 Task: Add an event  with title  Sales Call with Potential Client, date '2023/10/11' to 2023/10/13 & Select Event type as  Collective. Add location for the event as  321 Koukounaries Beach, Skiathos, Greece and add a description: Encourage participants to share their concerns or fears related to the exercise. Discuss the importance of trust, reliability, and effective communication within the team.Create an event link  http-salescallwithpotentialclientcom & Select the event color as  Light Pink. , logged in from the account softage.10@softage.netand send the event invitation to softage.3@softage.net and softage.4@softage.net
Action: Mouse moved to (1057, 207)
Screenshot: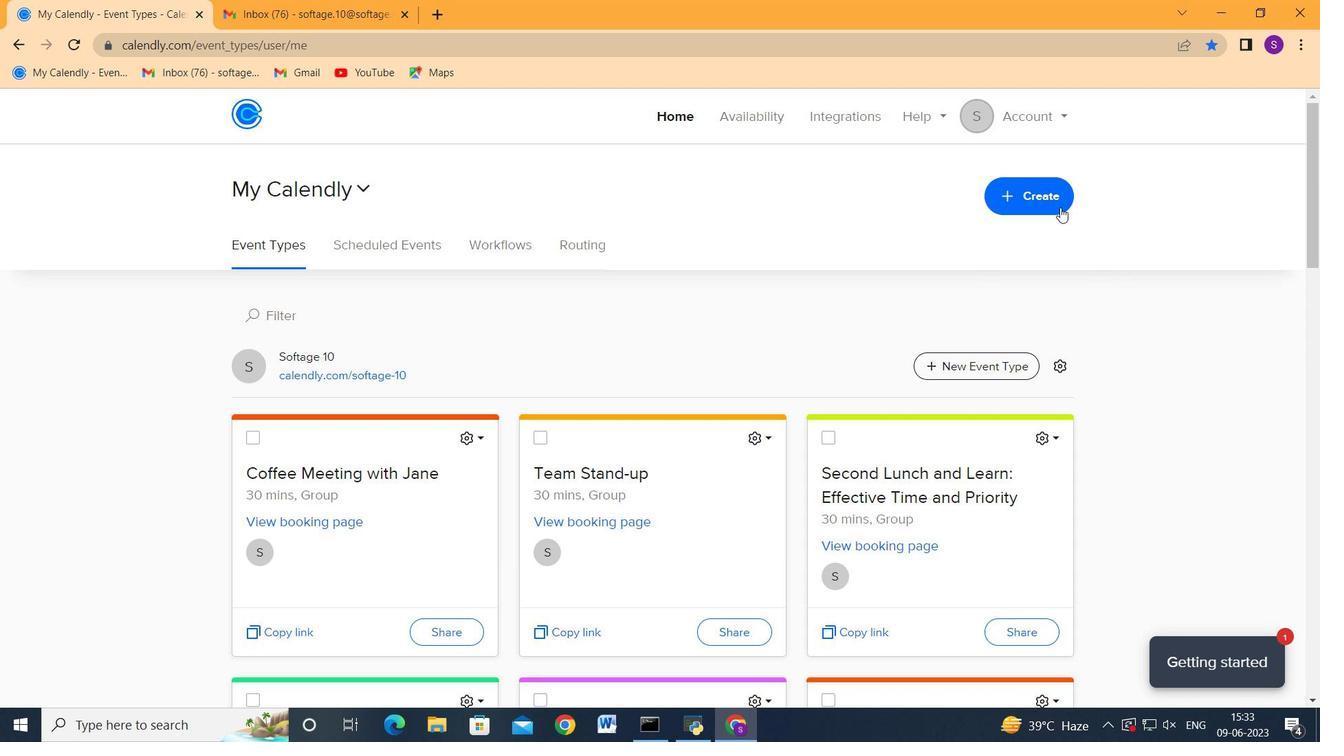 
Action: Mouse pressed left at (1057, 207)
Screenshot: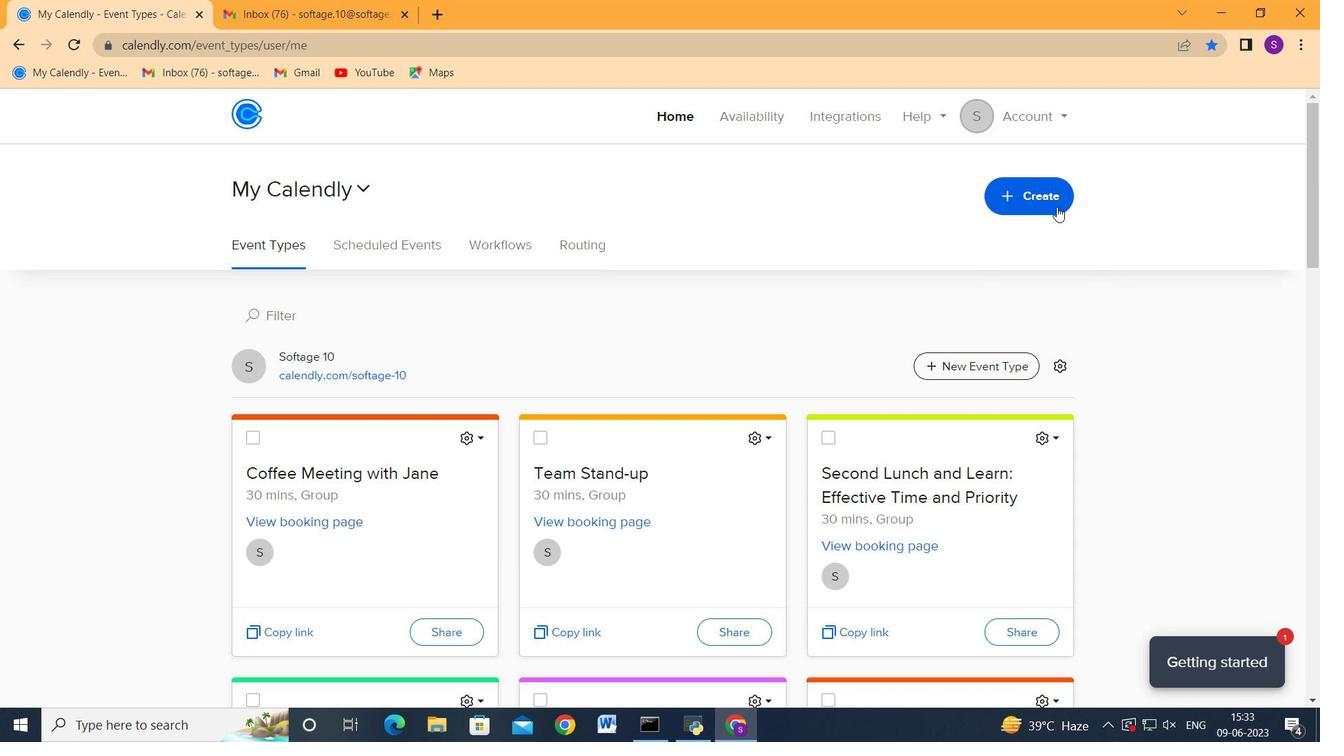 
Action: Mouse moved to (952, 263)
Screenshot: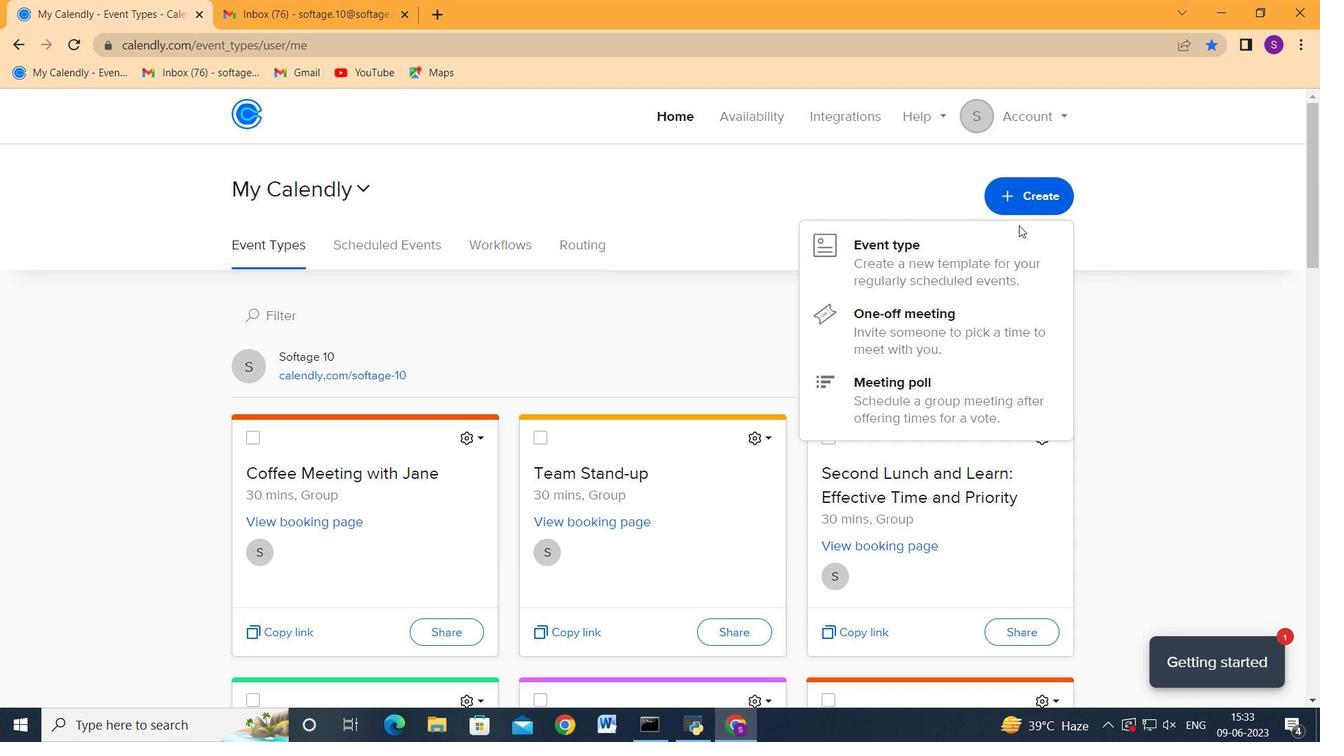 
Action: Mouse pressed left at (952, 263)
Screenshot: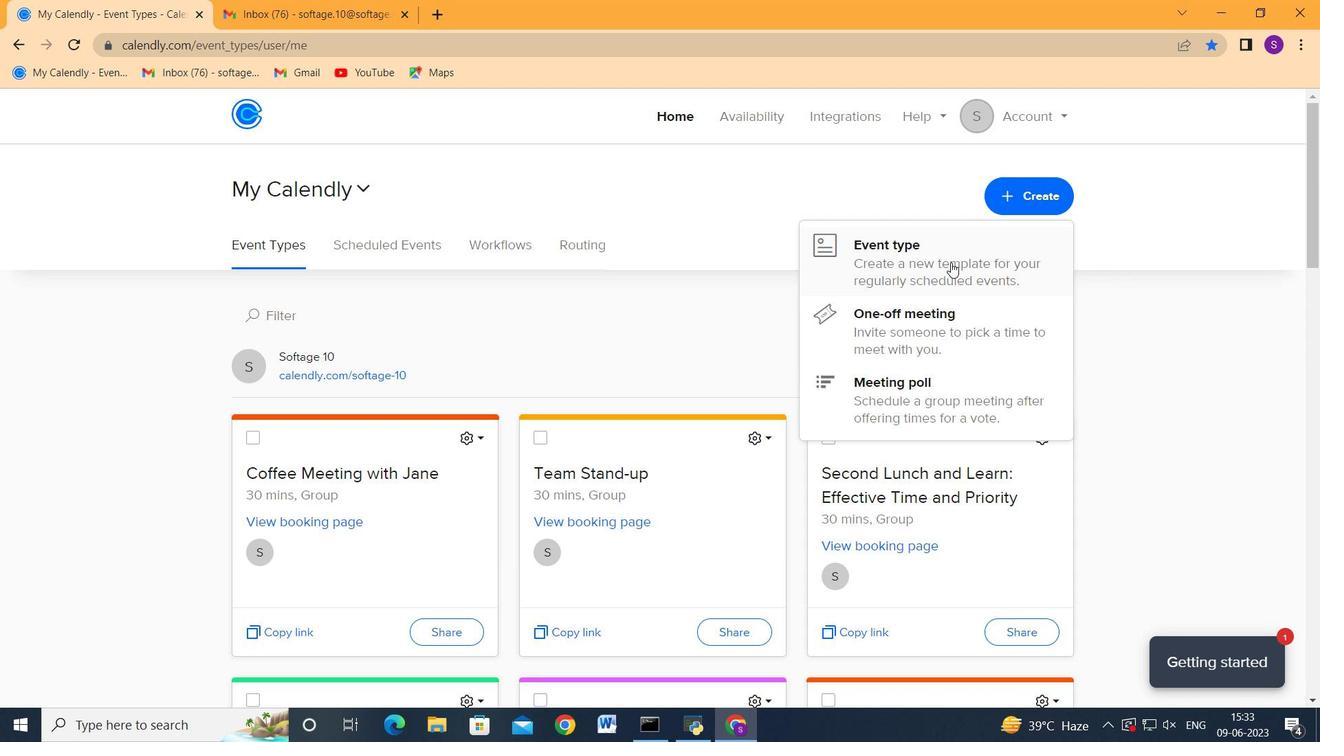 
Action: Mouse moved to (589, 425)
Screenshot: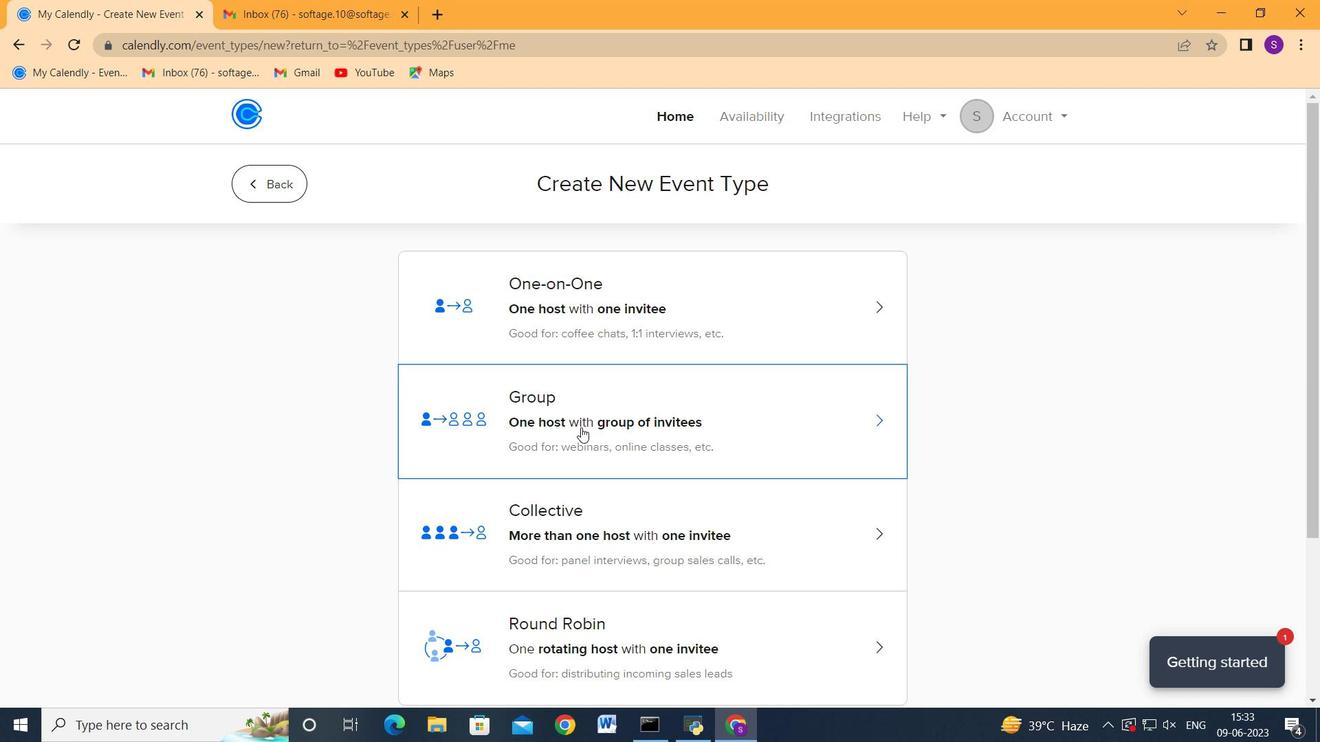 
Action: Mouse scrolled (589, 424) with delta (0, 0)
Screenshot: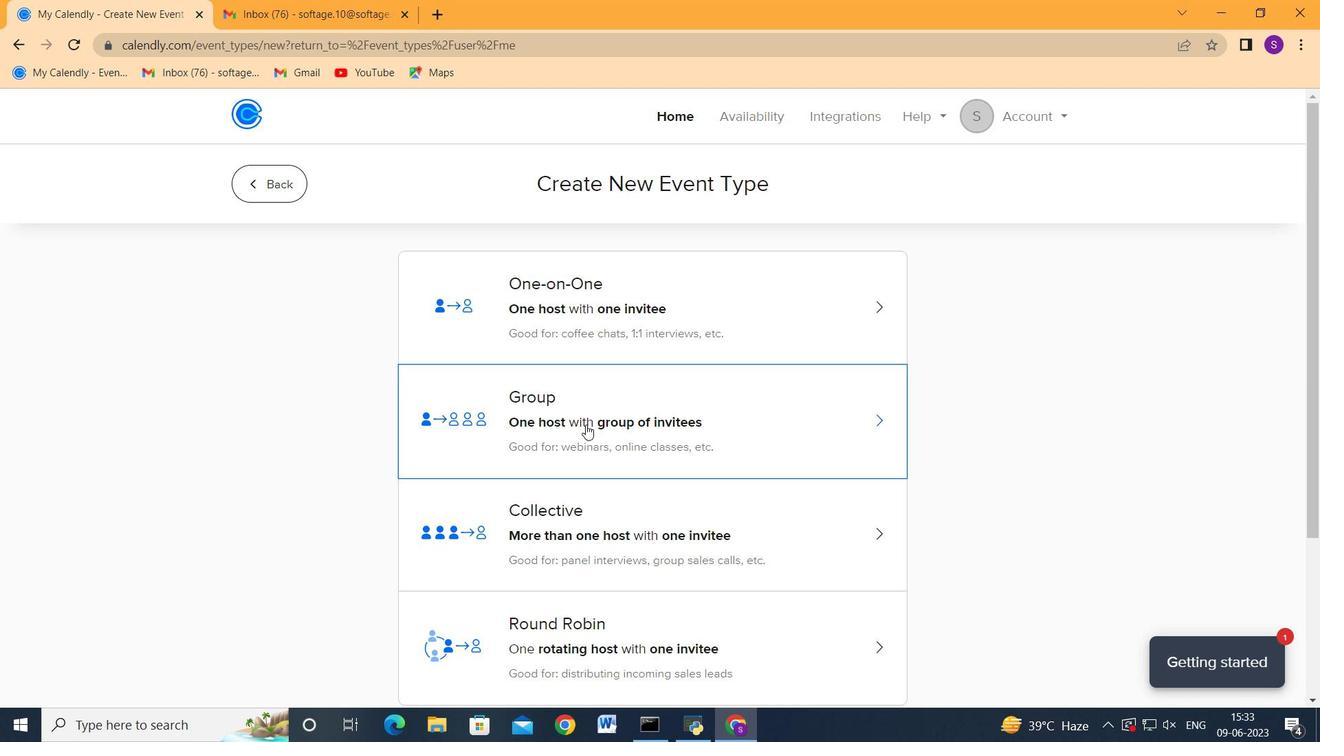 
Action: Mouse moved to (591, 424)
Screenshot: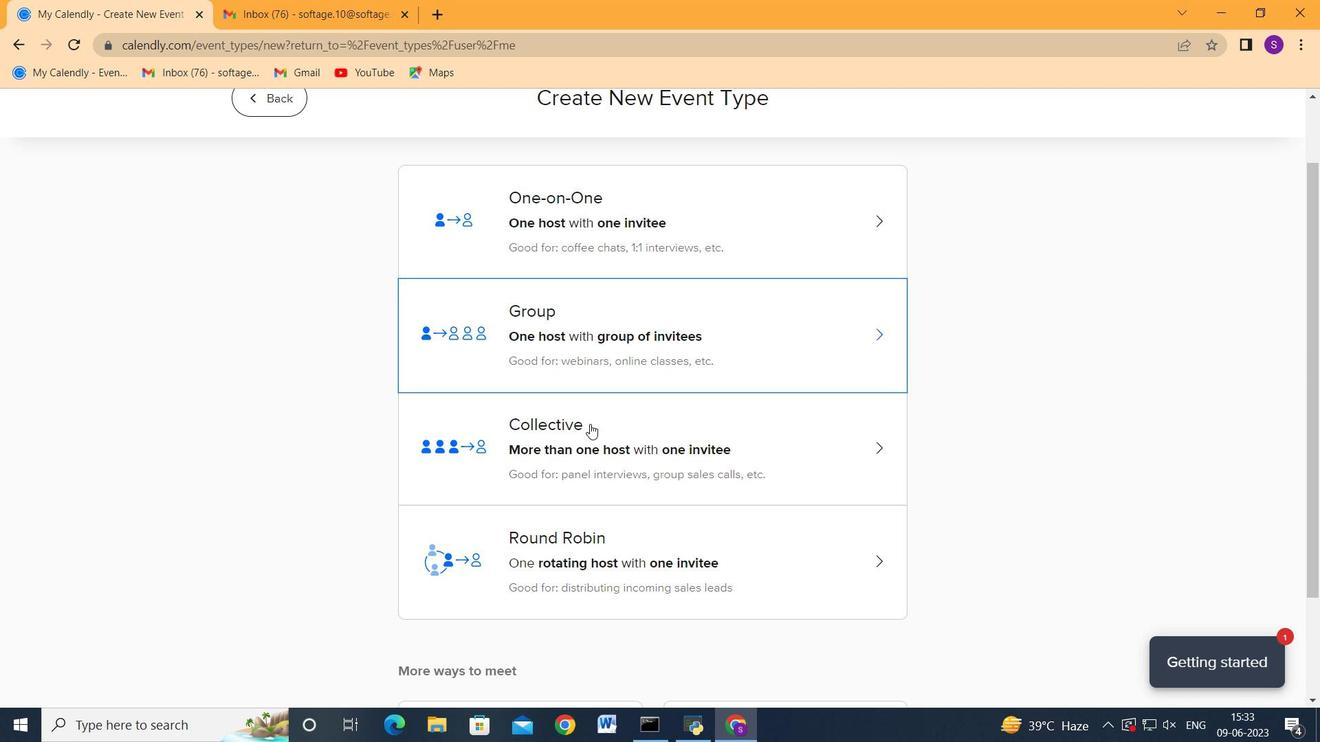 
Action: Mouse scrolled (591, 423) with delta (0, 0)
Screenshot: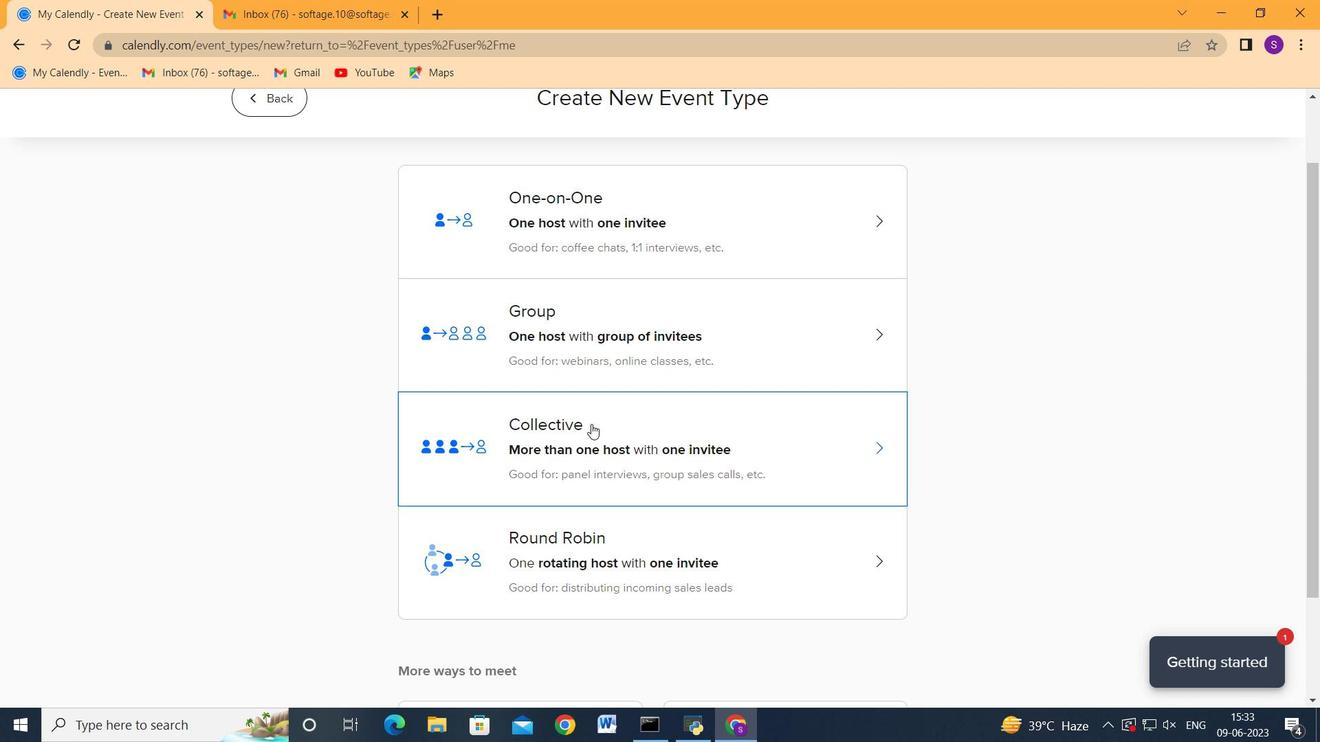 
Action: Mouse moved to (752, 365)
Screenshot: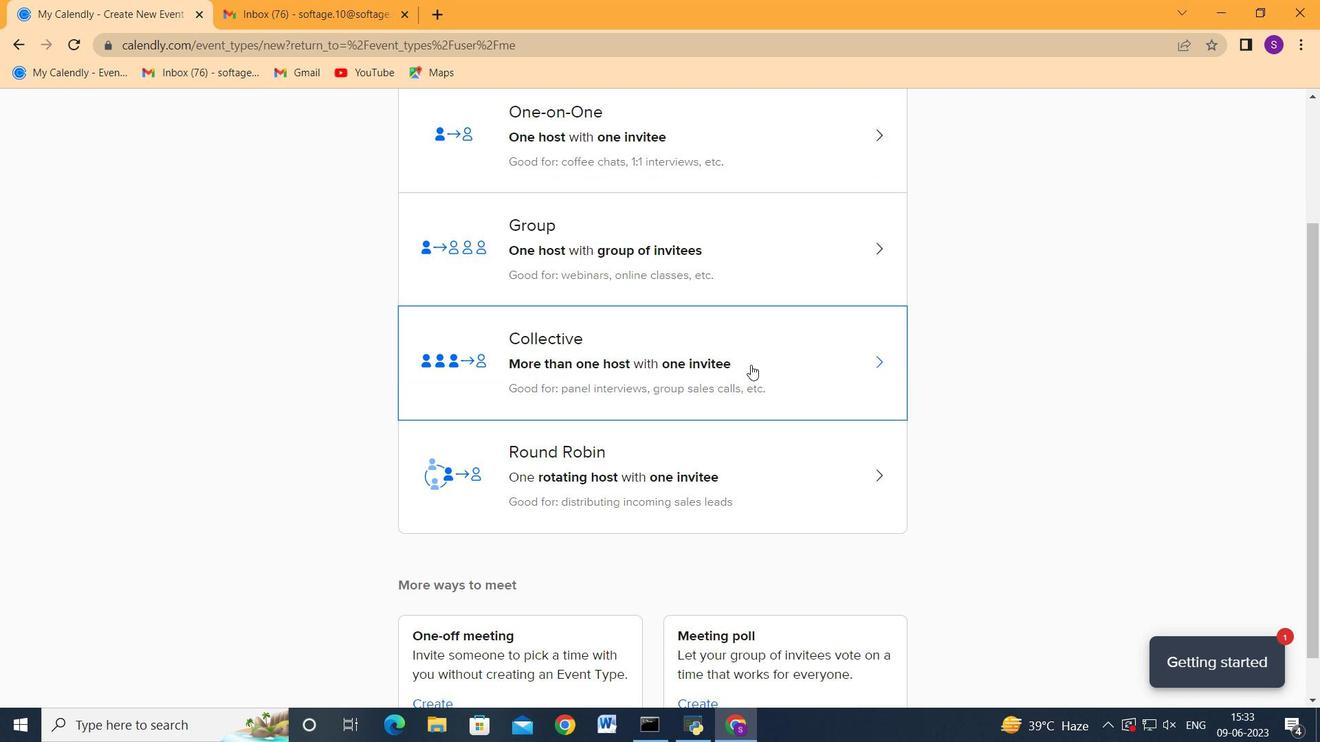 
Action: Mouse scrolled (752, 365) with delta (0, 0)
Screenshot: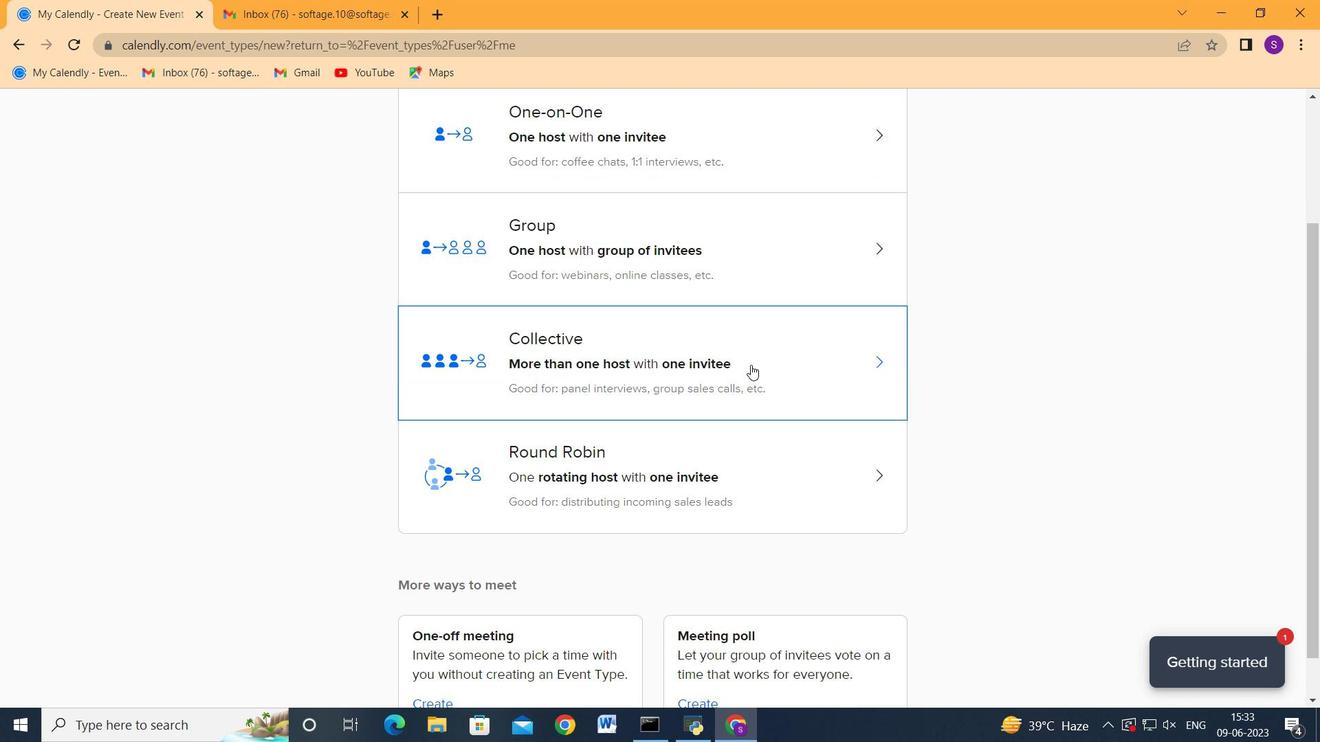 
Action: Mouse moved to (718, 383)
Screenshot: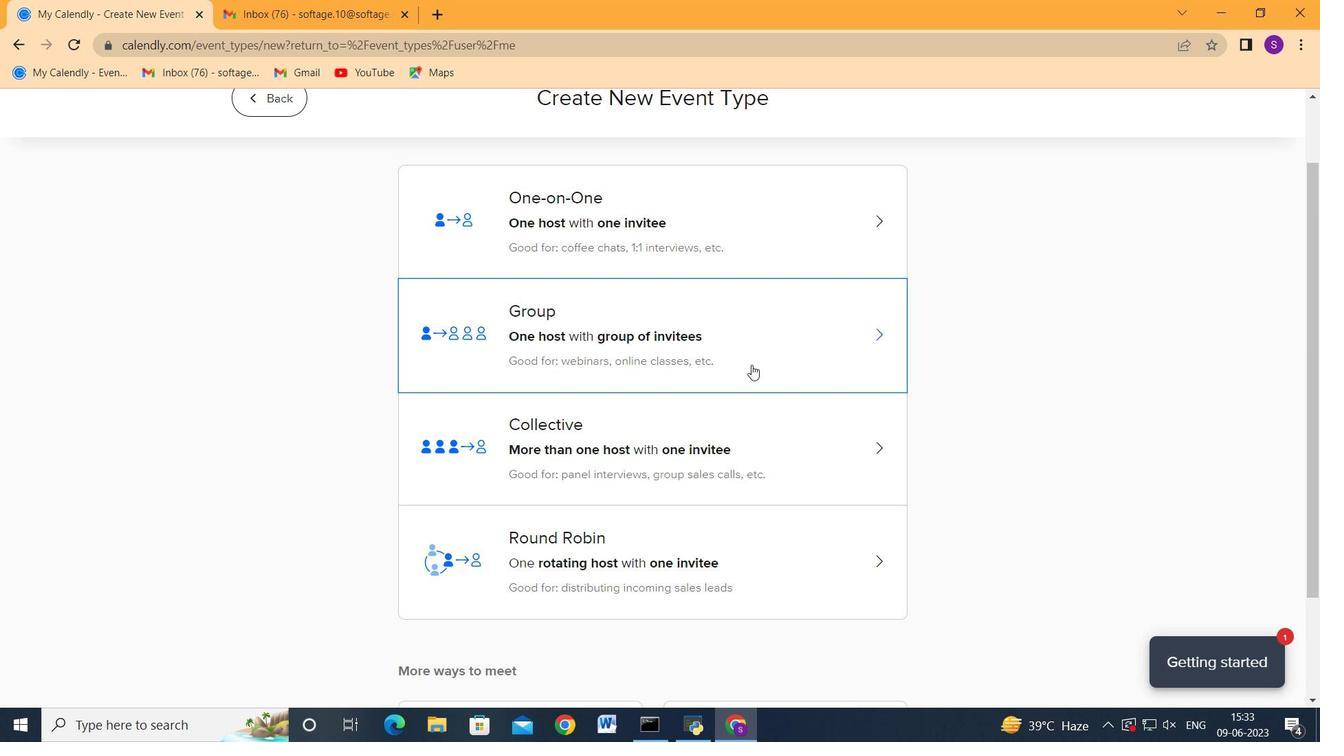 
Action: Mouse scrolled (718, 382) with delta (0, 0)
Screenshot: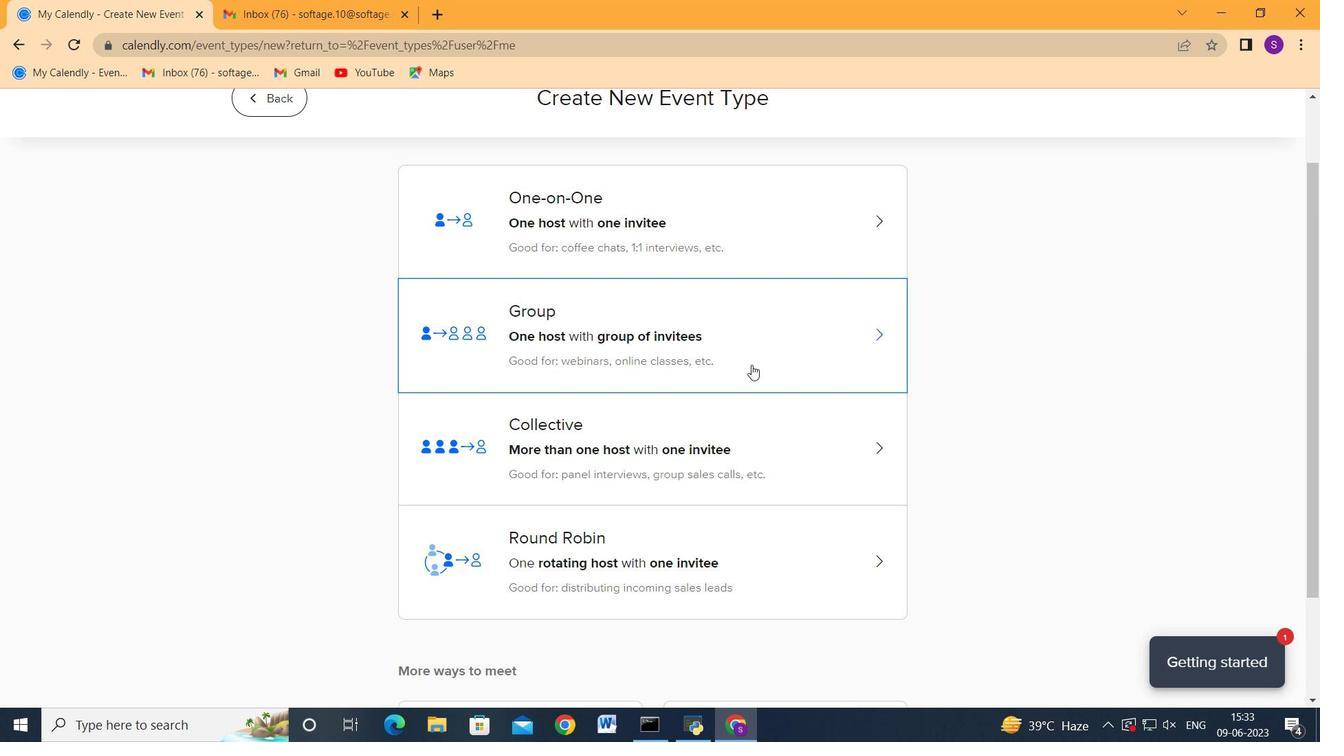 
Action: Mouse moved to (715, 382)
Screenshot: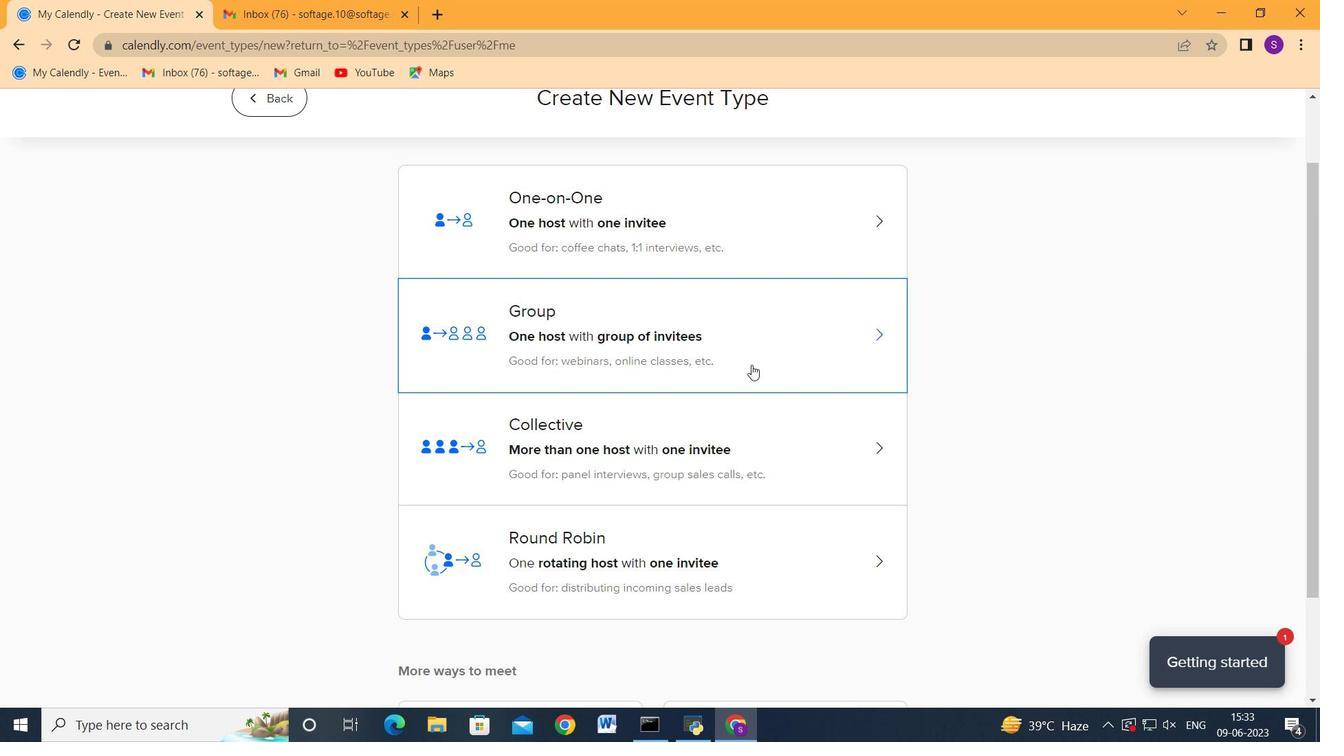 
Action: Mouse scrolled (715, 381) with delta (0, 0)
Screenshot: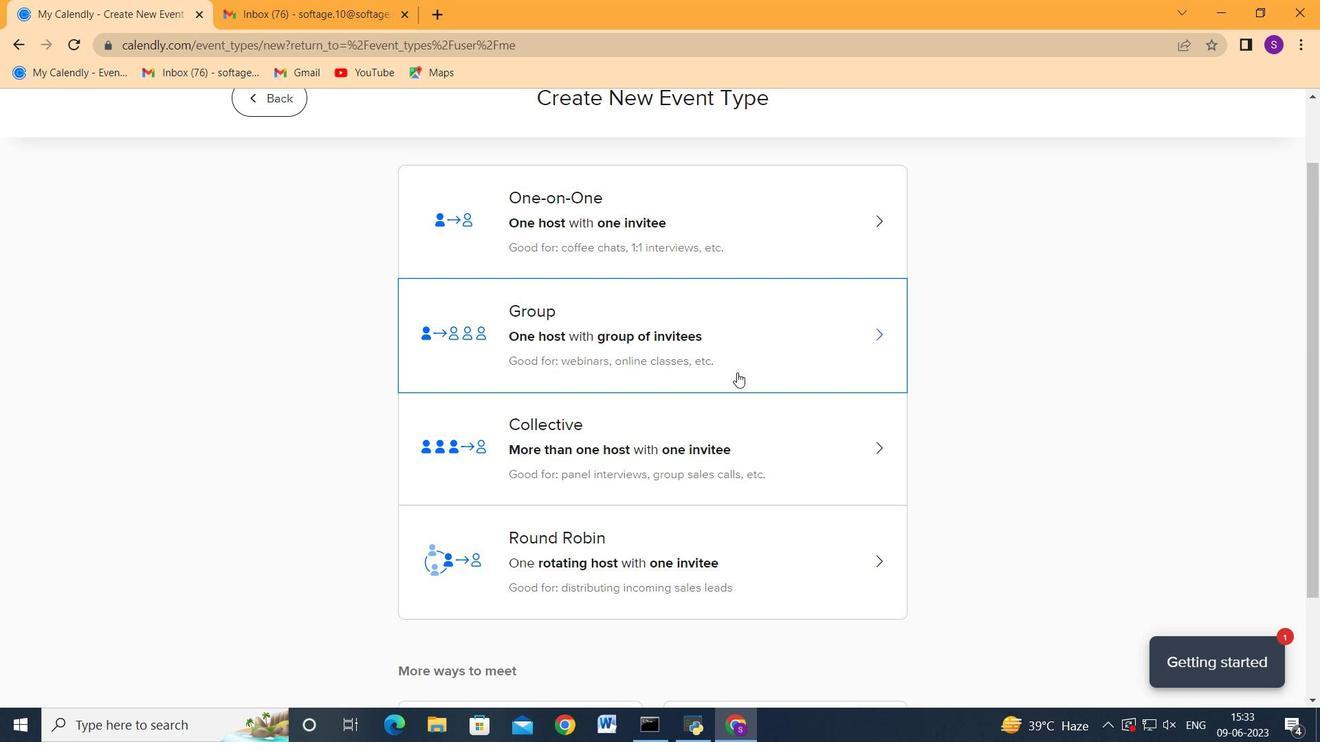 
Action: Mouse moved to (676, 301)
Screenshot: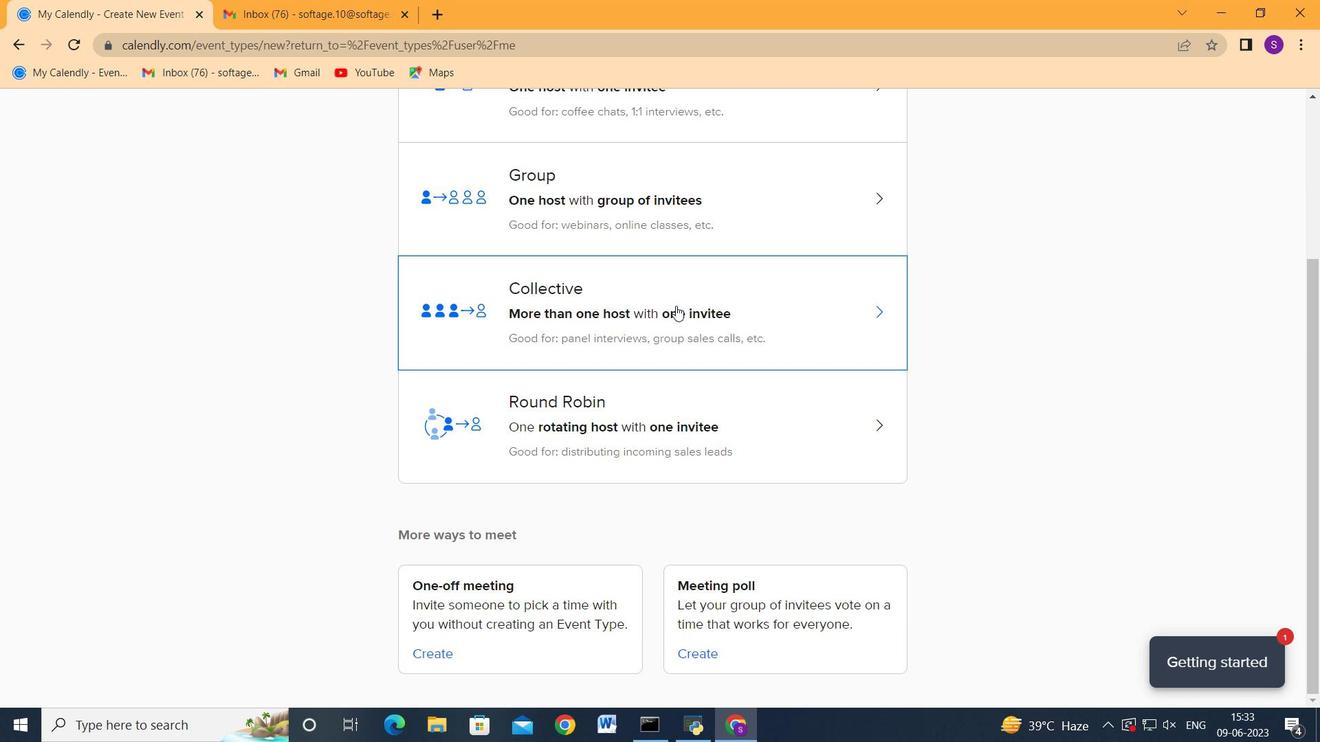 
Action: Mouse pressed left at (676, 301)
Screenshot: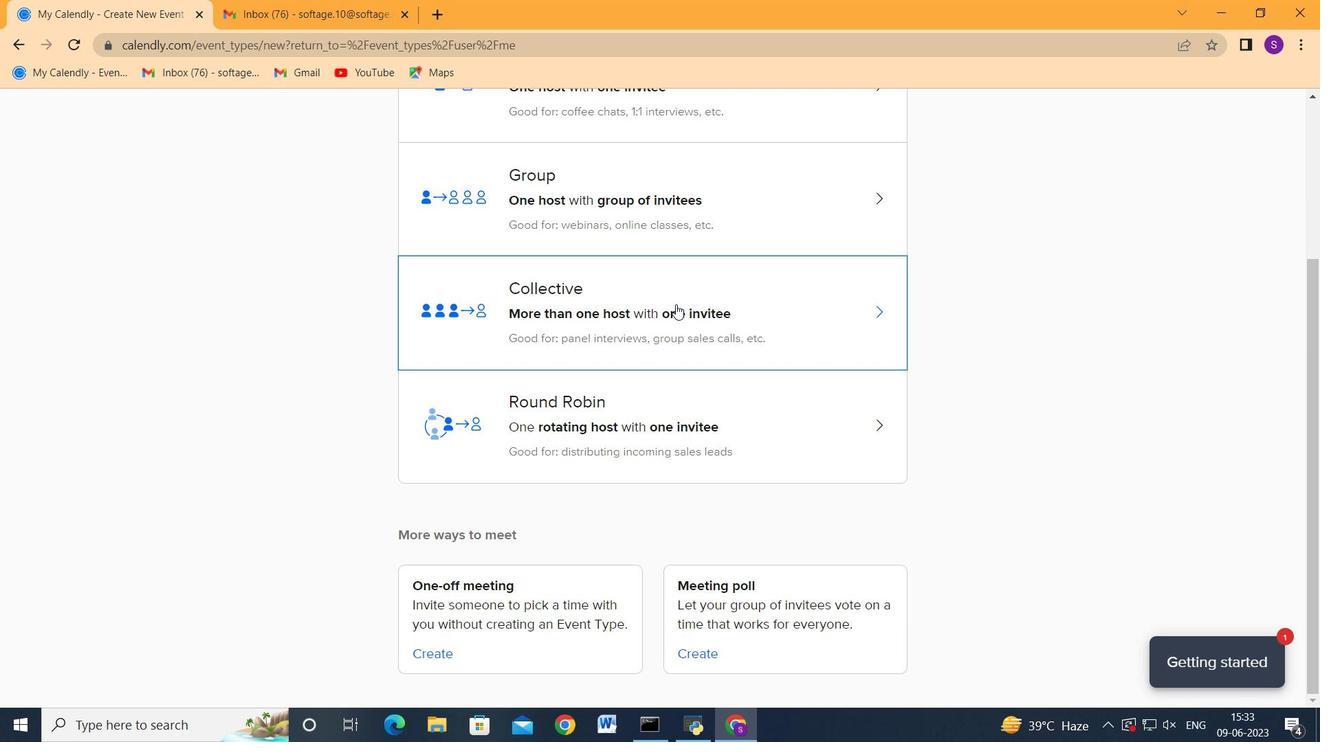
Action: Mouse moved to (848, 405)
Screenshot: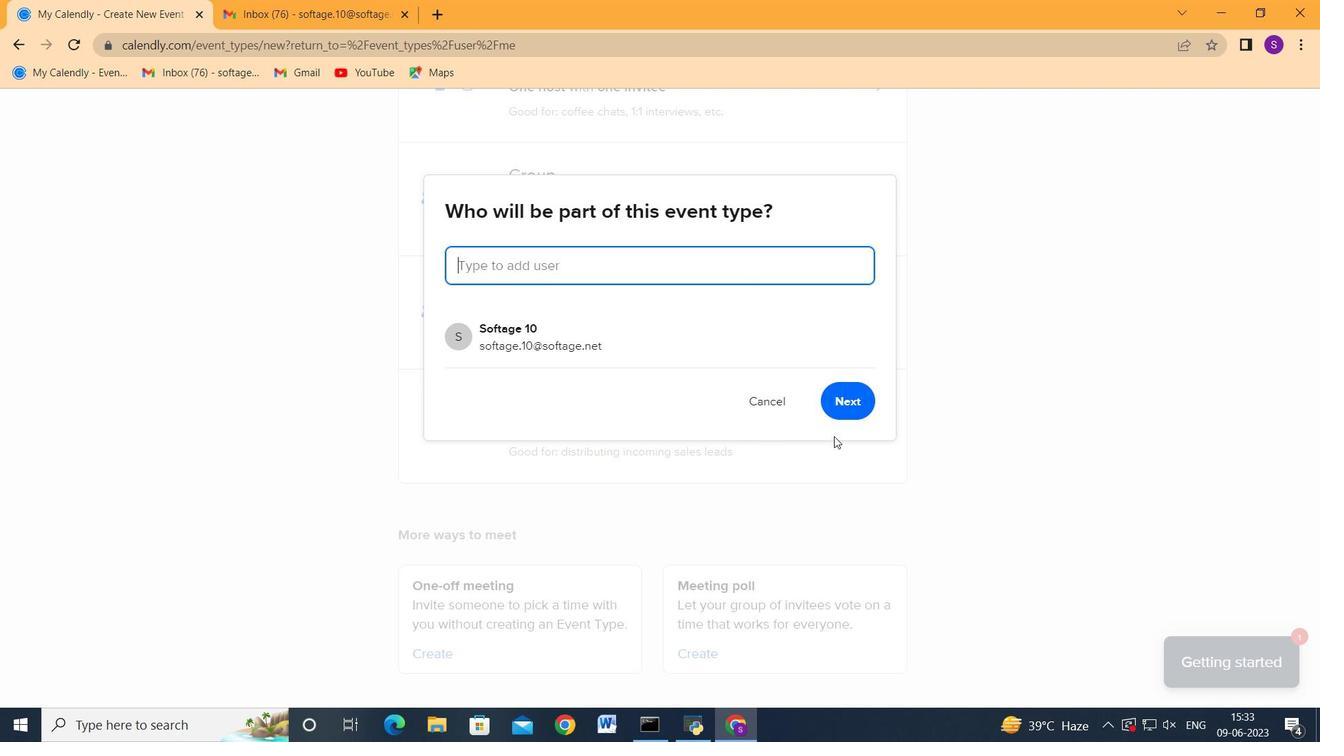 
Action: Mouse pressed left at (848, 405)
Screenshot: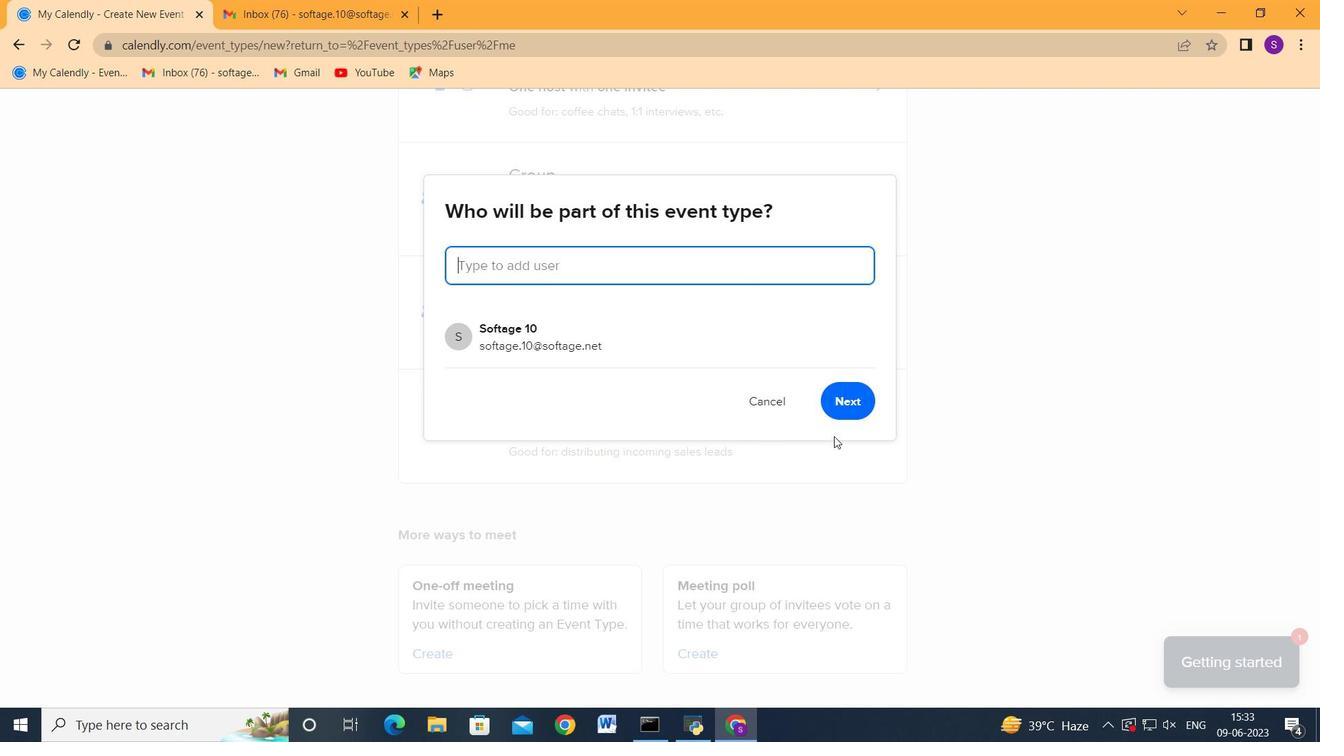 
Action: Mouse moved to (442, 414)
Screenshot: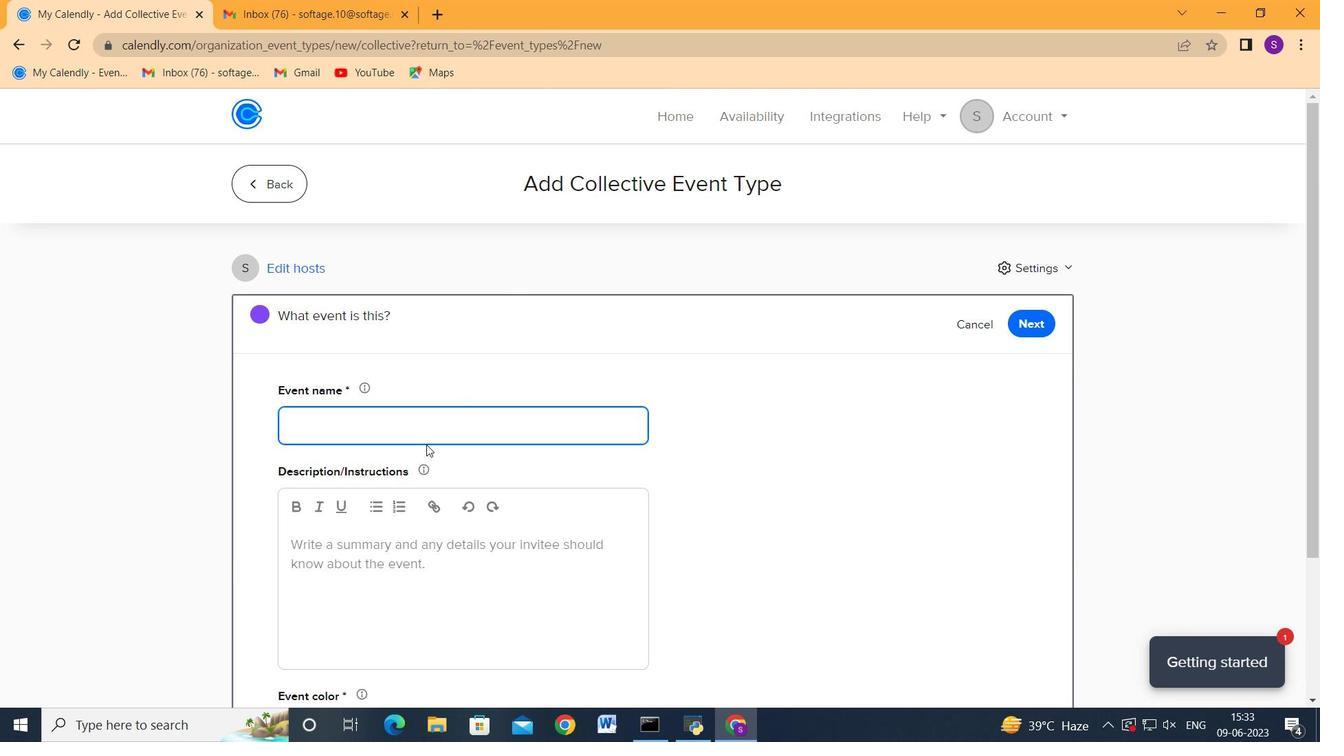 
Action: Key pressed <Key.shift><Key.shift><Key.shift>Co<Key.backspace><Key.backspace><Key.shift>Sales<Key.space><Key.shift>Call<Key.space>with<Key.space><Key.shift>Potential<Key.space><Key.shift>Client<Key.tab><Key.tab><Key.tab><Key.shift><Key.shift>Encourage<Key.space>participants<Key.space>to<Key.space>share<Key.space>their<Key.space>concerns<Key.space>or<Key.space>fears<Key.space>related<Key.space>to<Key.space>the<Key.space>exercise<Key.space><Key.backspace>.<Key.space><Key.shift_r>Discuss<Key.space>the<Key.space>importance<Key.space>of<Key.space>trust,<Key.space>reliabi<Key.backspace>ility,<Key.space>and<Key.space>effective<Key.space>communication<Key.space>within<Key.space>team.<Key.backspace><Key.backspace><Key.backspace><Key.backspace><Key.backspace>the<Key.space>team.<Key.space><Key.shift>Cr<Key.backspace><Key.backspace><Key.backspace><Key.tab><Key.tab>
Screenshot: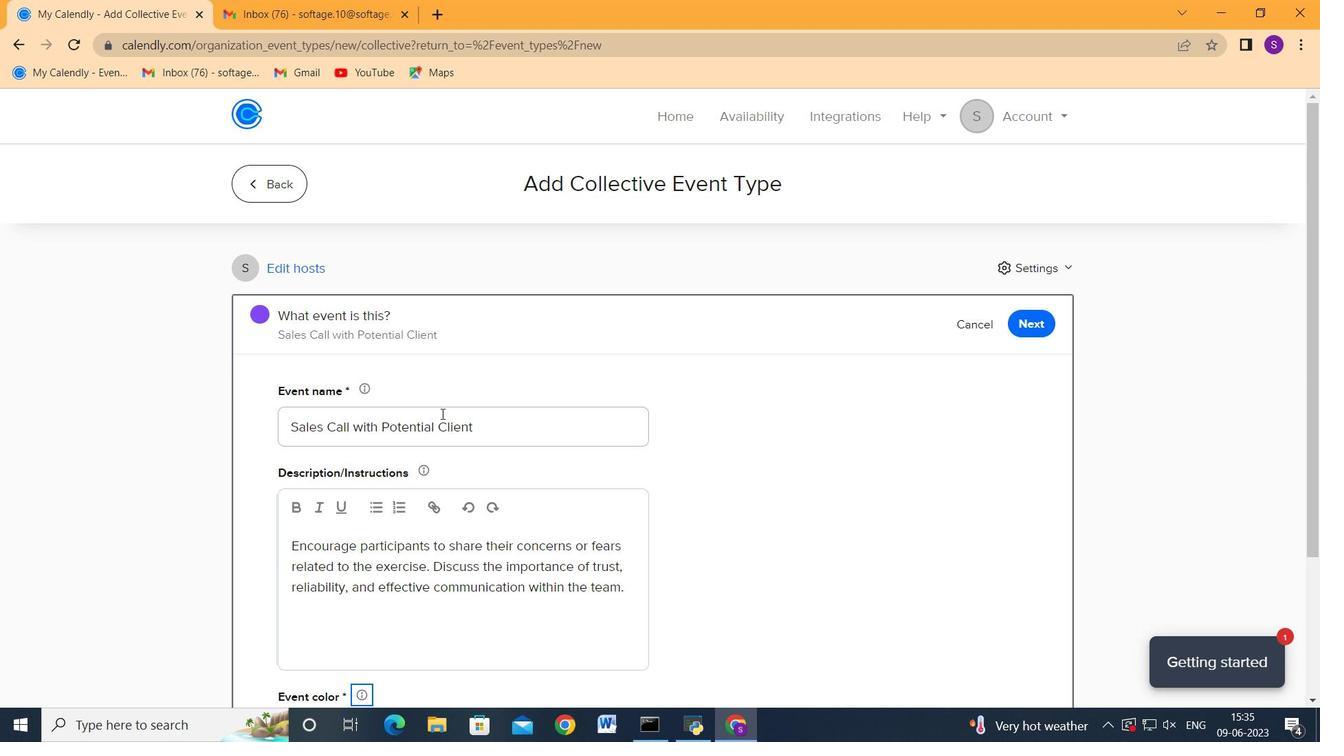 
Action: Mouse moved to (337, 537)
Screenshot: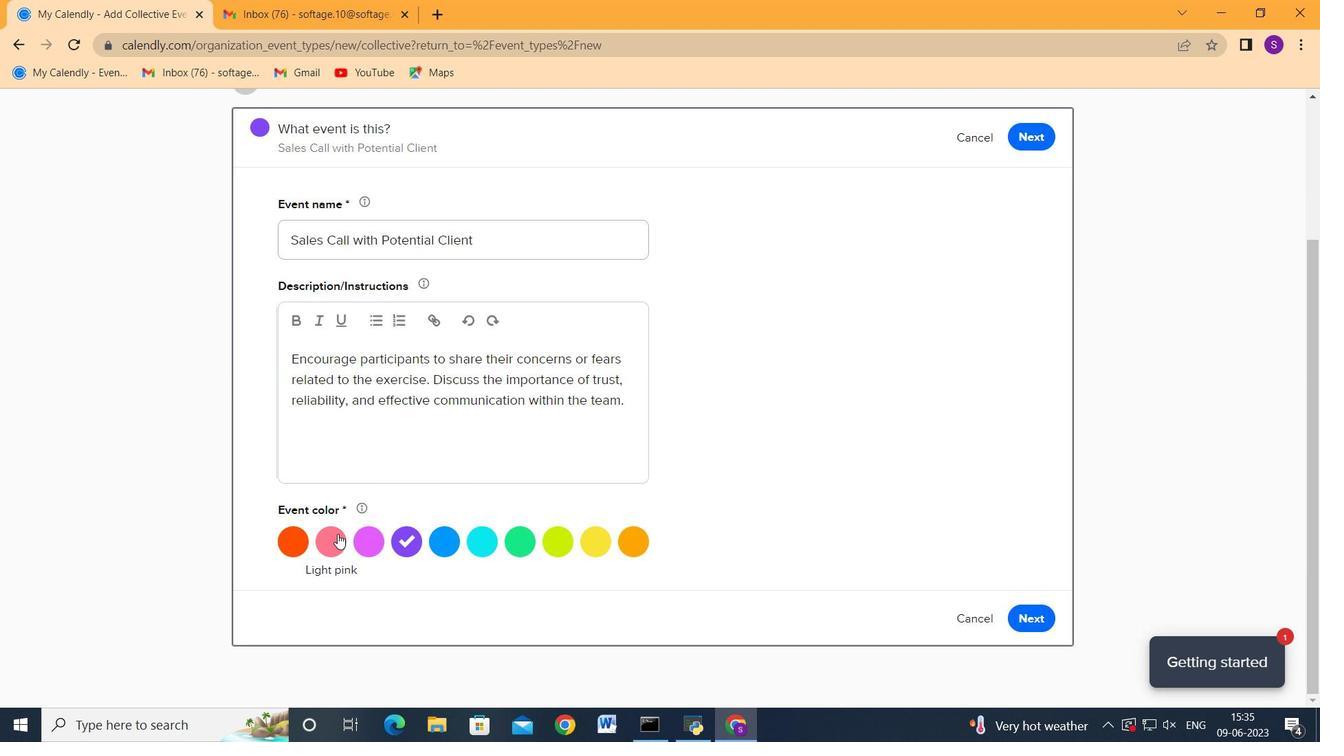 
Action: Mouse pressed left at (337, 537)
Screenshot: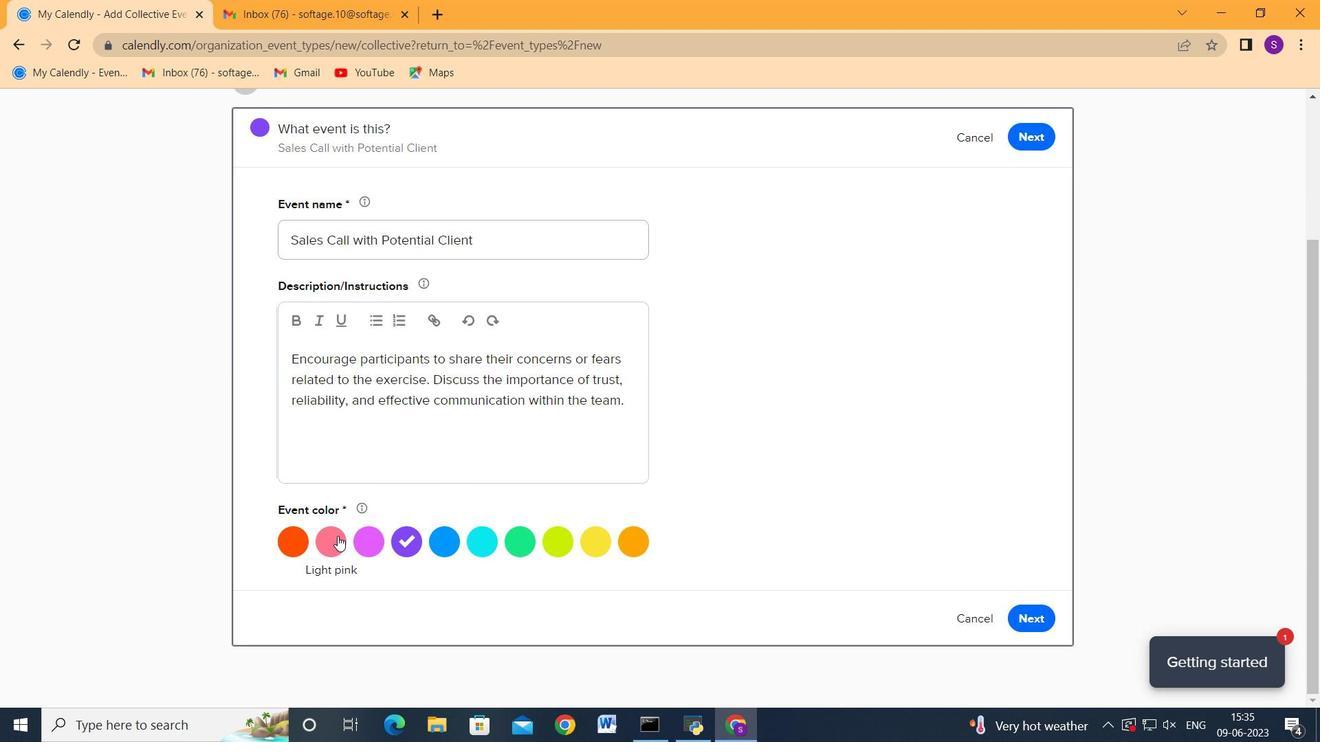 
Action: Mouse moved to (1024, 621)
Screenshot: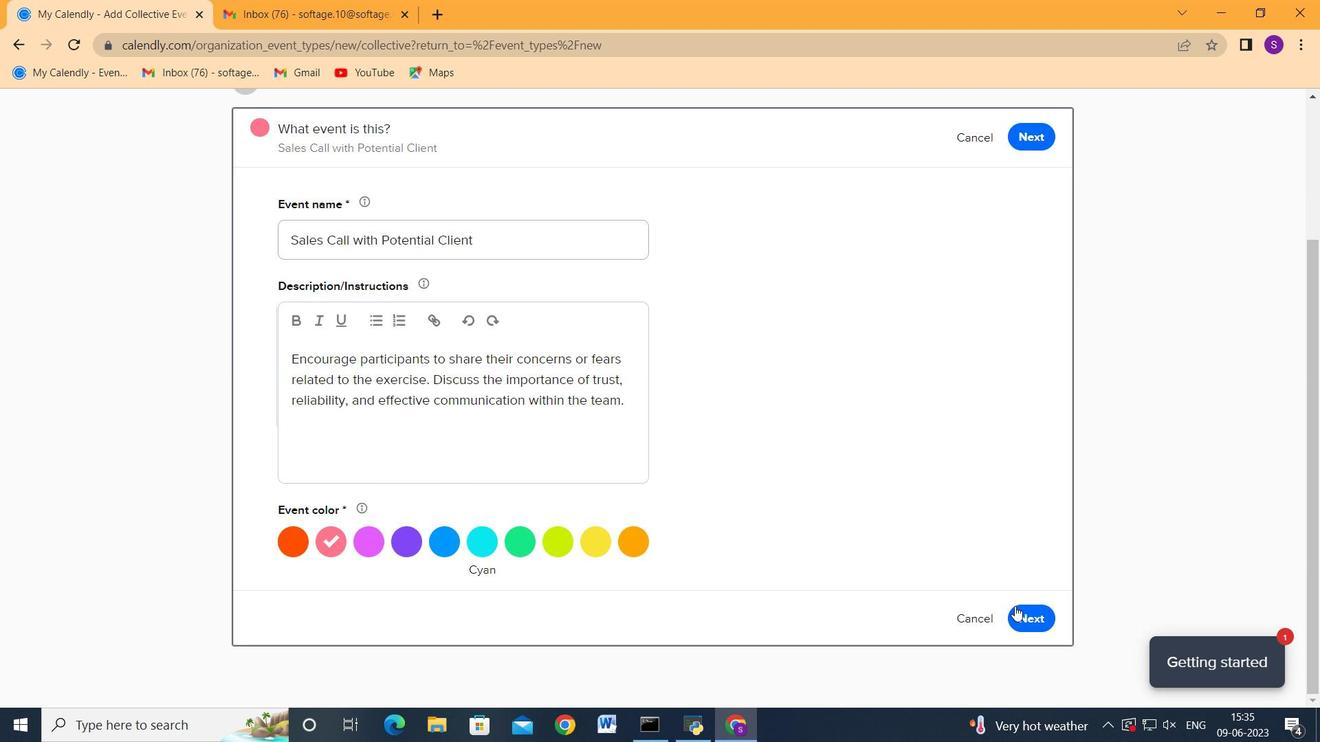 
Action: Mouse pressed left at (1024, 621)
Screenshot: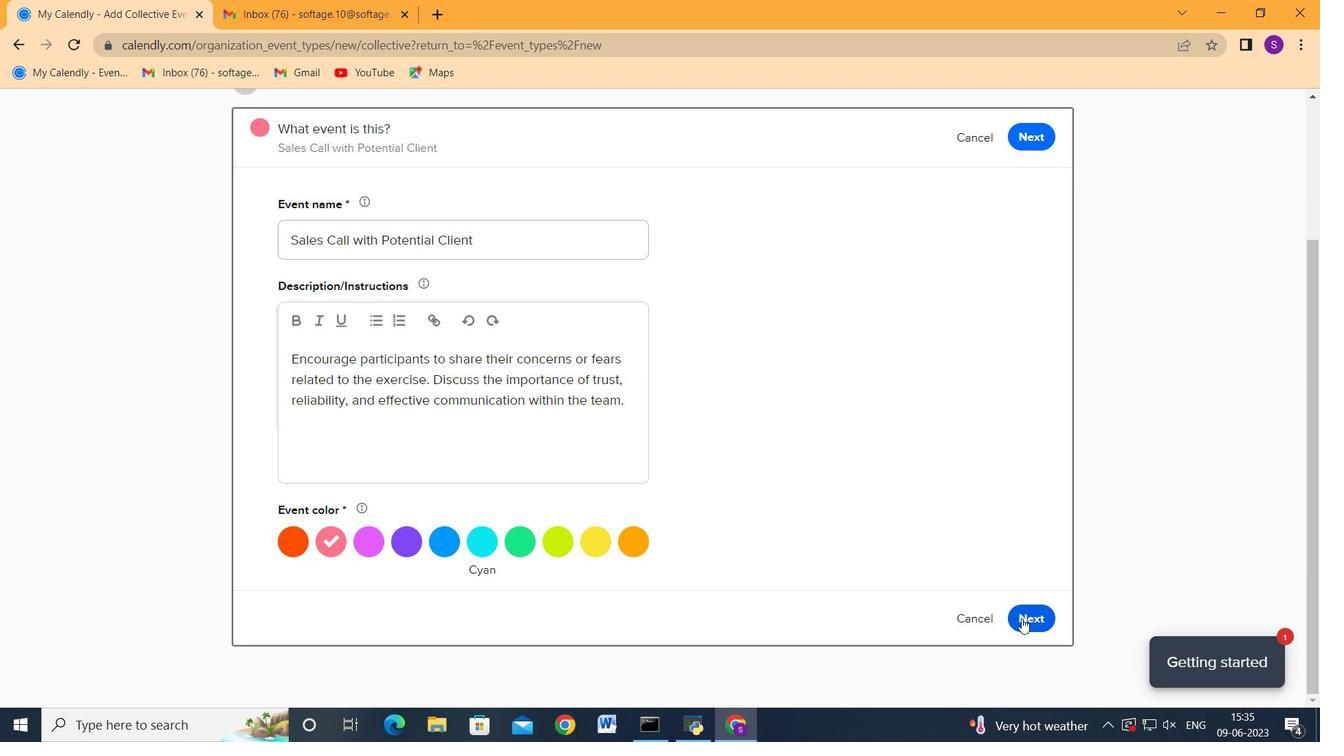 
Action: Mouse moved to (517, 423)
Screenshot: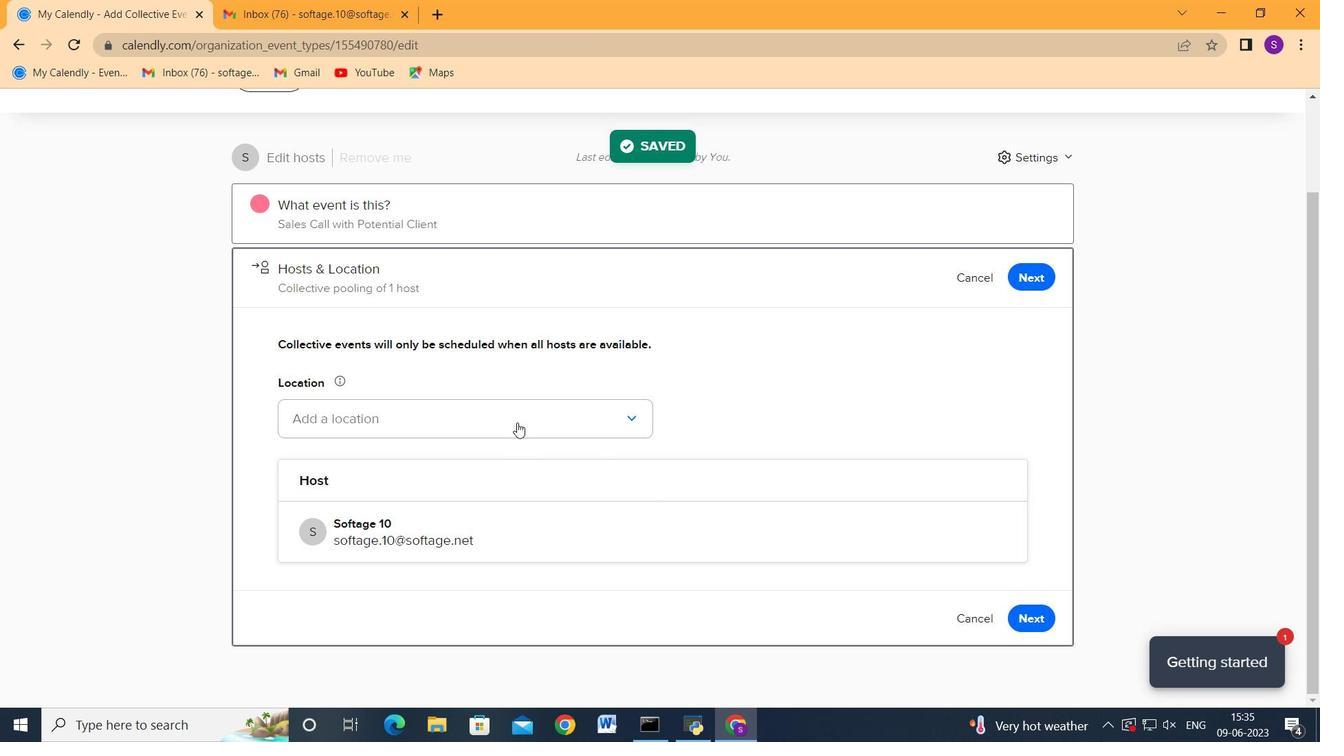 
Action: Mouse pressed left at (517, 423)
Screenshot: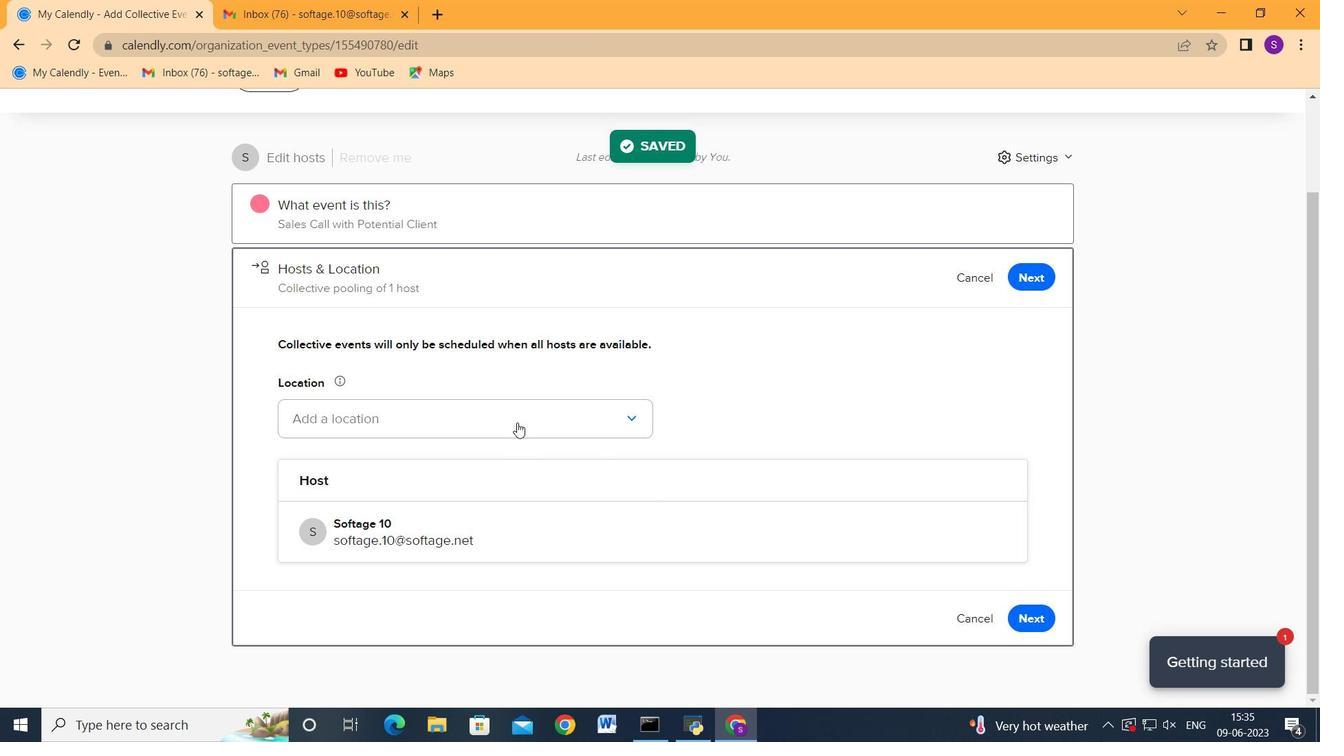 
Action: Mouse moved to (414, 449)
Screenshot: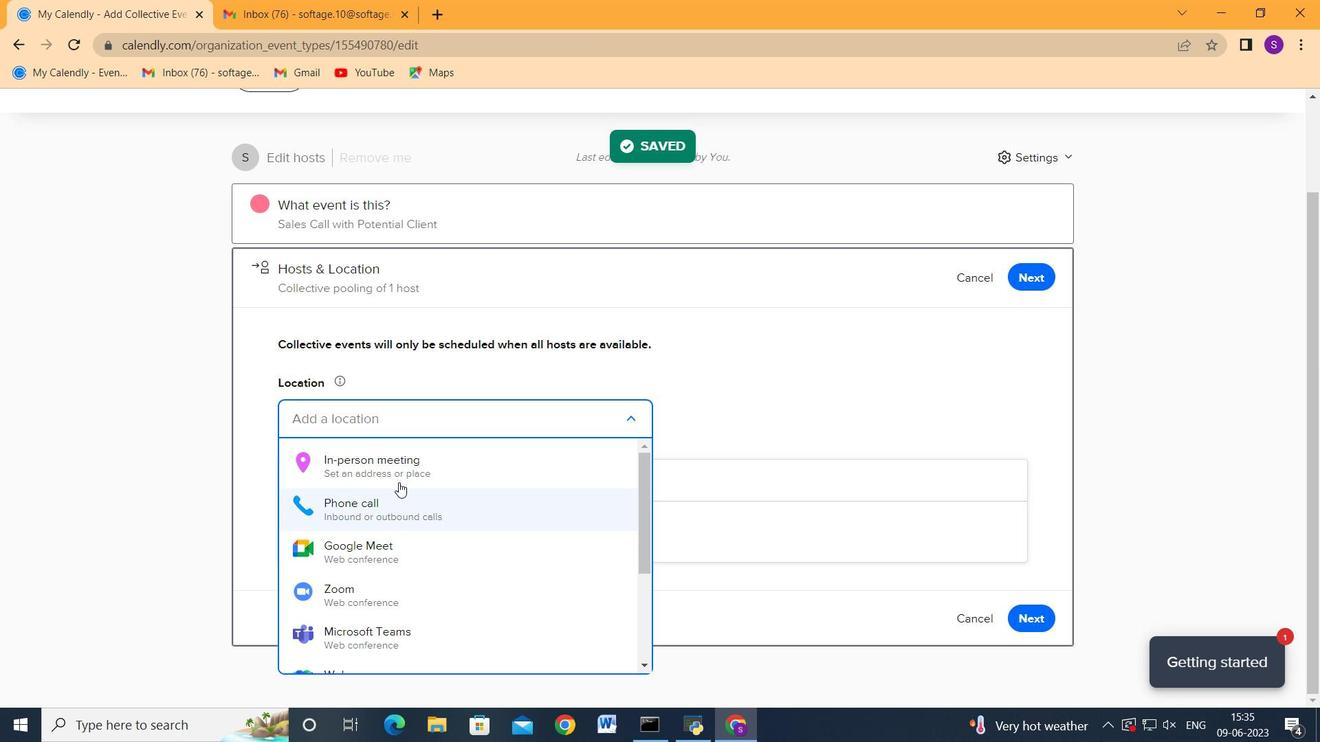 
Action: Mouse pressed left at (414, 449)
Screenshot: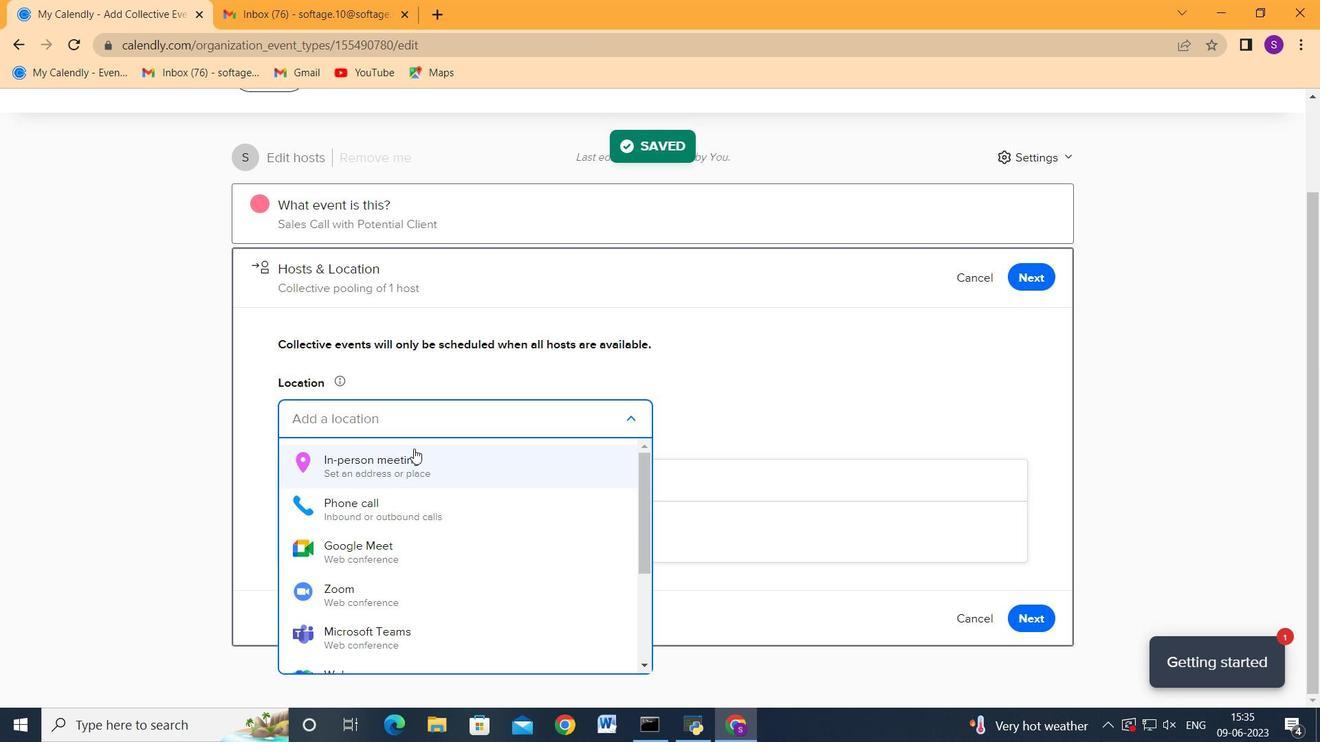 
Action: Mouse moved to (645, 289)
Screenshot: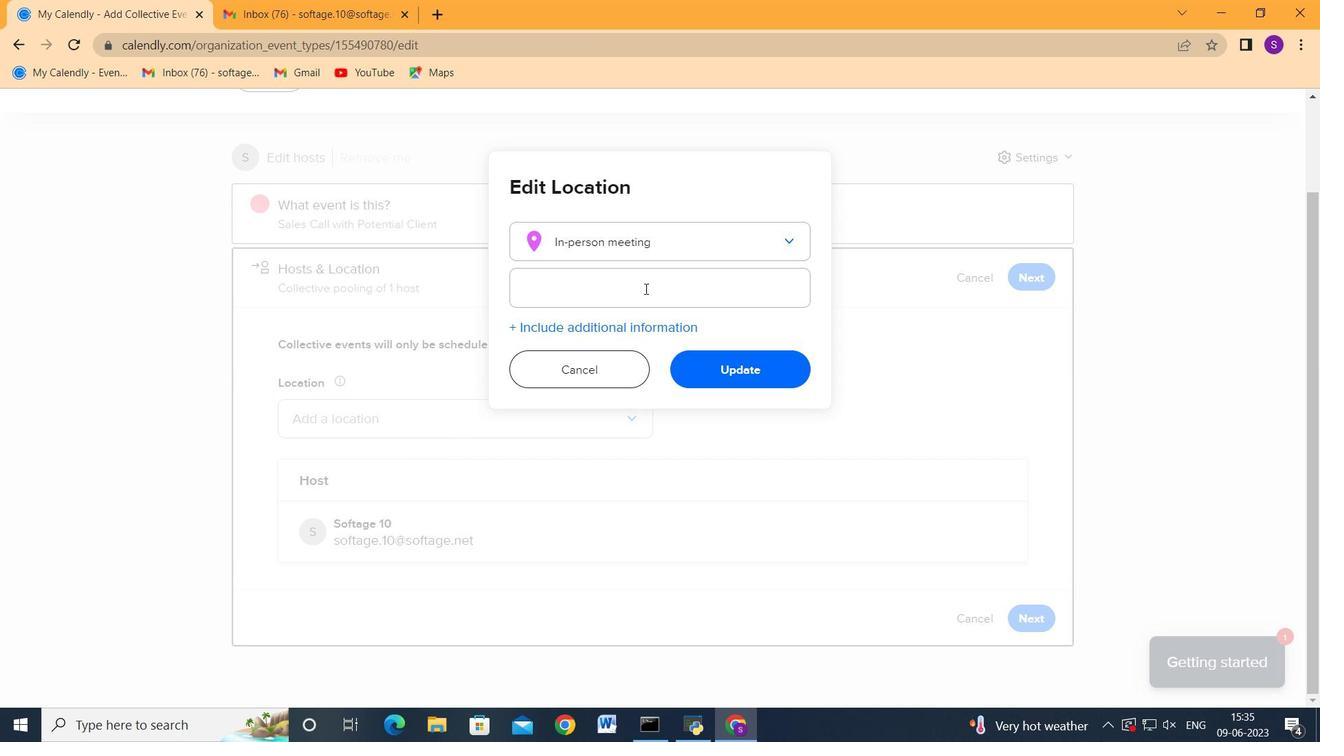 
Action: Mouse pressed left at (645, 289)
Screenshot: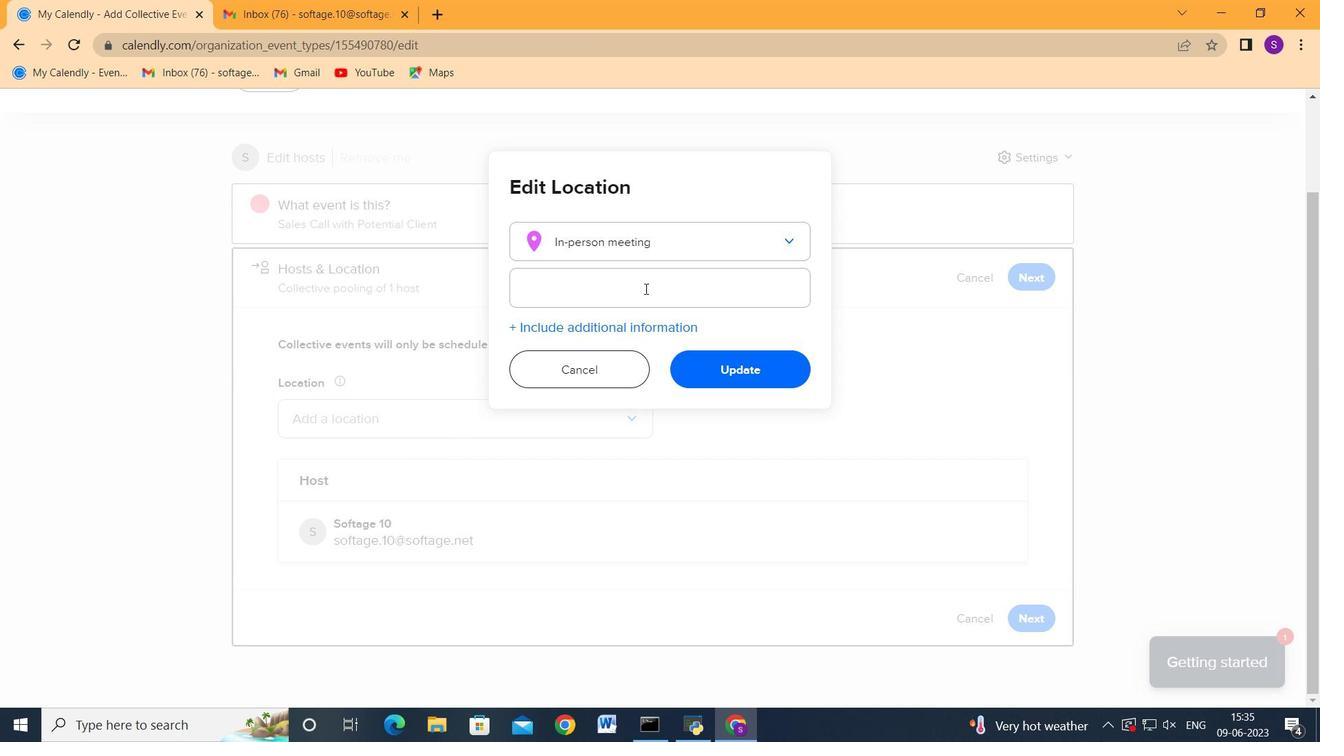 
Action: Key pressed si<Key.backspace><Key.backspace><Key.backspace>321<Key.space><Key.shift>Kouo<Key.backspace>kounaries,<Key.backspace><Key.space><Key.shift>Beach,<Key.space><Key.shift_r>Skiathos,<Key.space><Key.shift_r>Greece
Screenshot: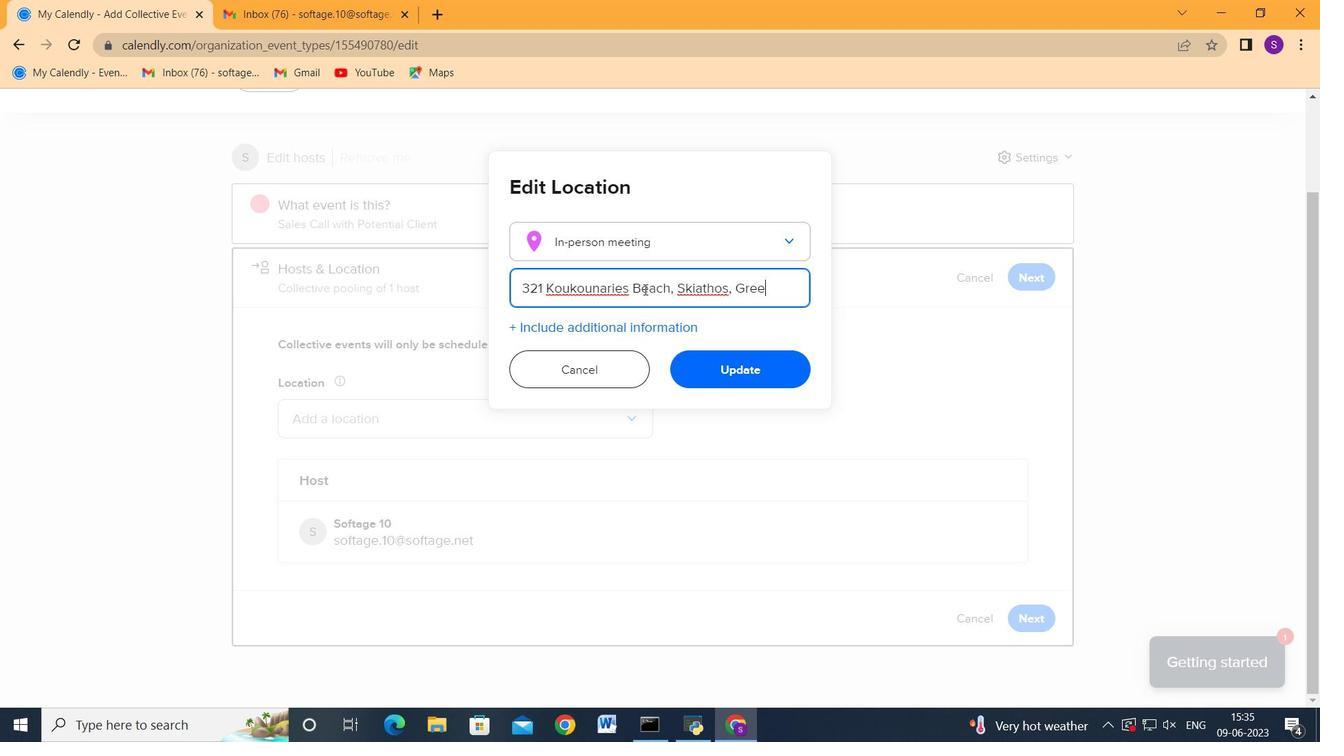 
Action: Mouse moved to (735, 381)
Screenshot: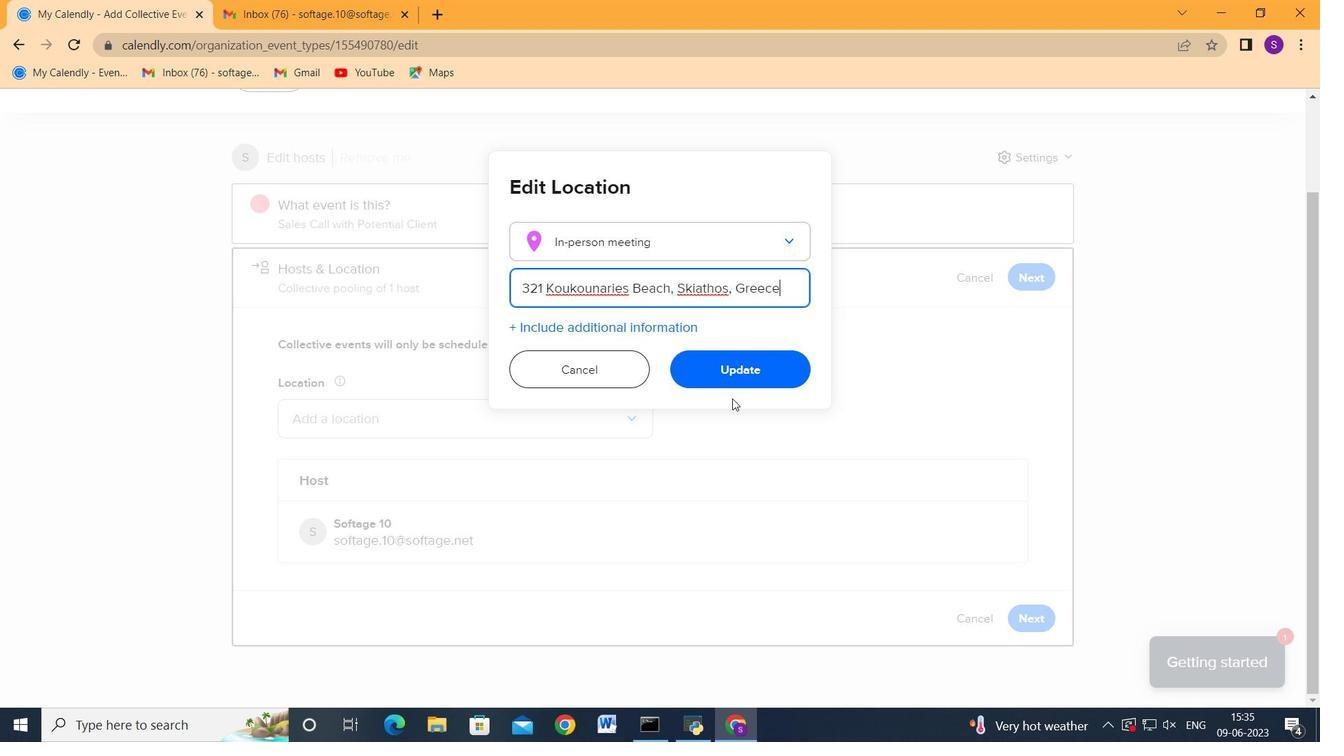 
Action: Mouse pressed left at (735, 381)
Screenshot: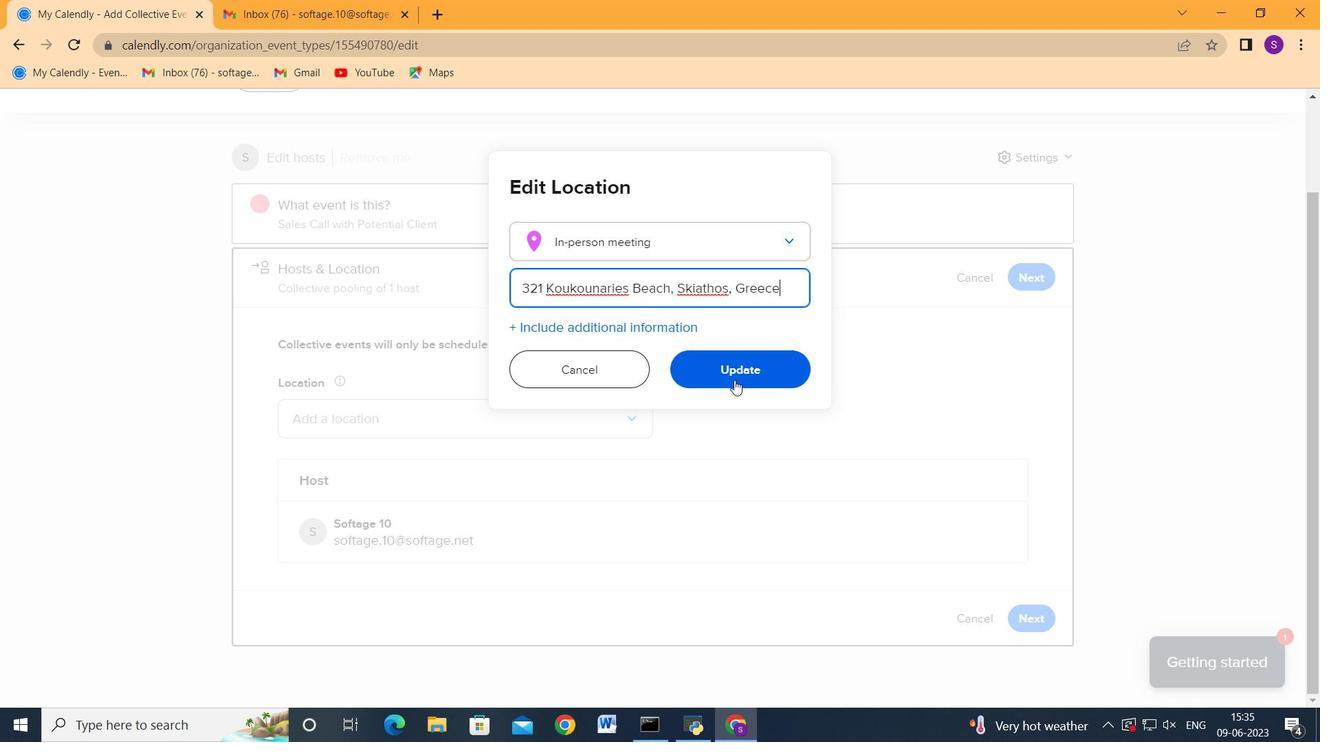 
Action: Mouse moved to (793, 404)
Screenshot: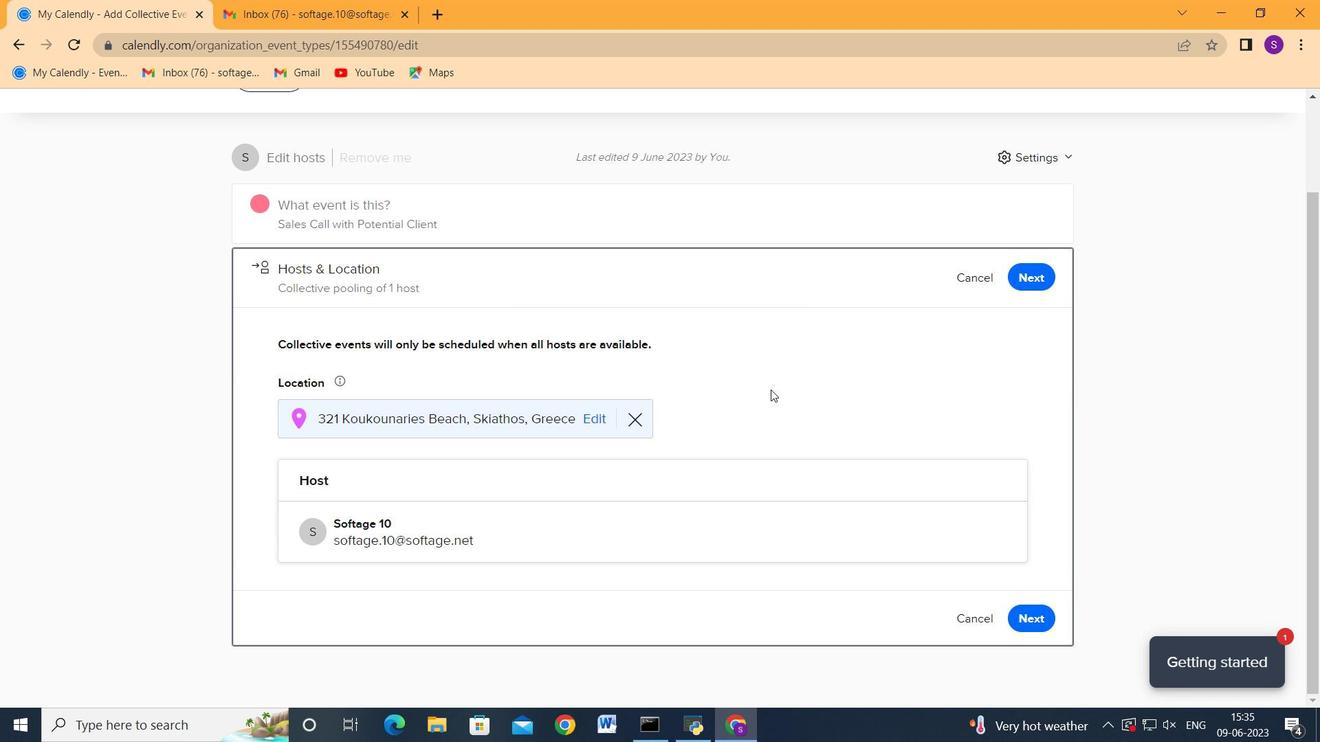 
Action: Mouse scrolled (793, 403) with delta (0, 0)
Screenshot: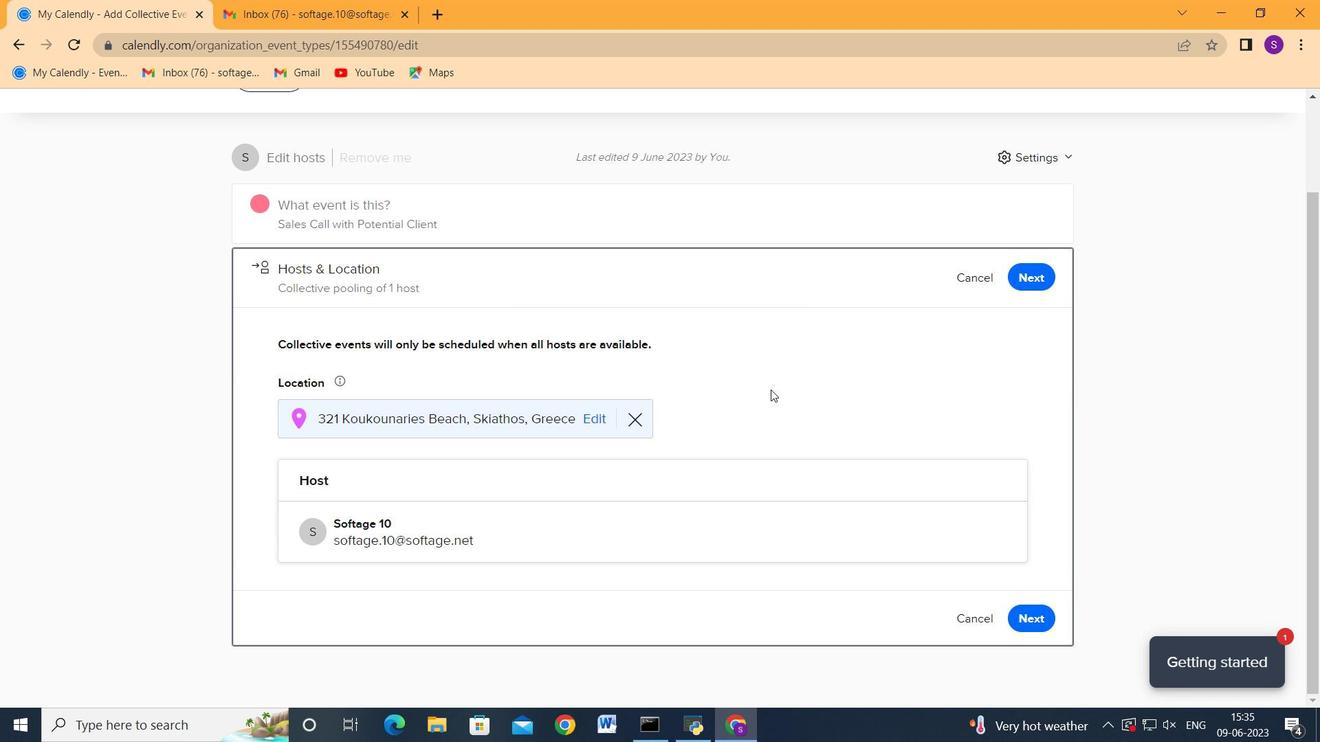 
Action: Mouse moved to (1024, 617)
Screenshot: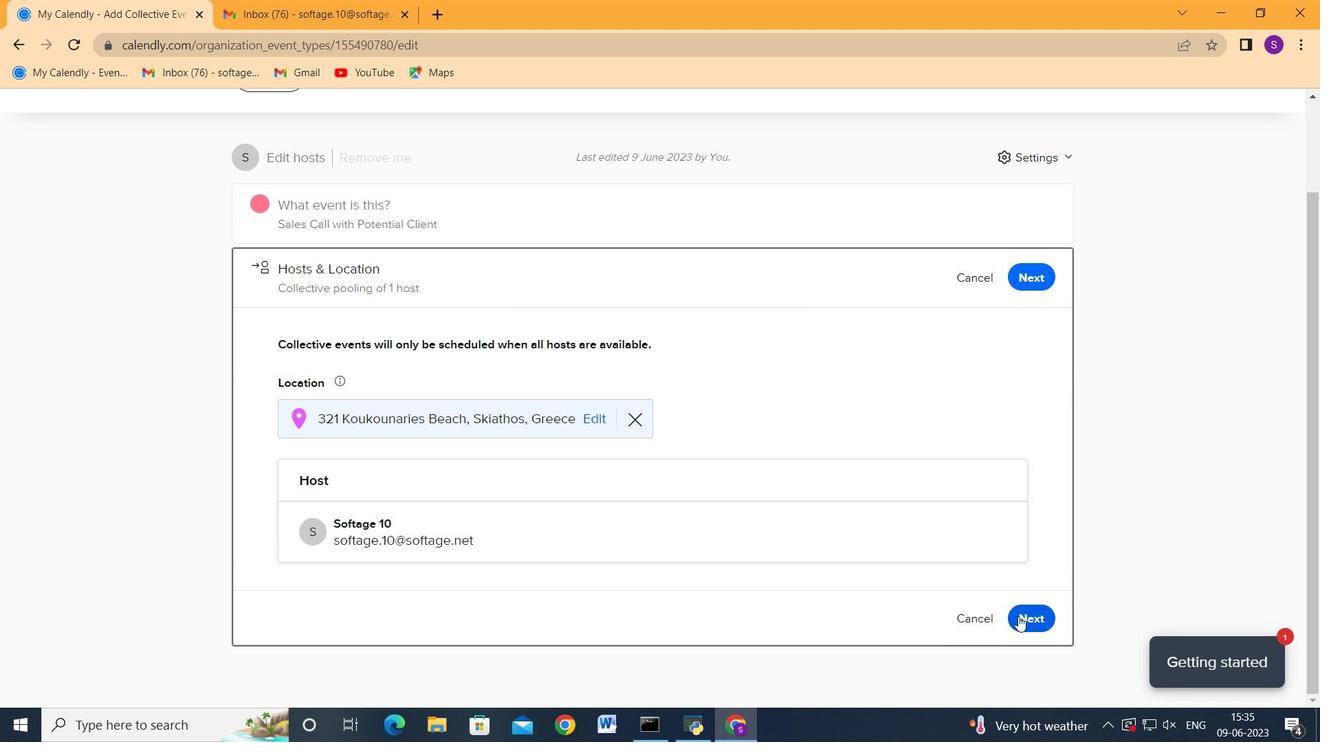 
Action: Mouse pressed left at (1024, 617)
Screenshot: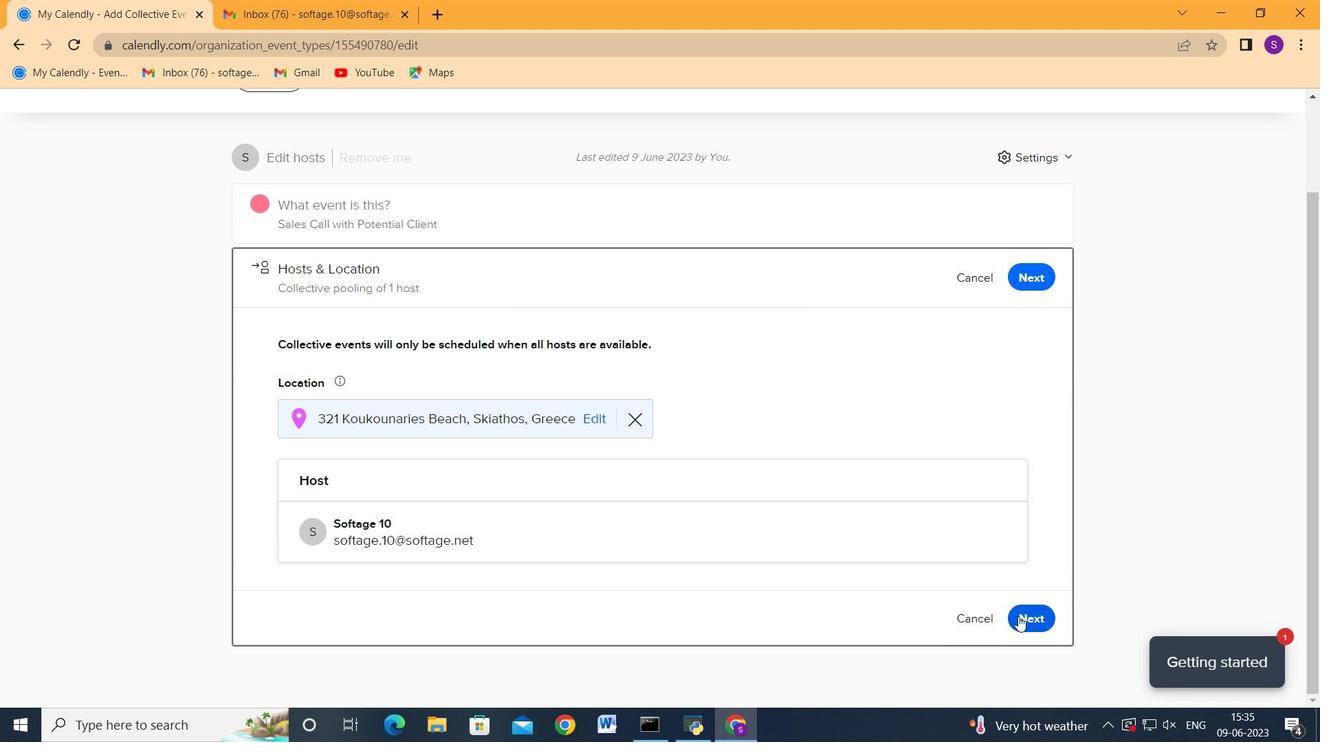 
Action: Mouse moved to (605, 273)
Screenshot: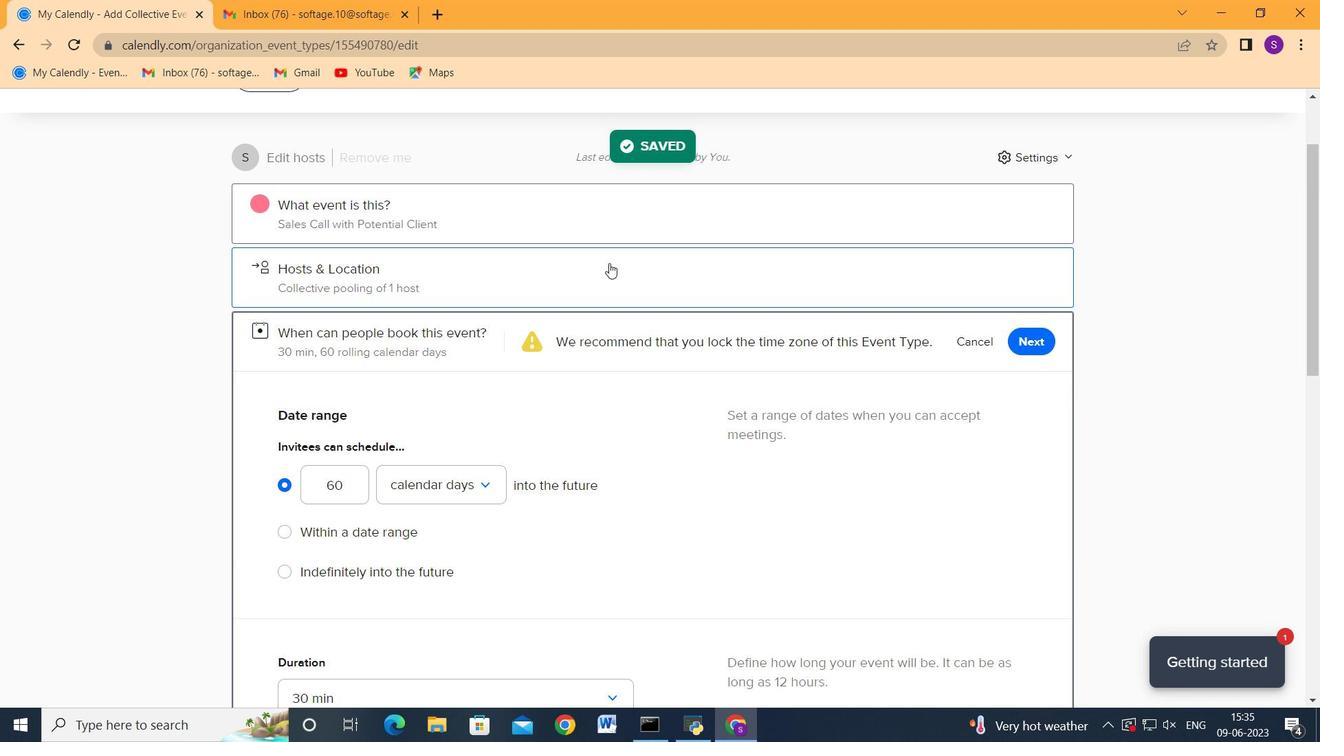 
Action: Mouse scrolled (605, 272) with delta (0, 0)
Screenshot: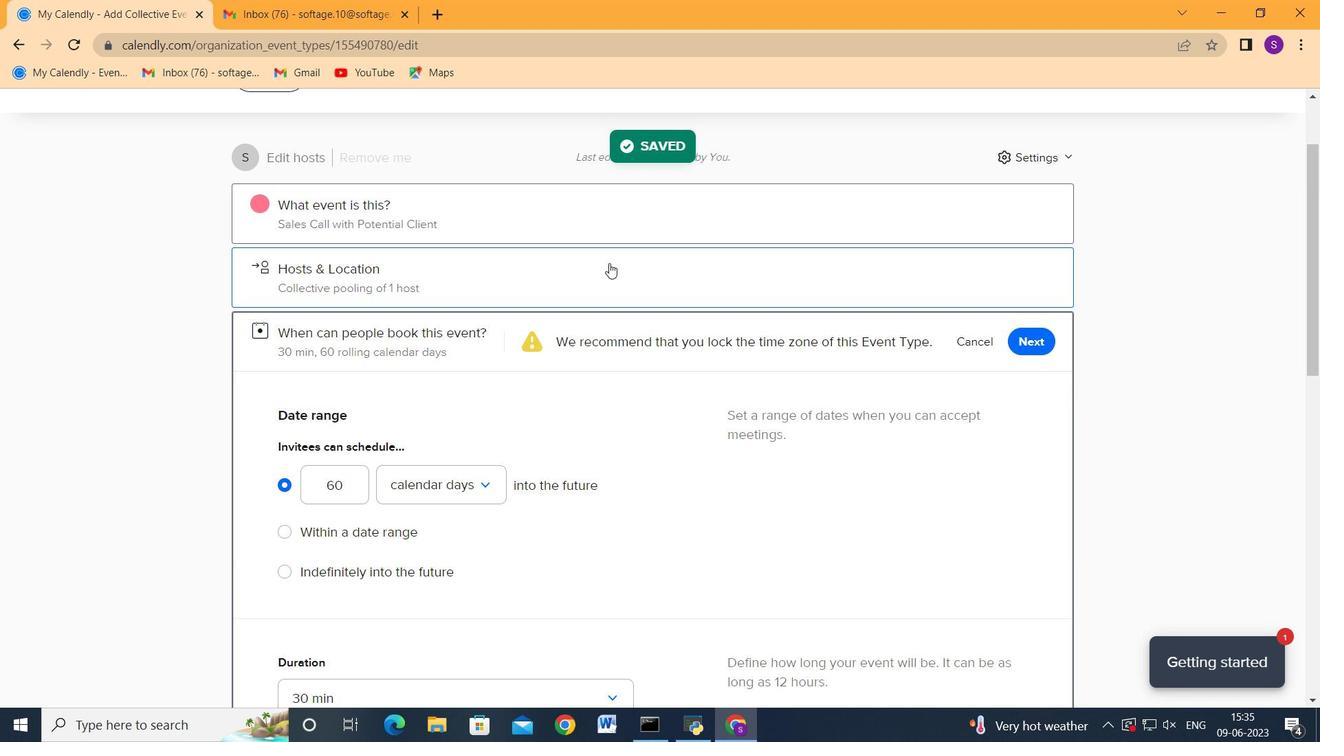 
Action: Mouse moved to (382, 450)
Screenshot: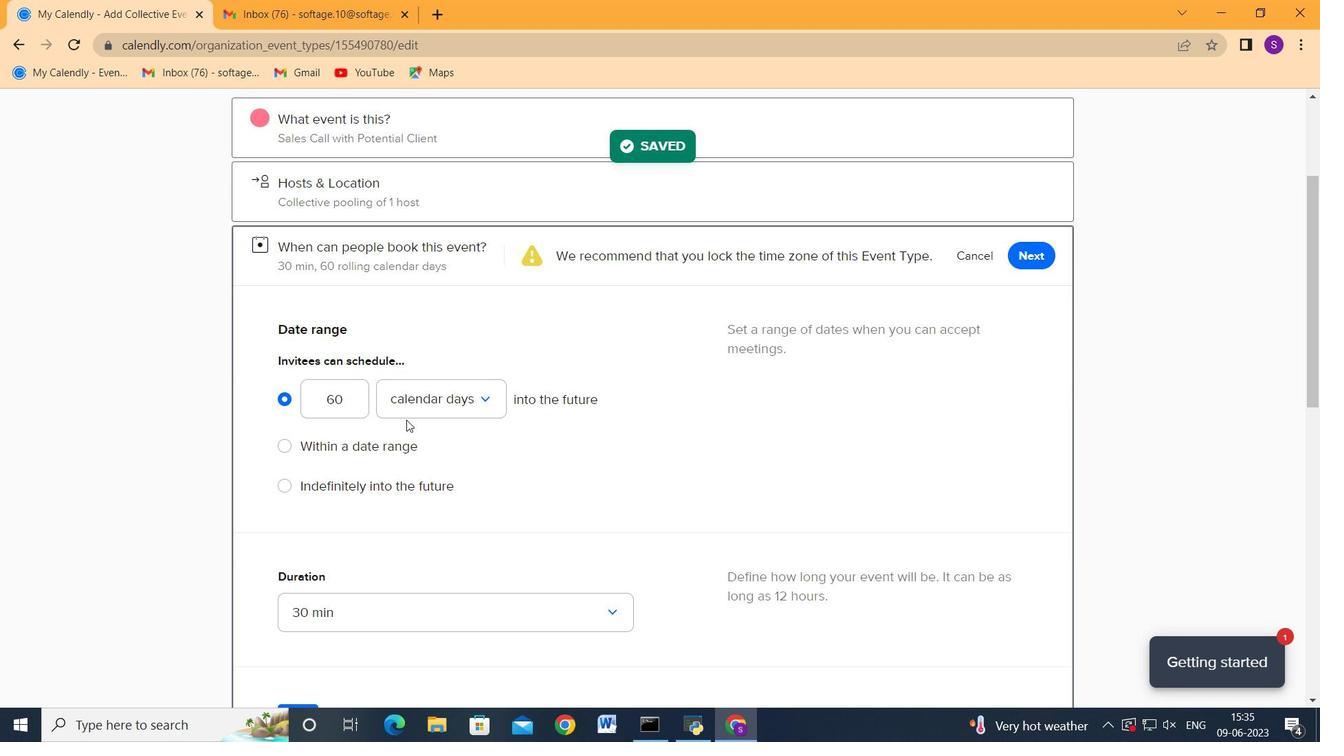 
Action: Mouse pressed left at (382, 450)
Screenshot: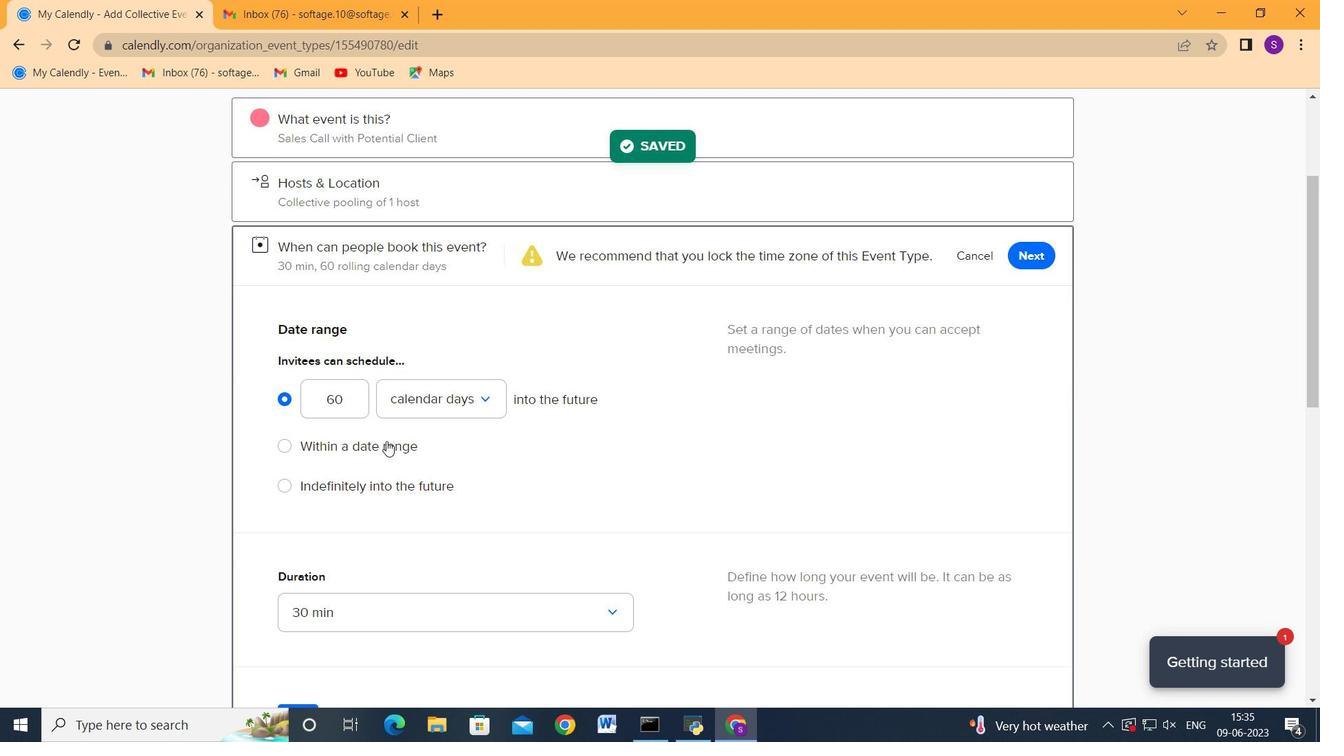 
Action: Mouse moved to (470, 468)
Screenshot: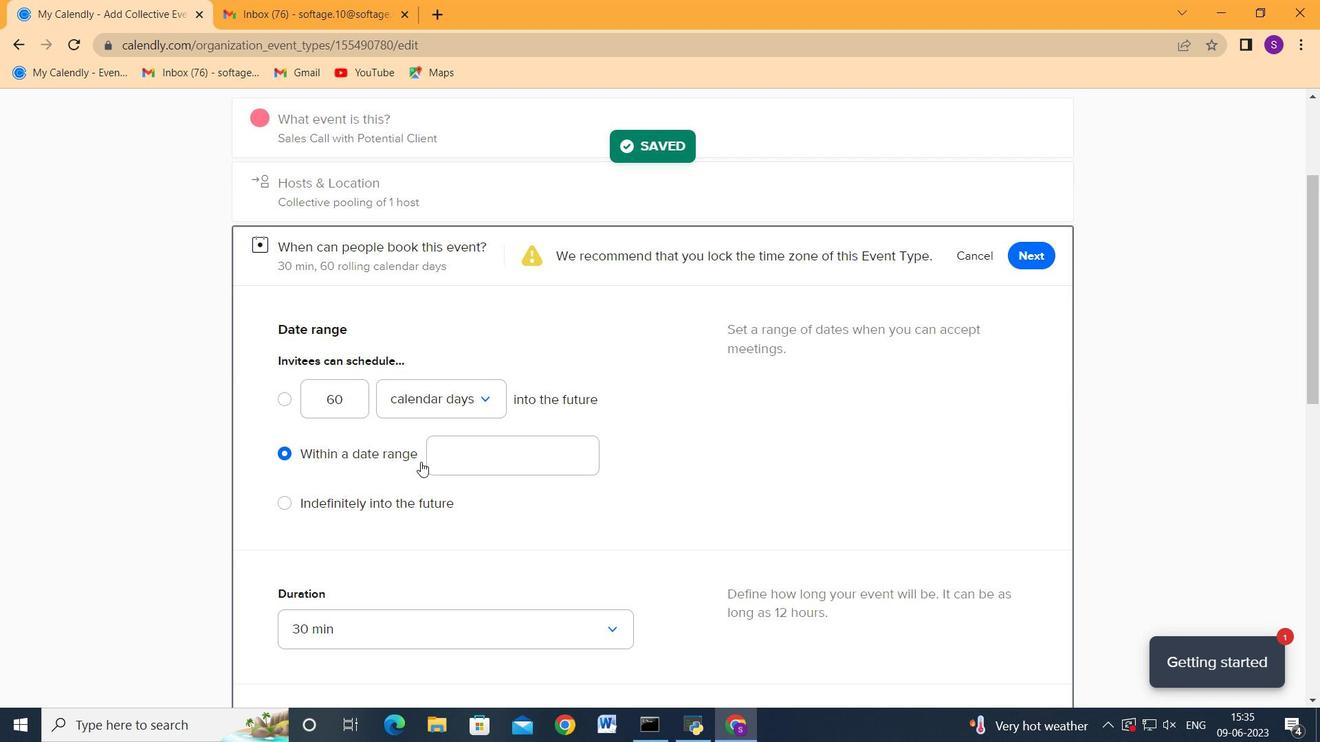
Action: Mouse pressed left at (470, 468)
Screenshot: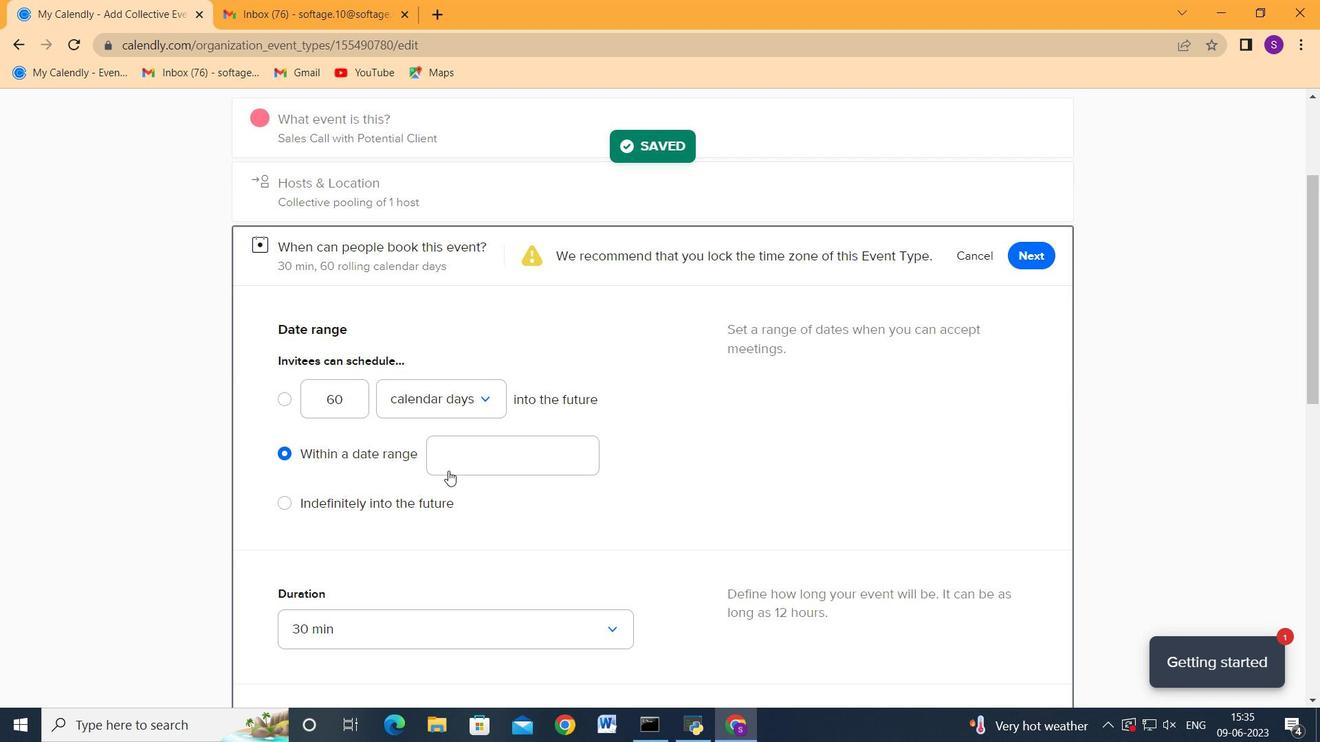 
Action: Mouse moved to (558, 141)
Screenshot: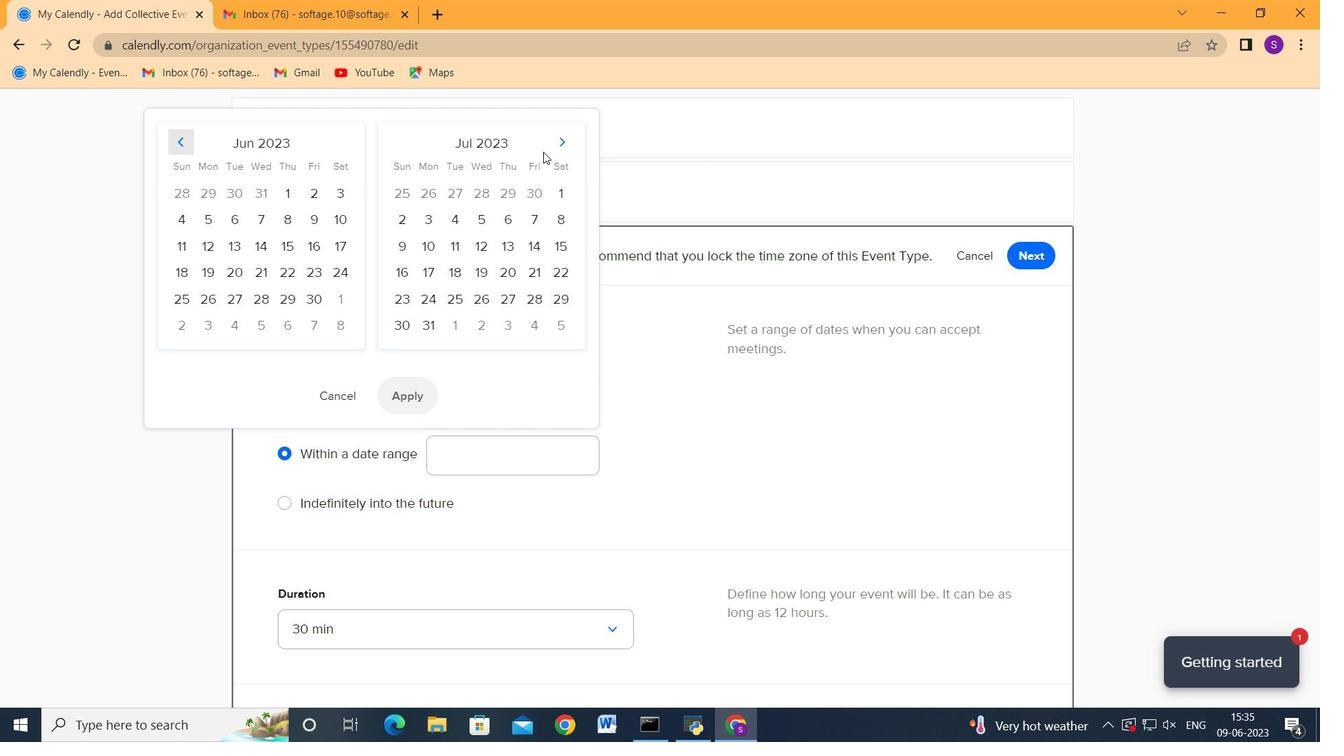 
Action: Mouse pressed left at (558, 141)
Screenshot: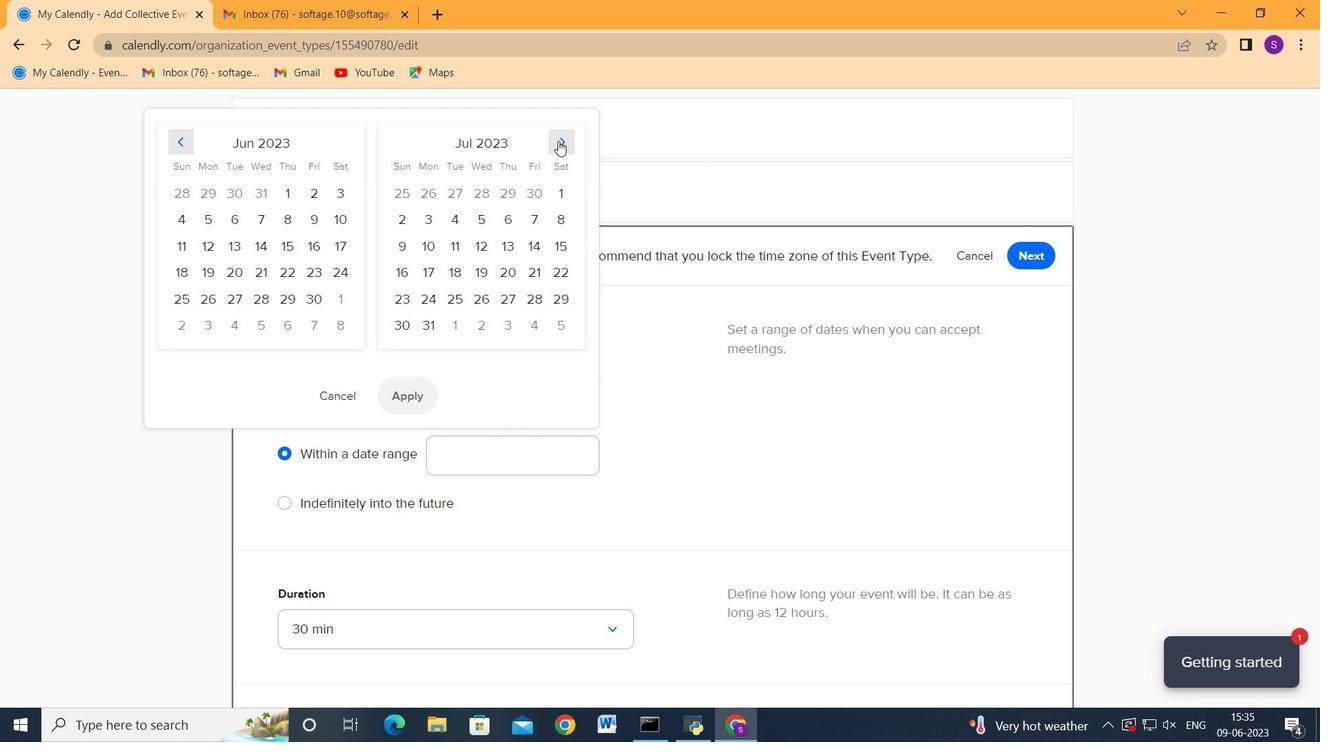 
Action: Mouse pressed left at (558, 141)
Screenshot: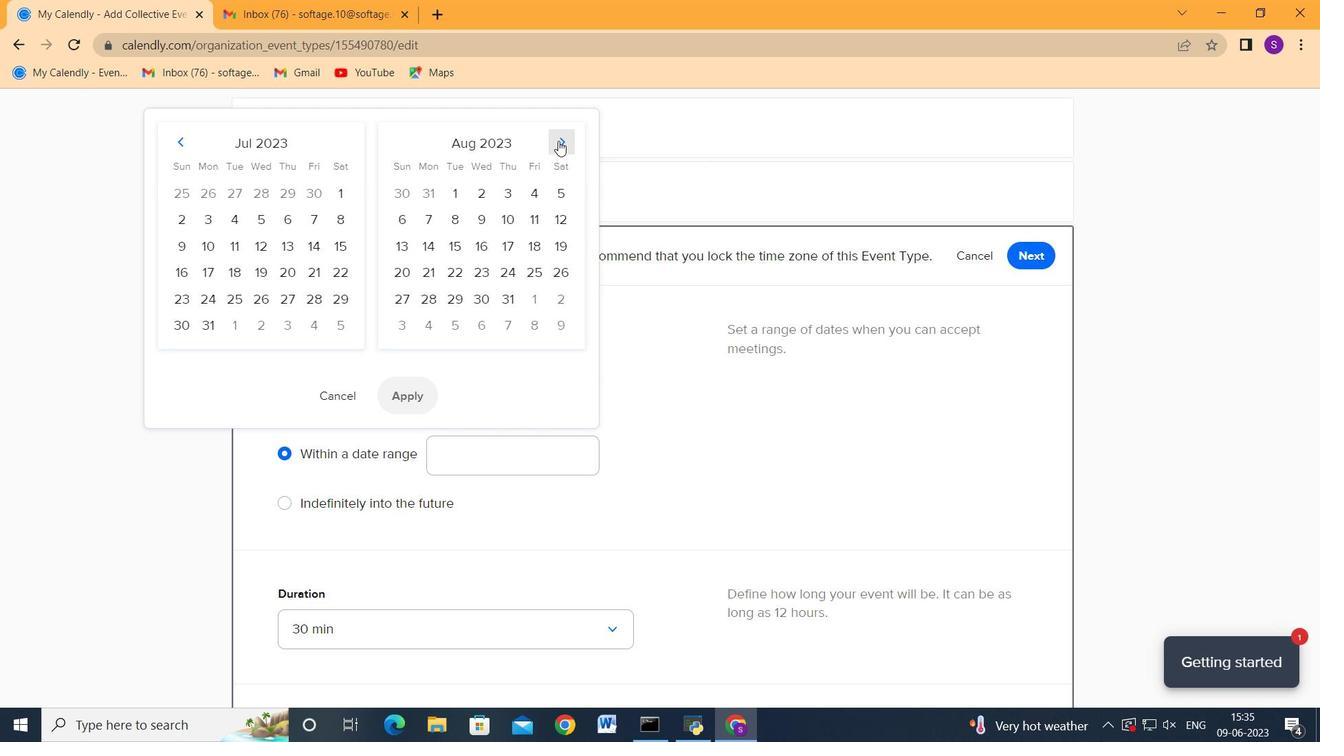
Action: Mouse moved to (557, 142)
Screenshot: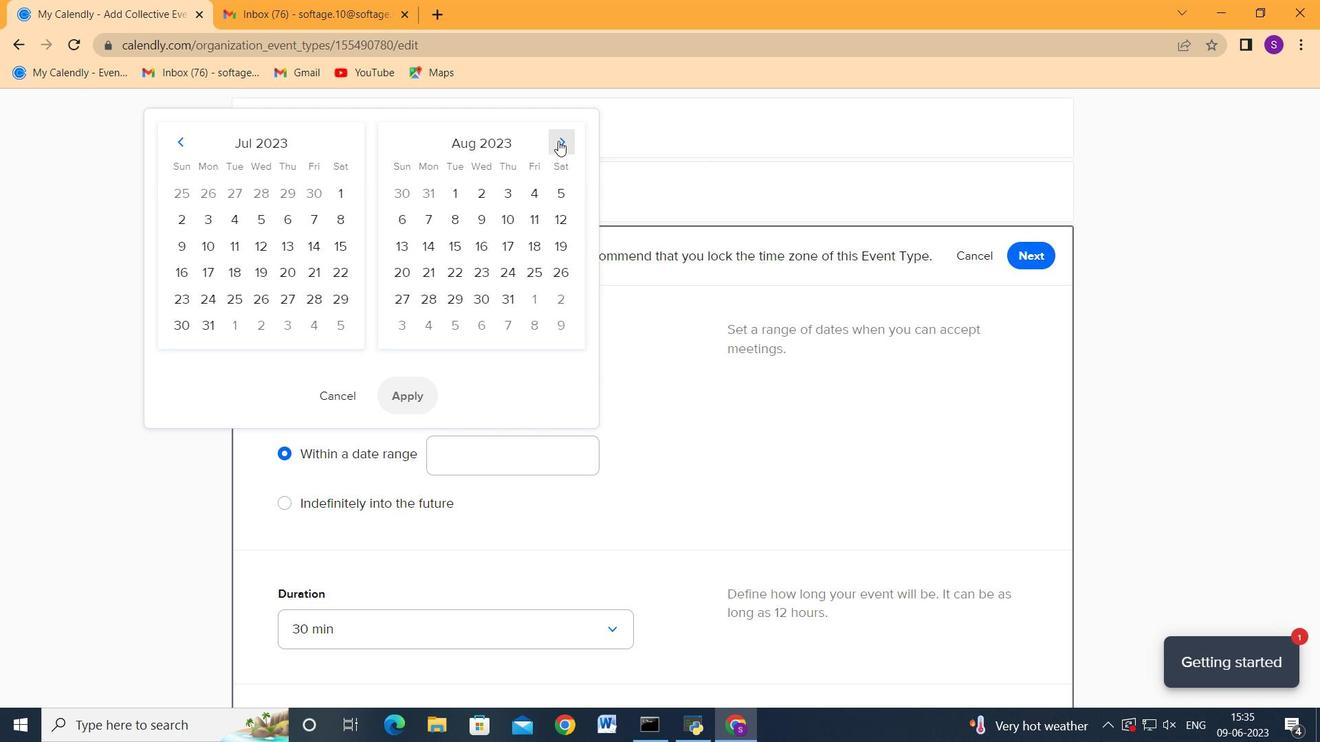 
Action: Mouse pressed left at (557, 142)
Screenshot: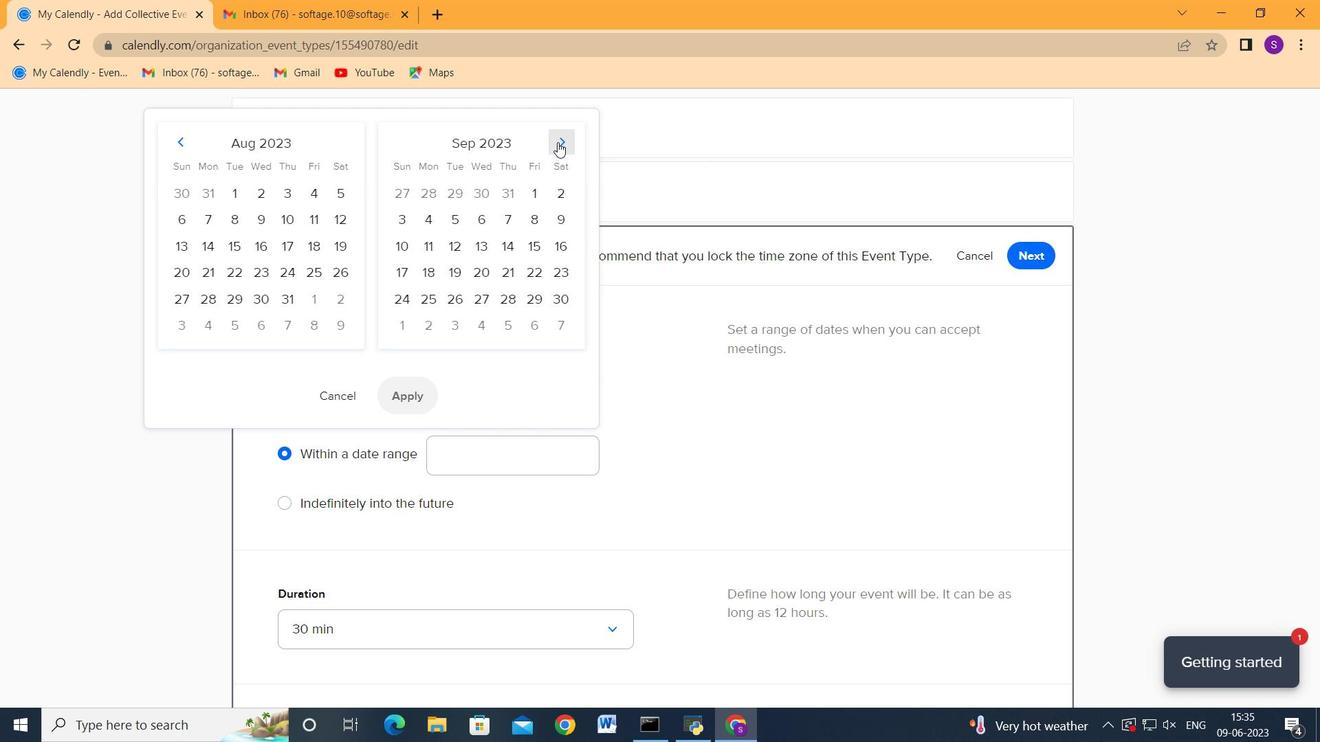 
Action: Mouse moved to (479, 218)
Screenshot: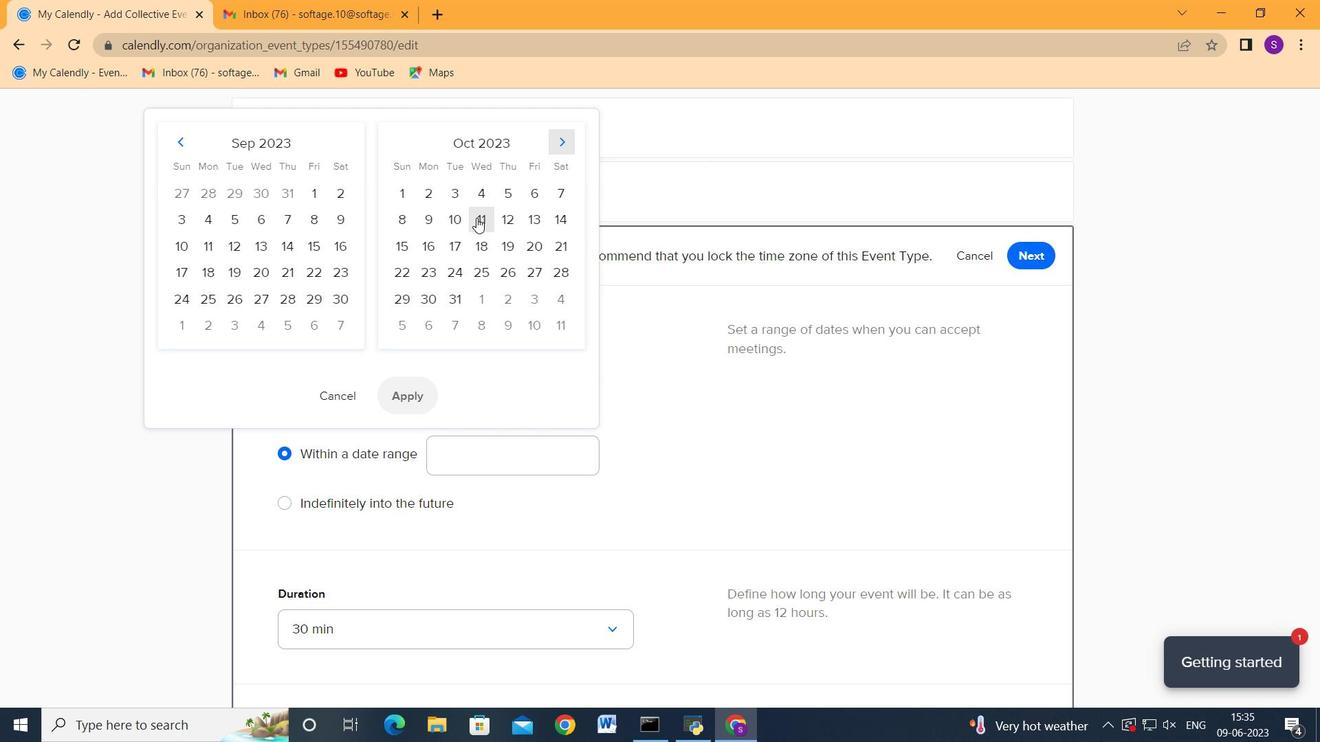 
Action: Mouse pressed left at (479, 218)
Screenshot: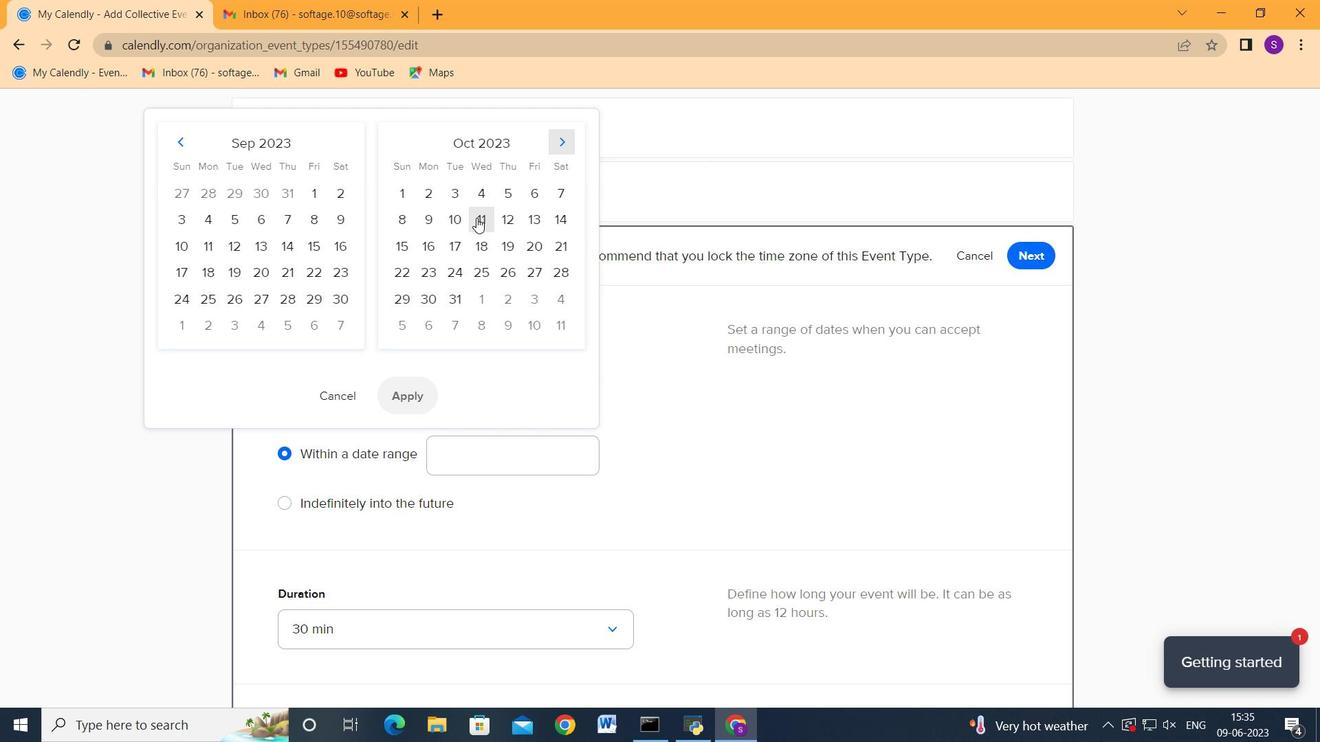
Action: Mouse moved to (537, 218)
Screenshot: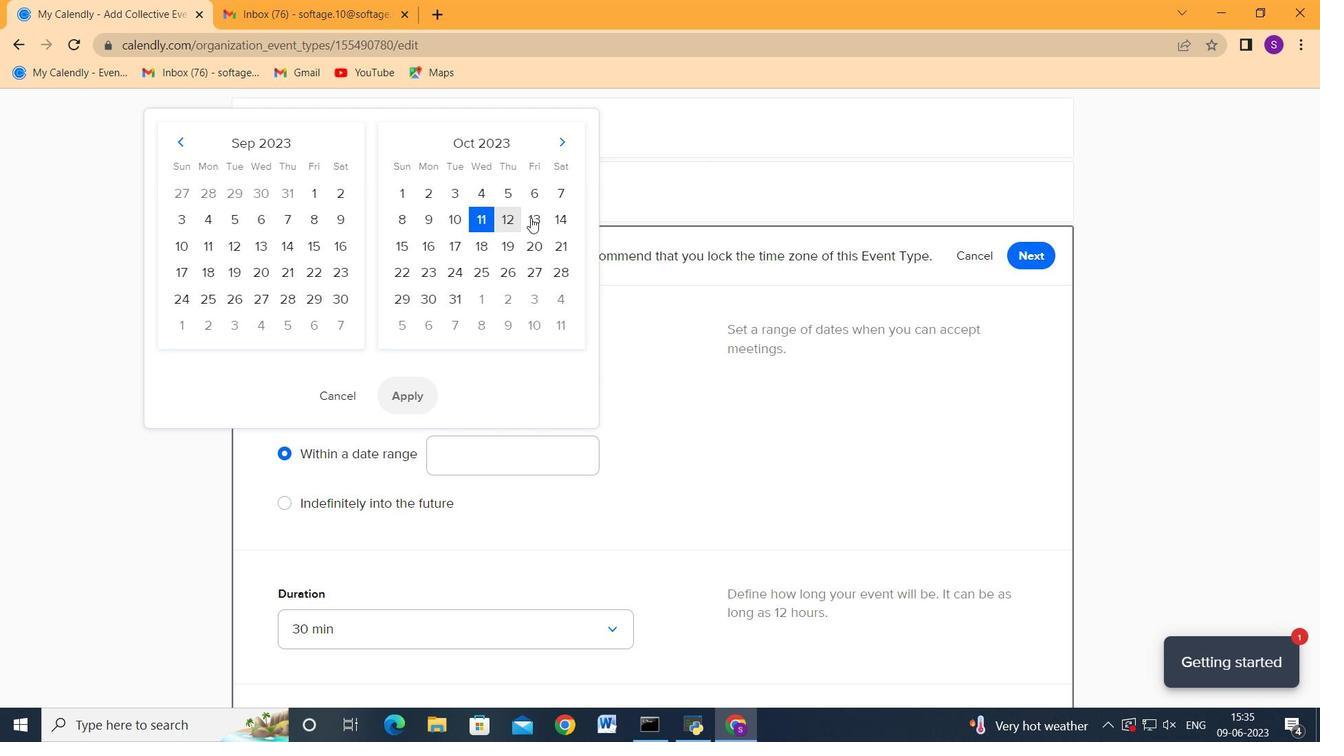 
Action: Mouse pressed left at (537, 218)
Screenshot: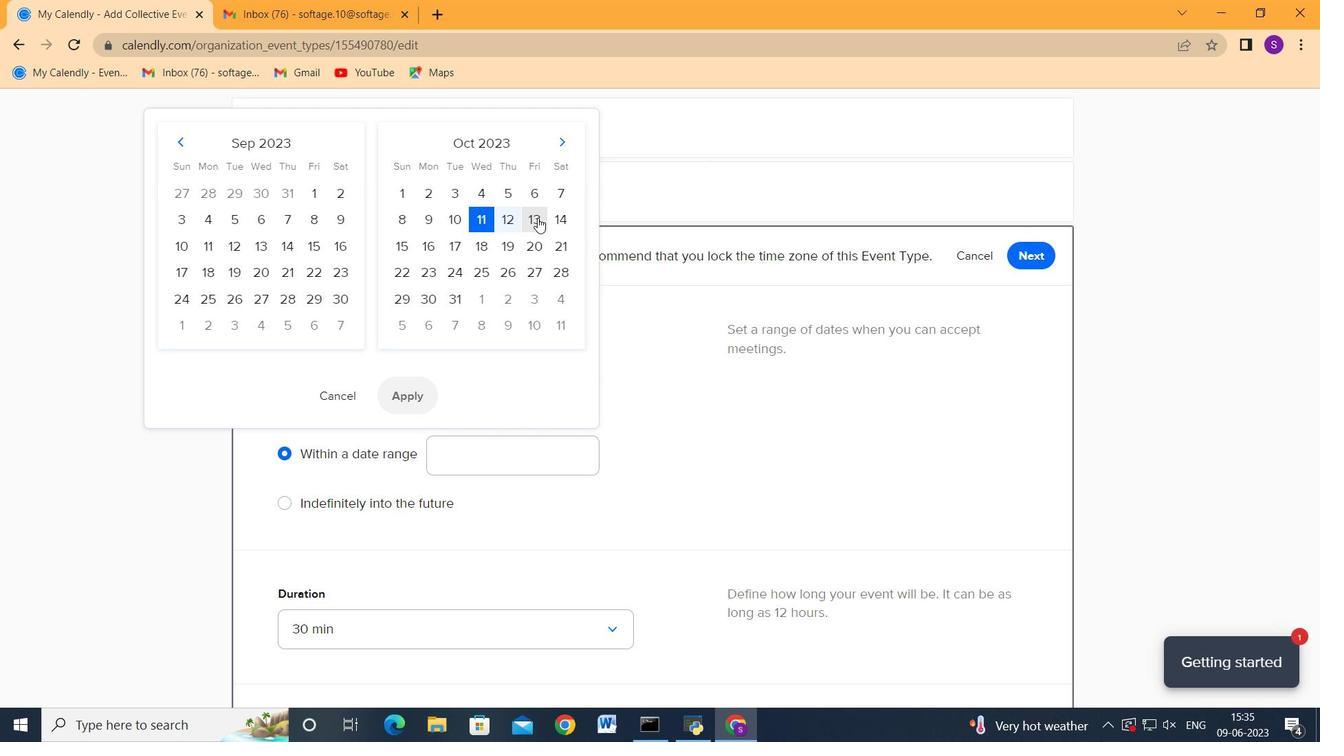 
Action: Mouse moved to (424, 388)
Screenshot: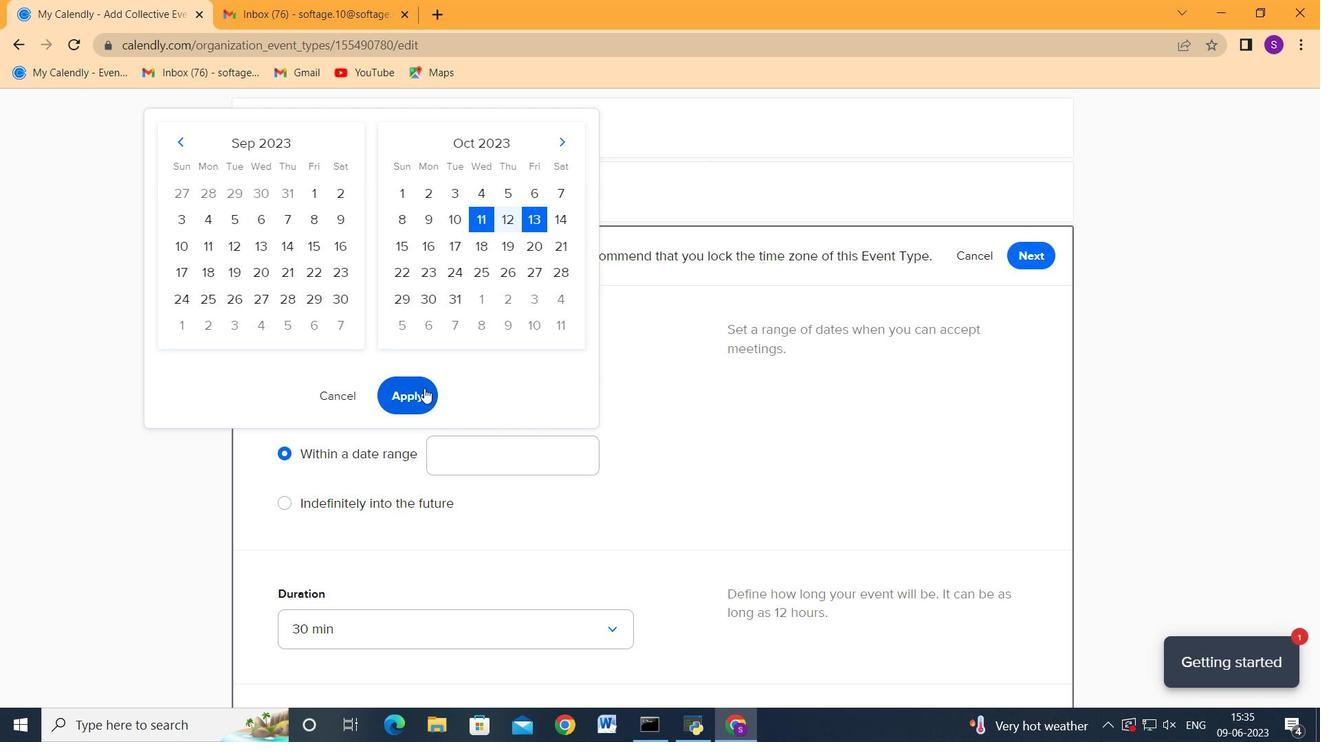 
Action: Mouse pressed left at (424, 388)
Screenshot: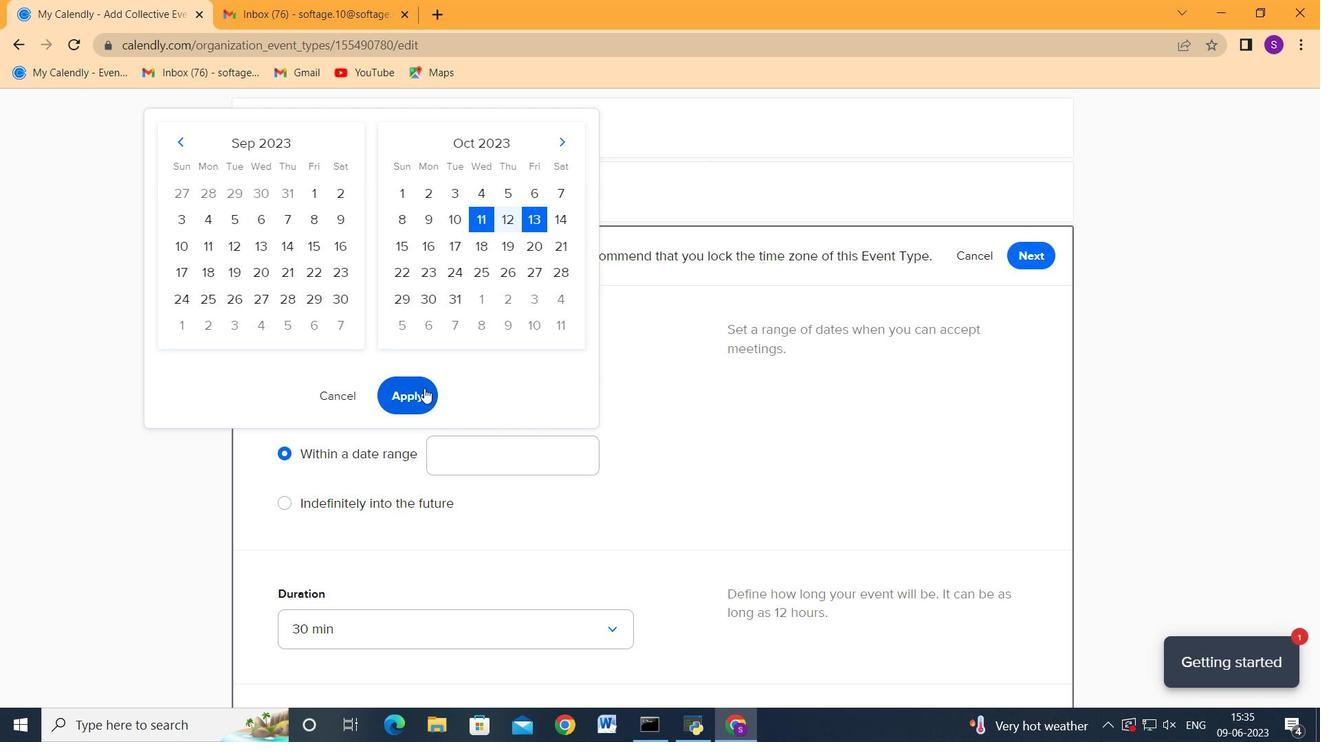 
Action: Mouse moved to (628, 368)
Screenshot: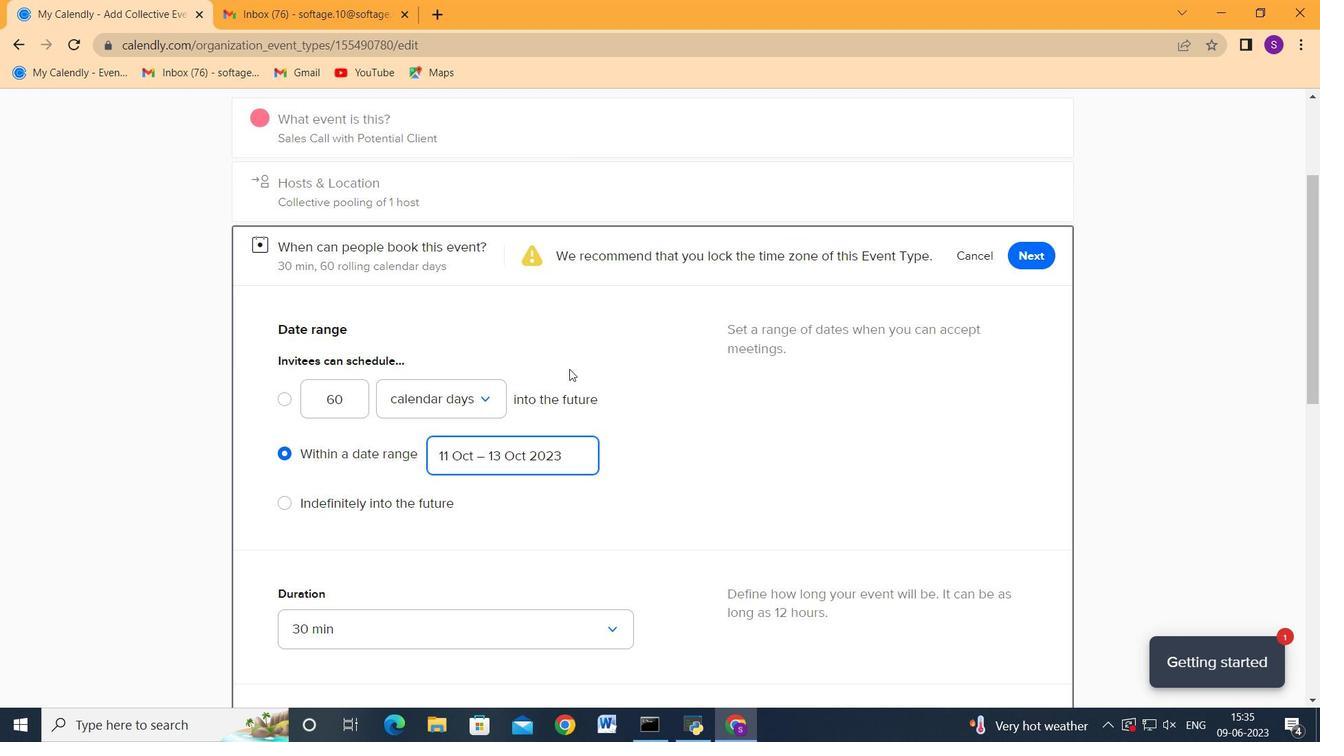 
Action: Mouse scrolled (628, 367) with delta (0, 0)
Screenshot: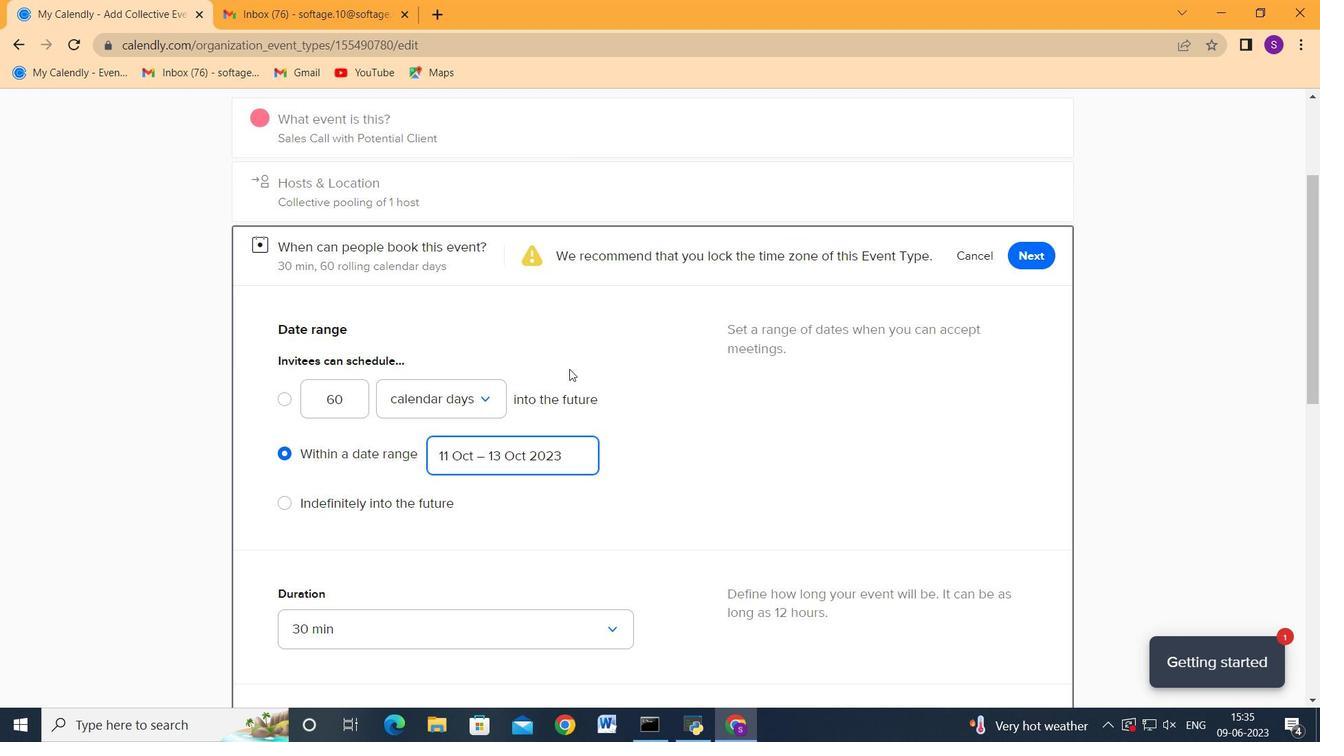 
Action: Mouse scrolled (628, 367) with delta (0, 0)
Screenshot: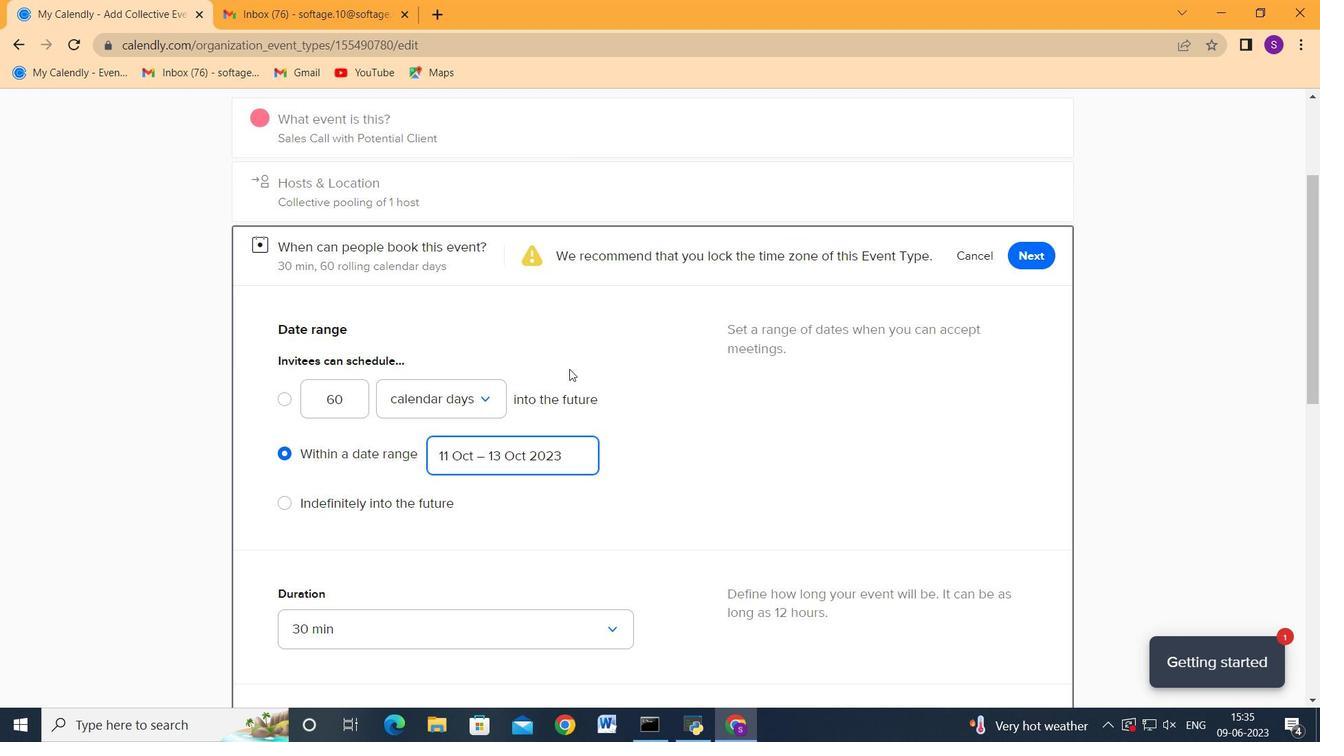 
Action: Mouse scrolled (628, 367) with delta (0, 0)
Screenshot: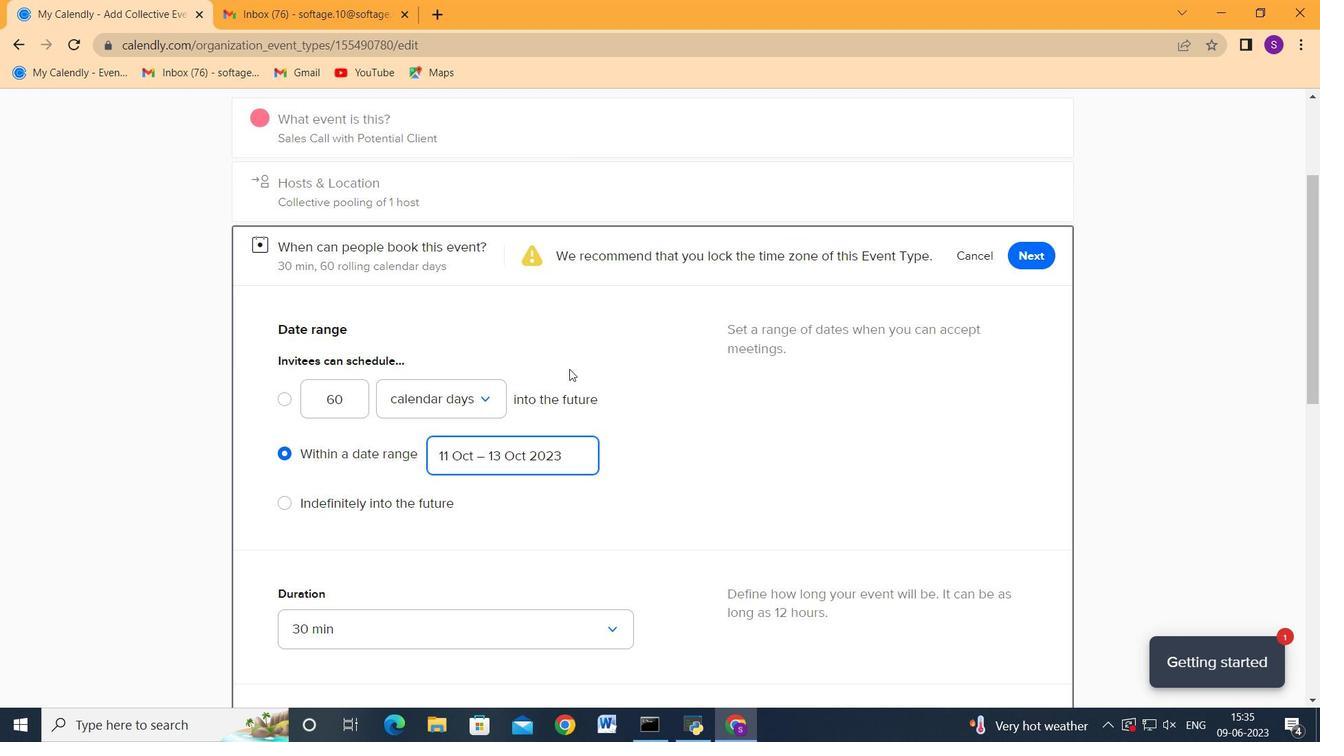 
Action: Mouse scrolled (628, 367) with delta (0, 0)
Screenshot: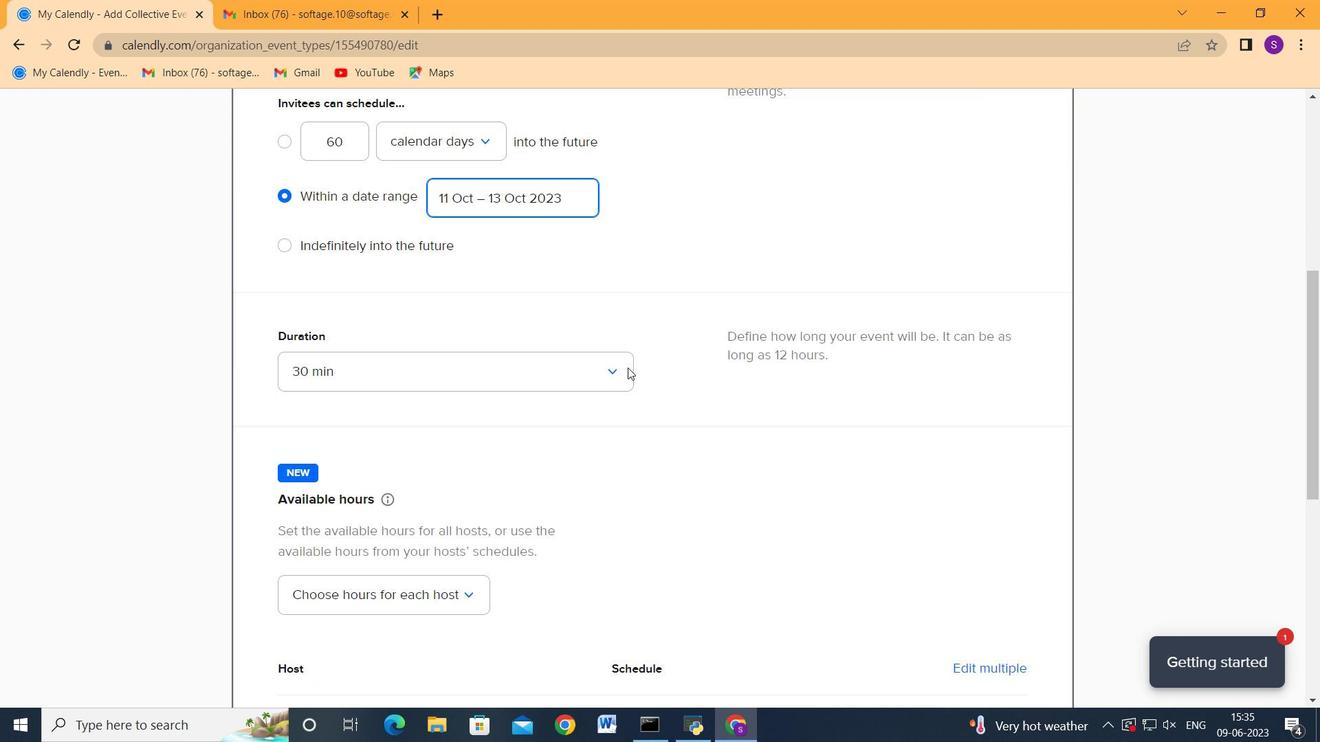 
Action: Mouse scrolled (628, 367) with delta (0, 0)
Screenshot: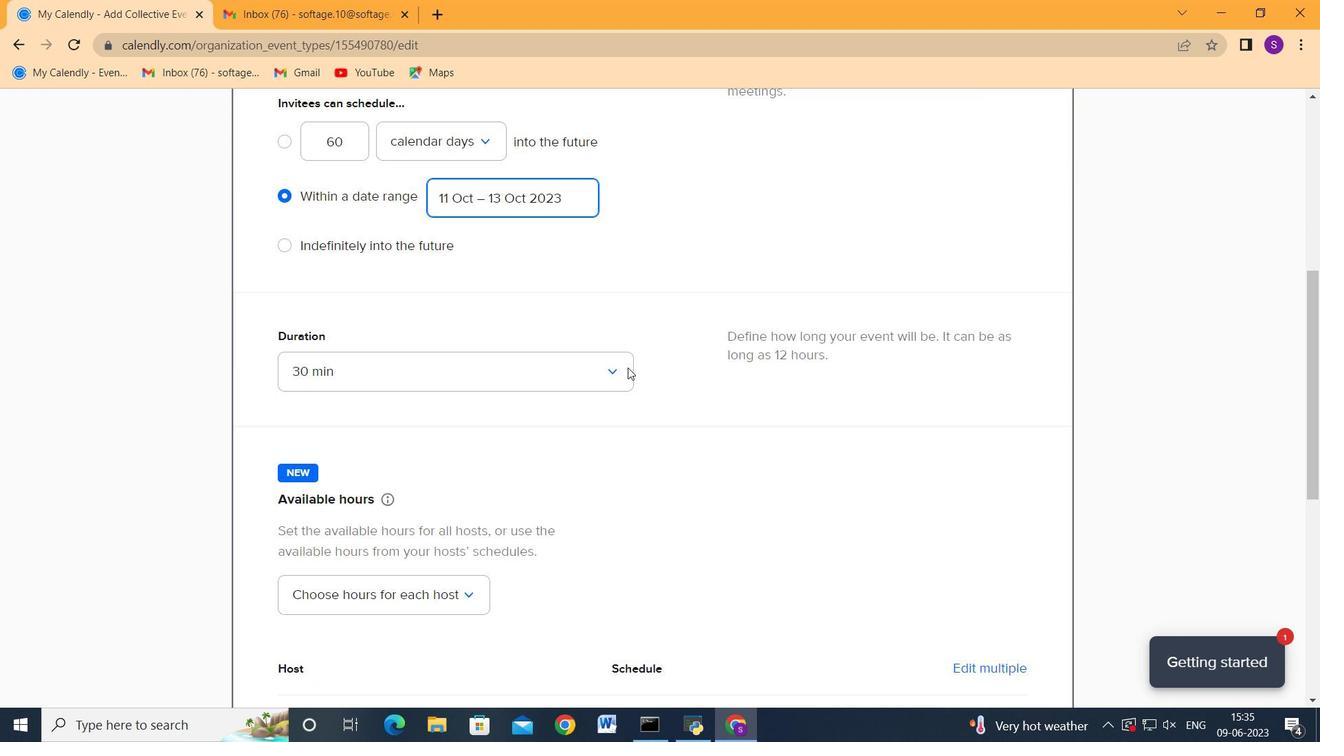 
Action: Mouse scrolled (628, 367) with delta (0, 0)
Screenshot: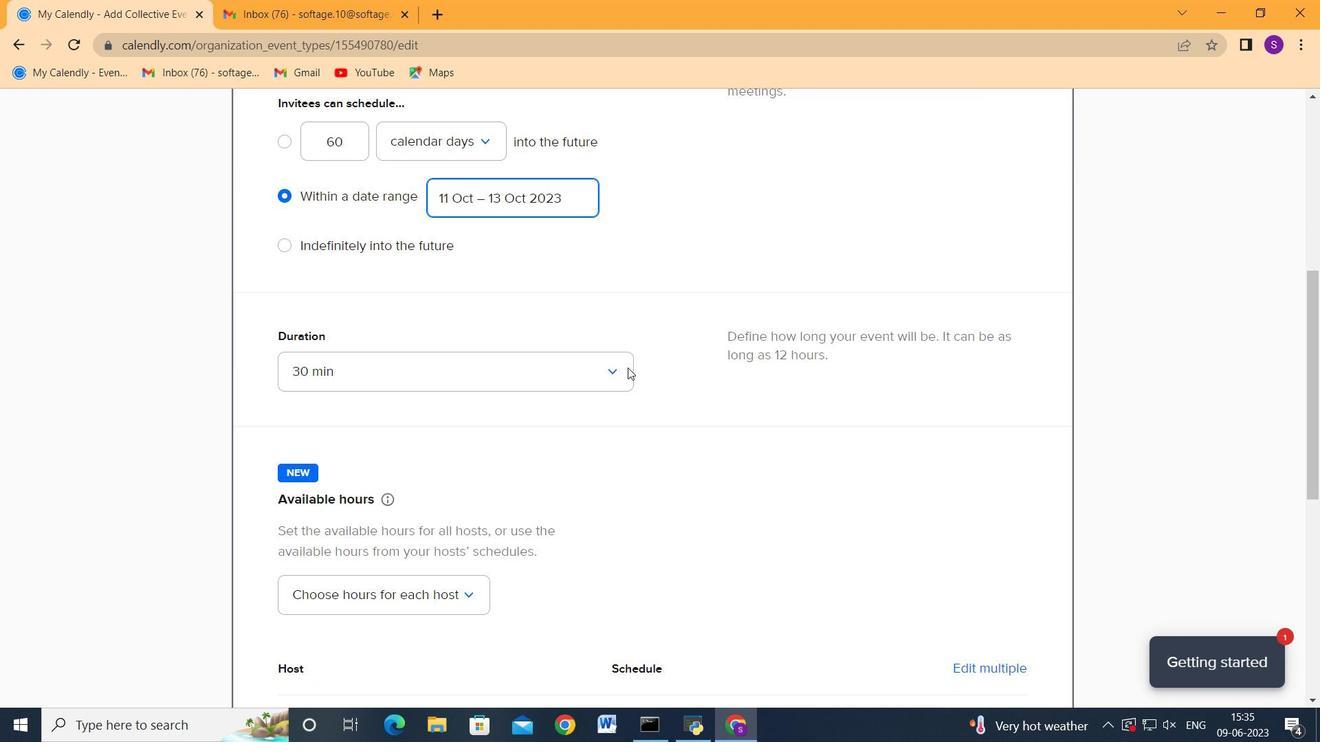 
Action: Mouse moved to (634, 367)
Screenshot: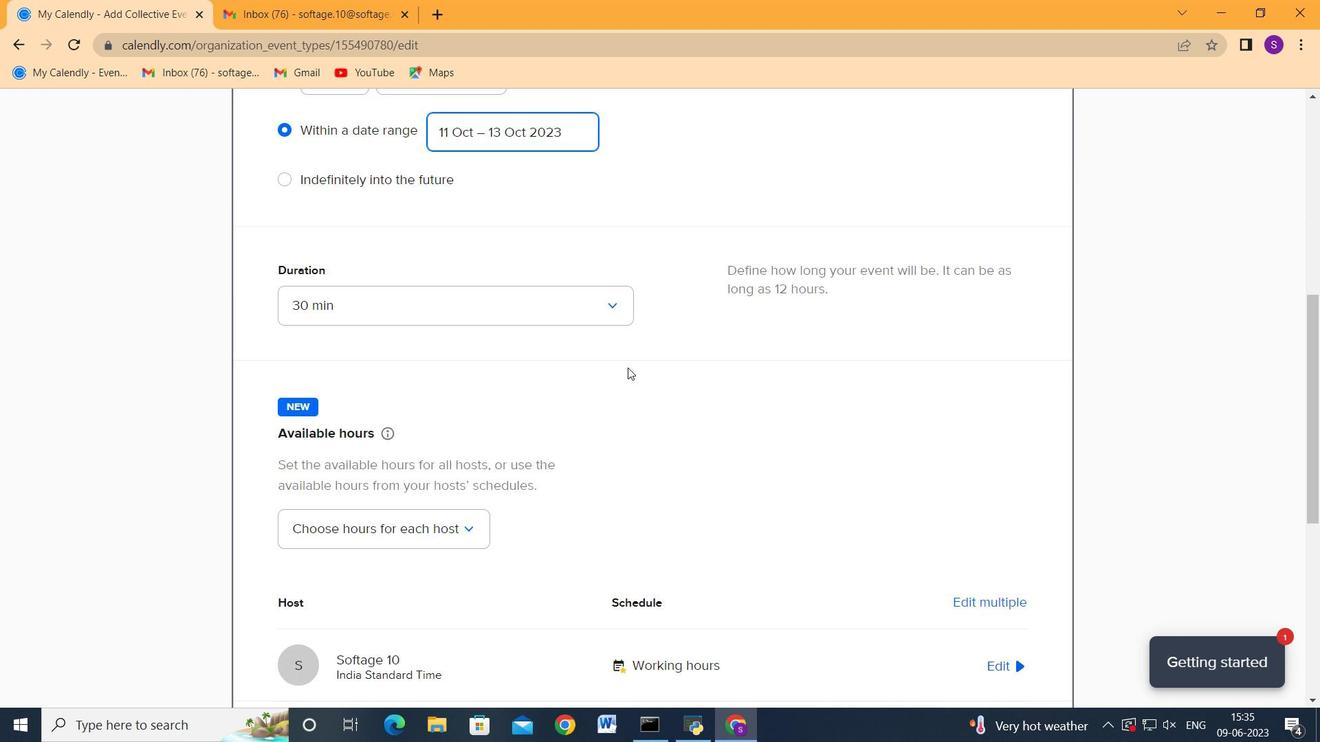 
Action: Mouse scrolled (634, 368) with delta (0, 0)
Screenshot: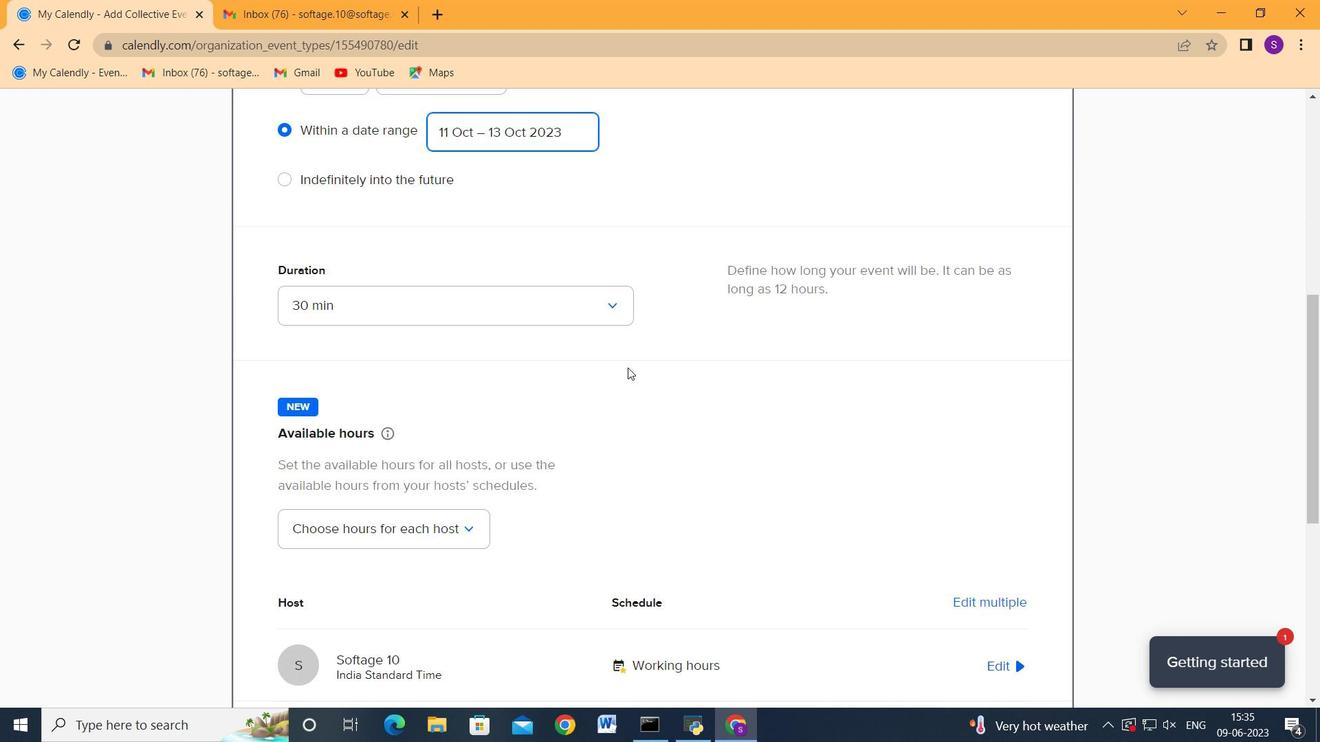 
Action: Mouse moved to (635, 367)
Screenshot: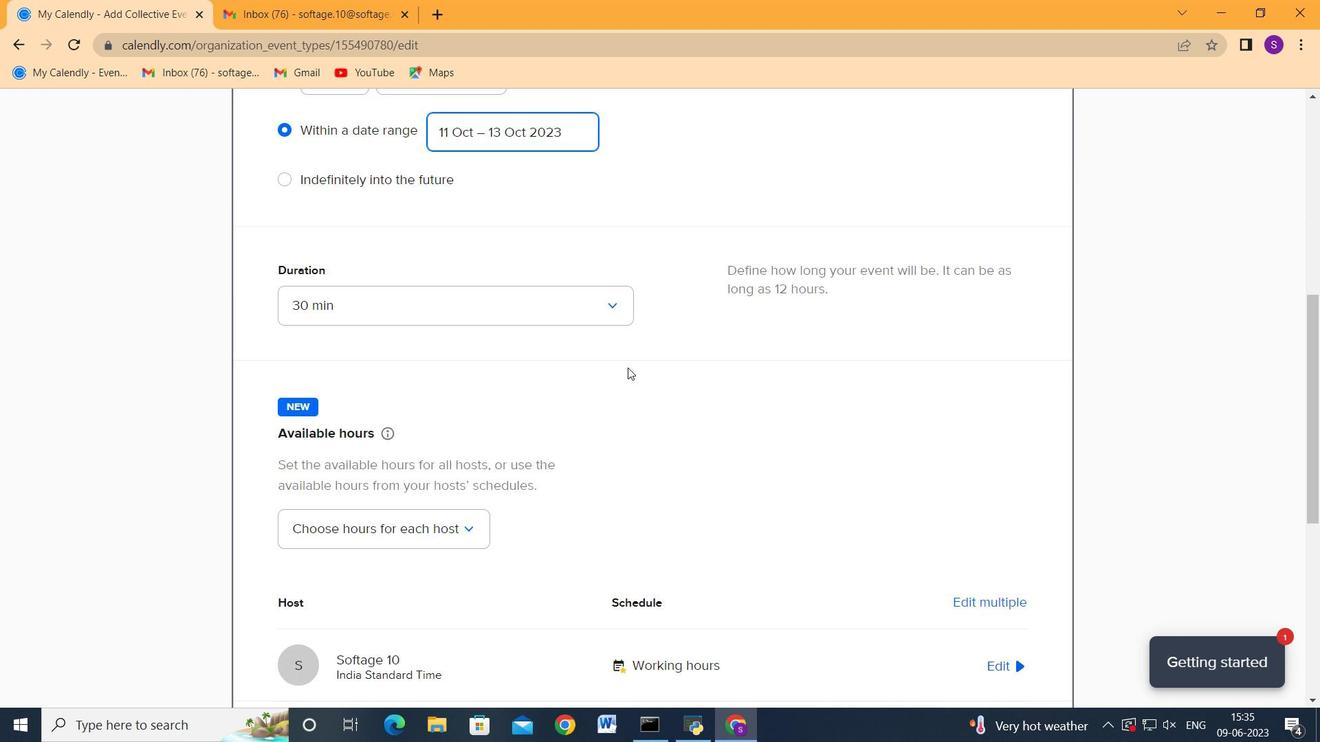 
Action: Mouse scrolled (635, 368) with delta (0, 0)
Screenshot: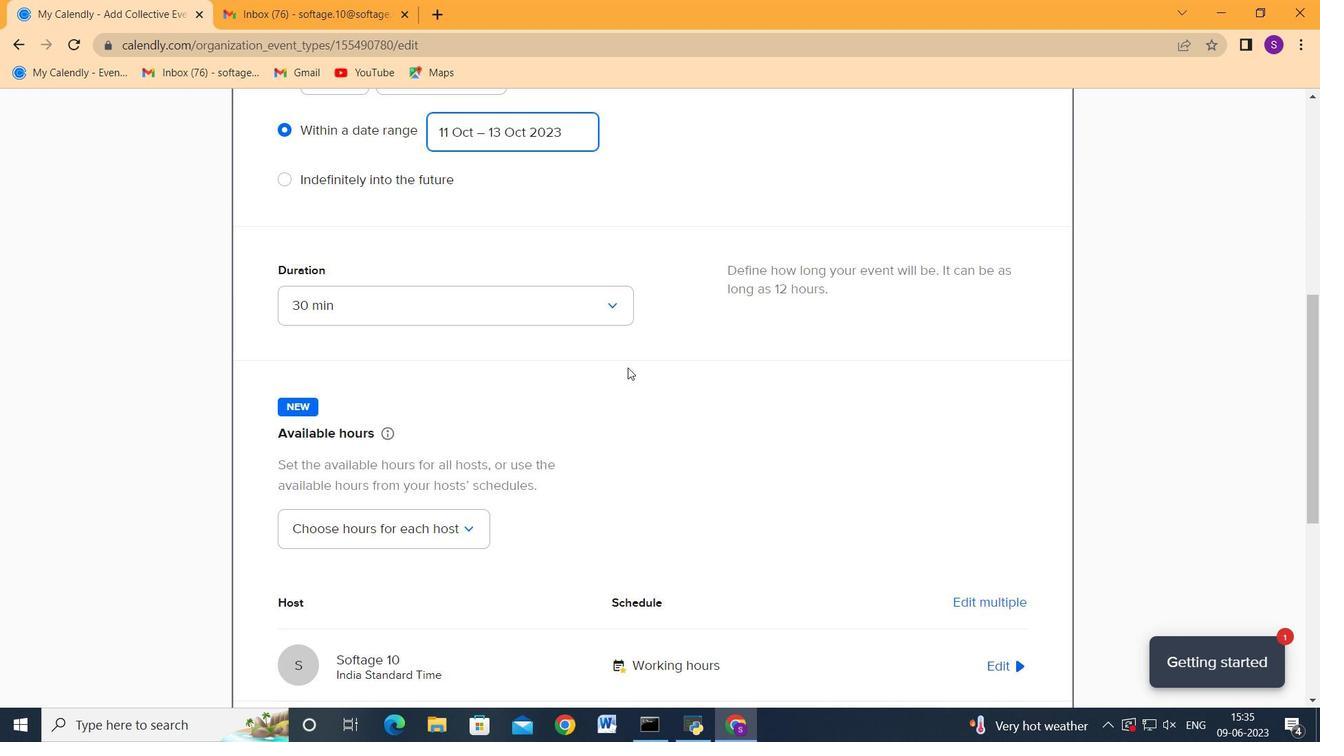 
Action: Mouse moved to (635, 366)
Screenshot: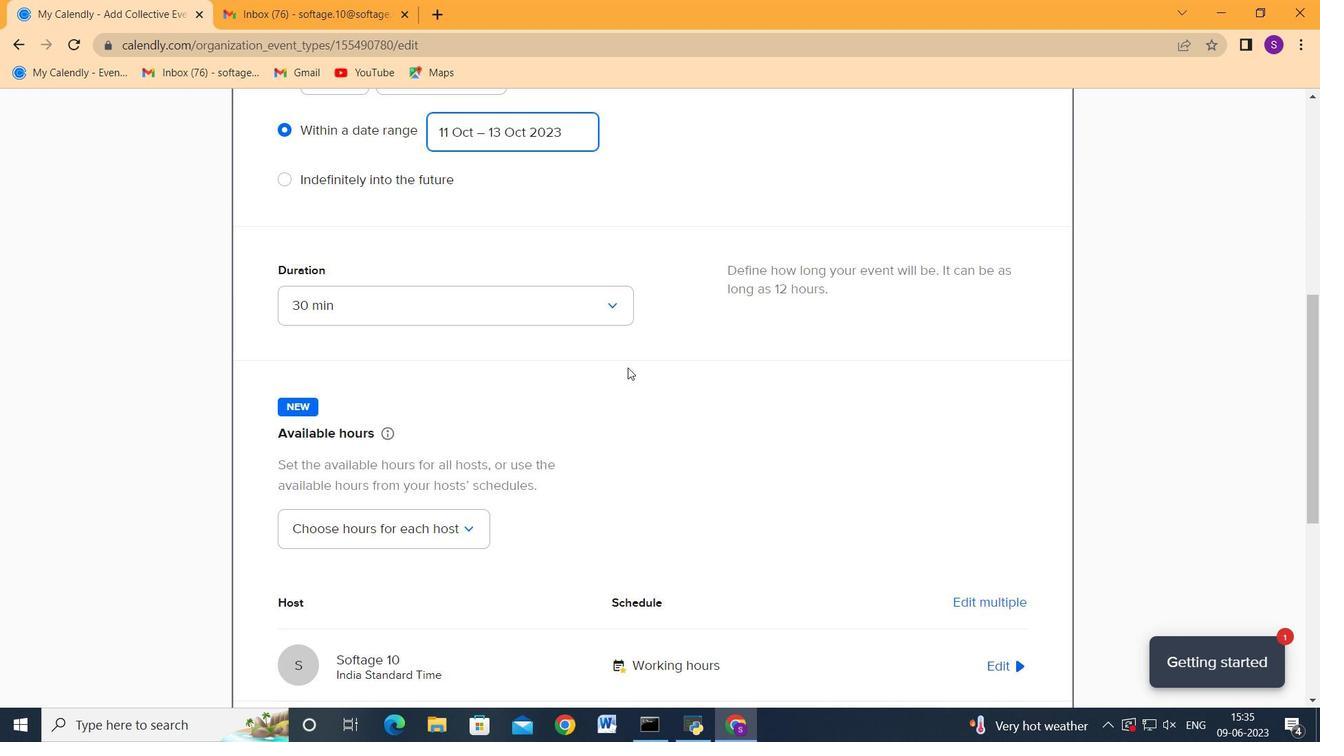 
Action: Mouse scrolled (635, 367) with delta (0, 0)
Screenshot: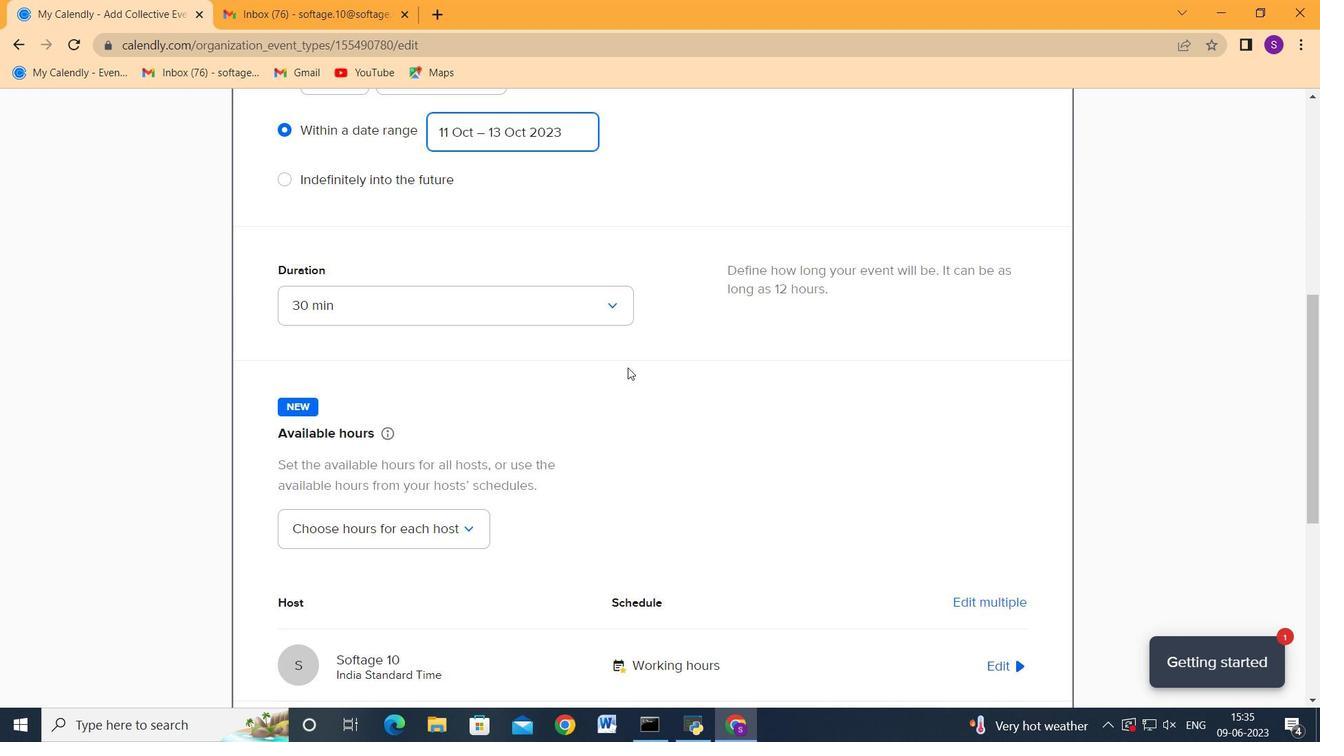 
Action: Mouse moved to (636, 366)
Screenshot: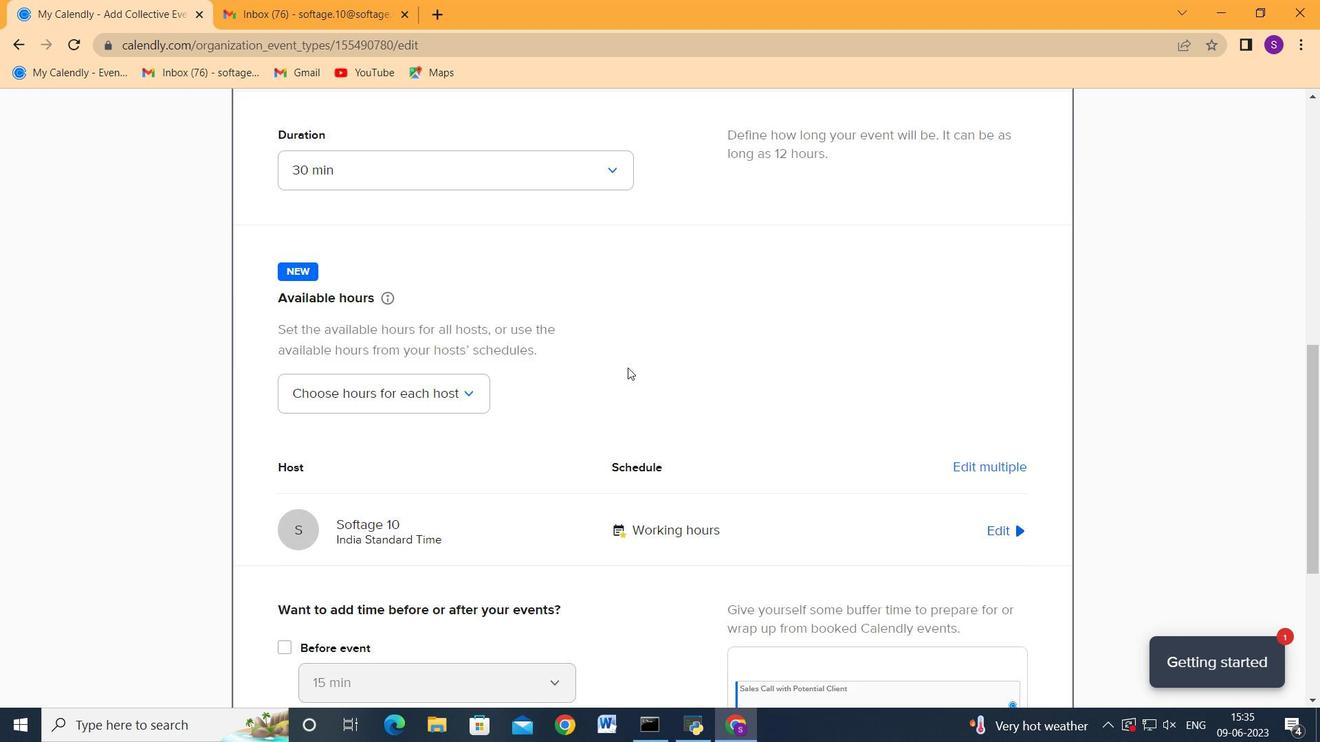 
Action: Mouse scrolled (635, 367) with delta (0, 0)
Screenshot: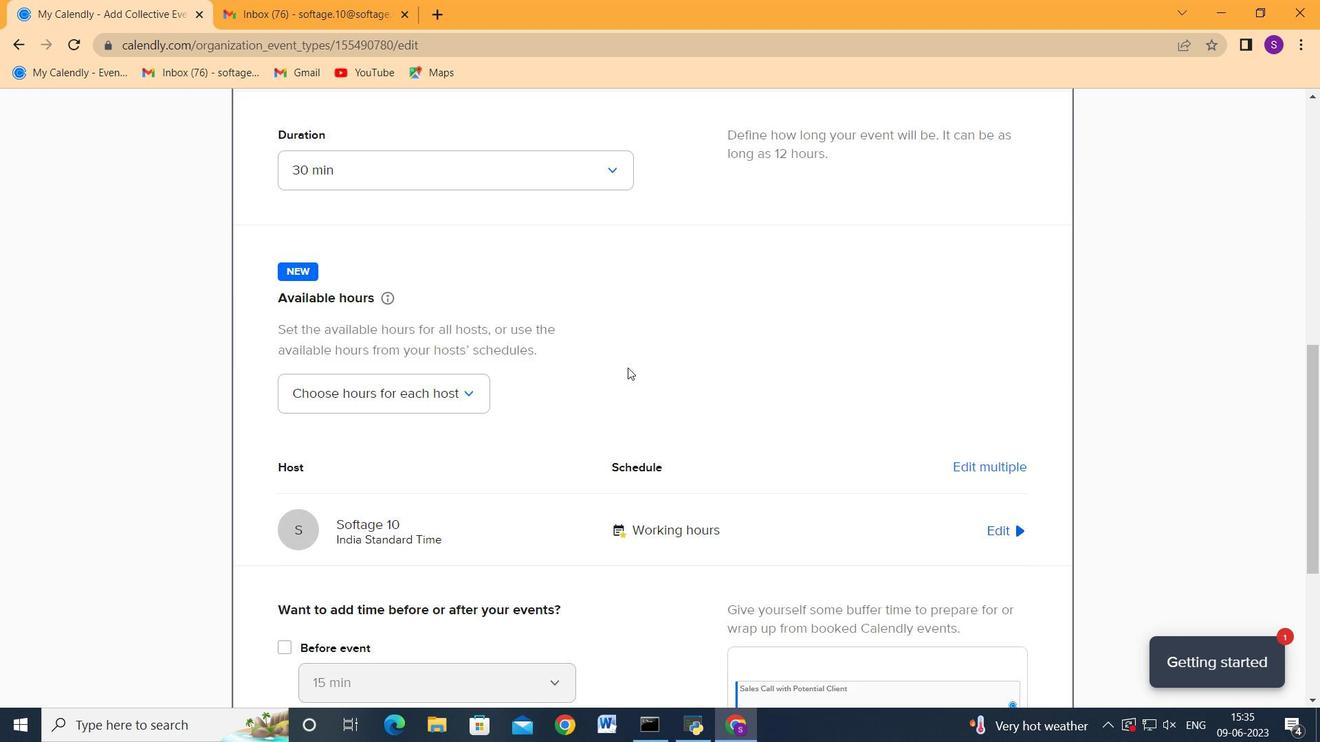 
Action: Mouse moved to (636, 365)
Screenshot: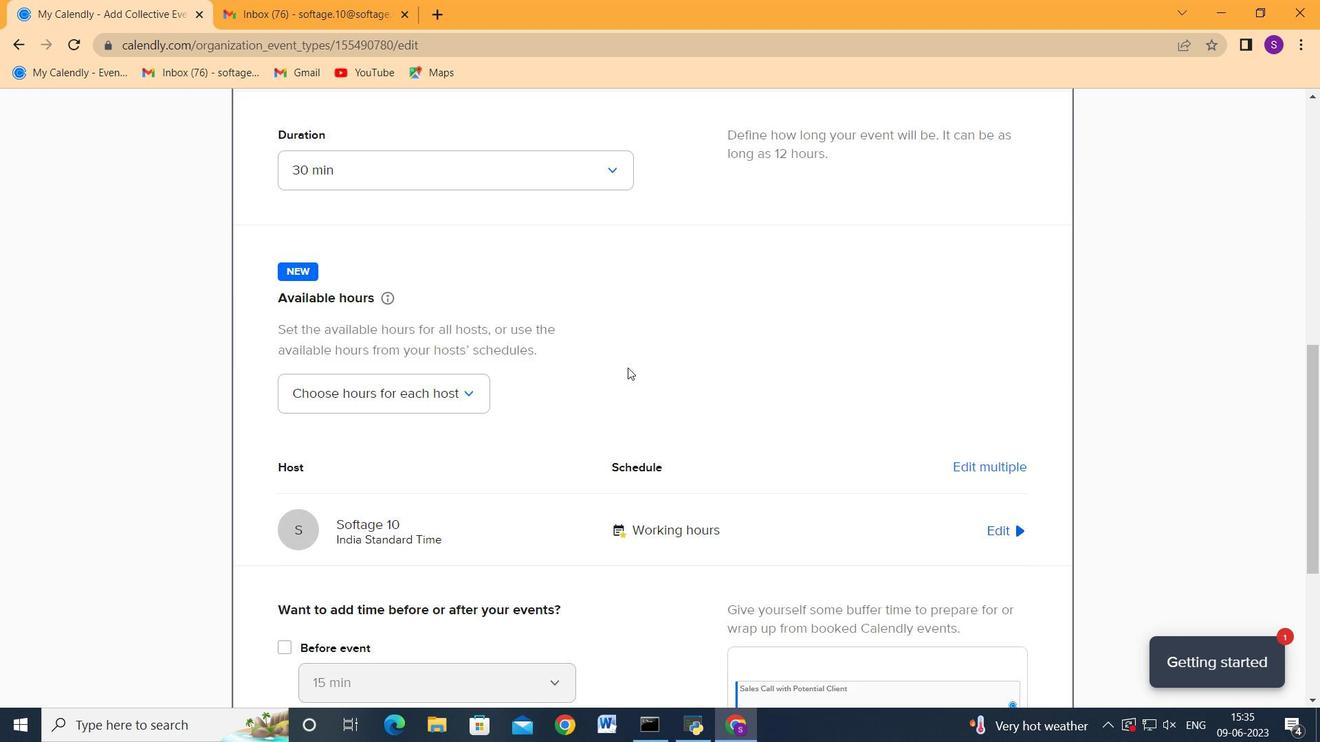 
Action: Mouse scrolled (636, 366) with delta (0, 0)
Screenshot: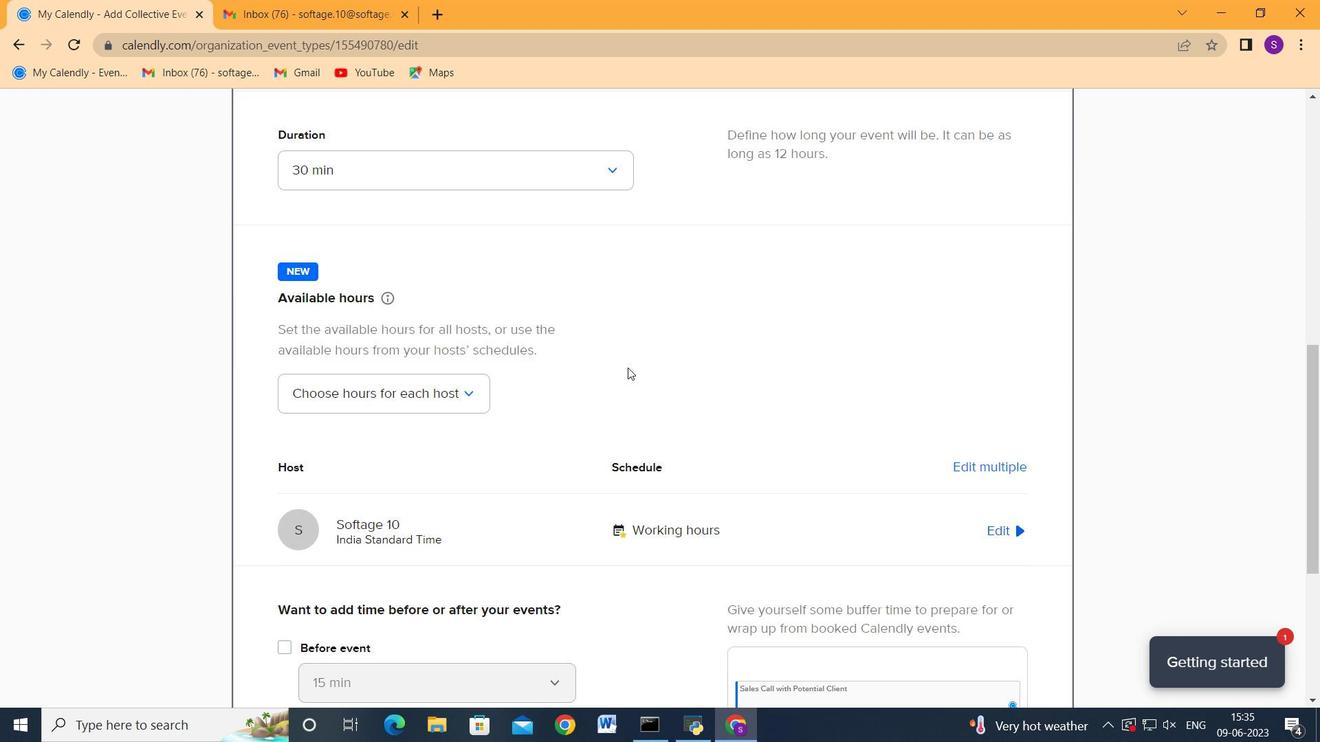 
Action: Mouse moved to (636, 365)
Screenshot: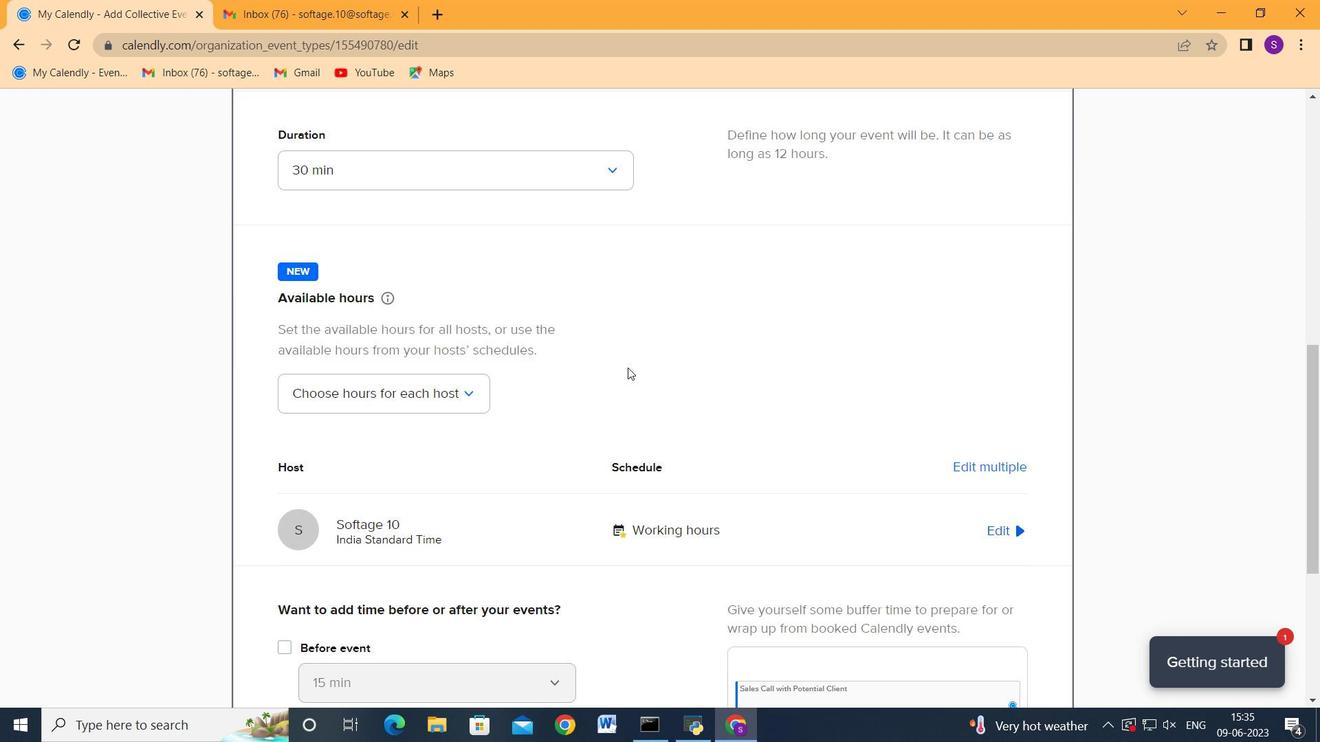
Action: Mouse scrolled (636, 366) with delta (0, 0)
Screenshot: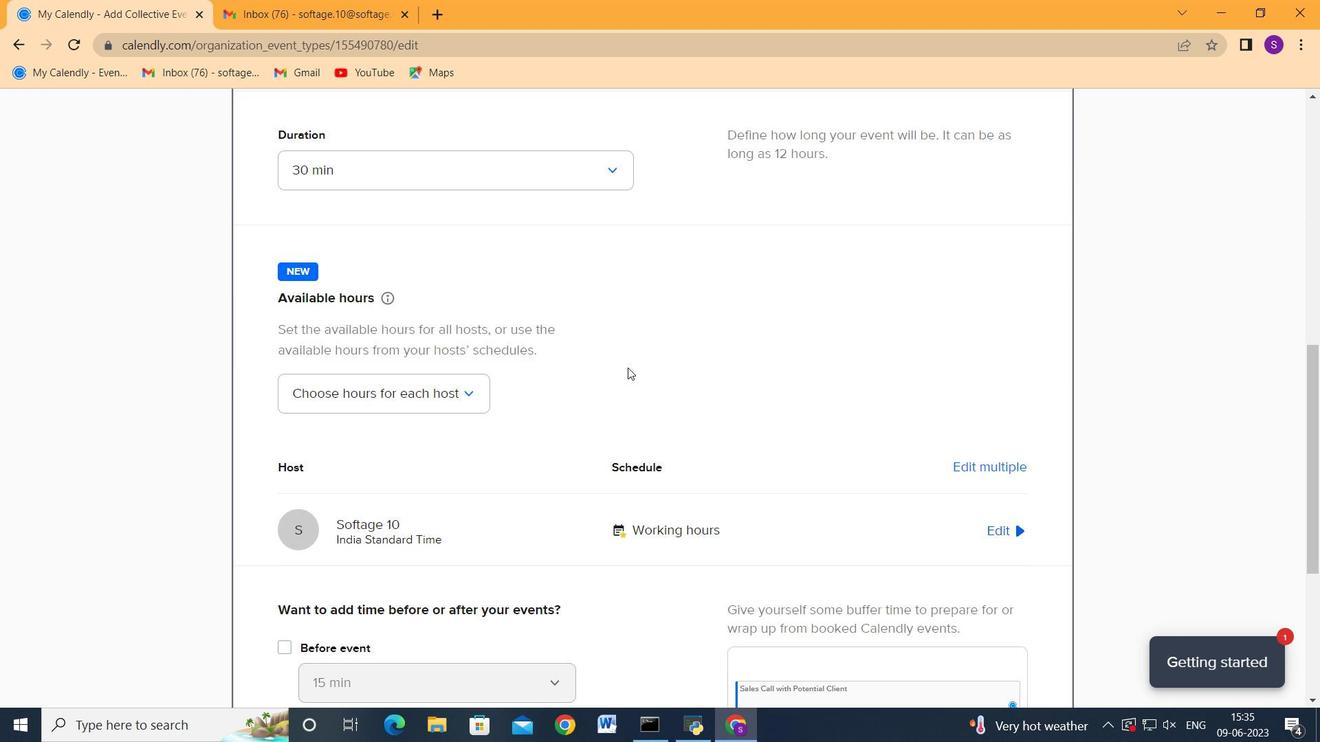 
Action: Mouse moved to (703, 361)
Screenshot: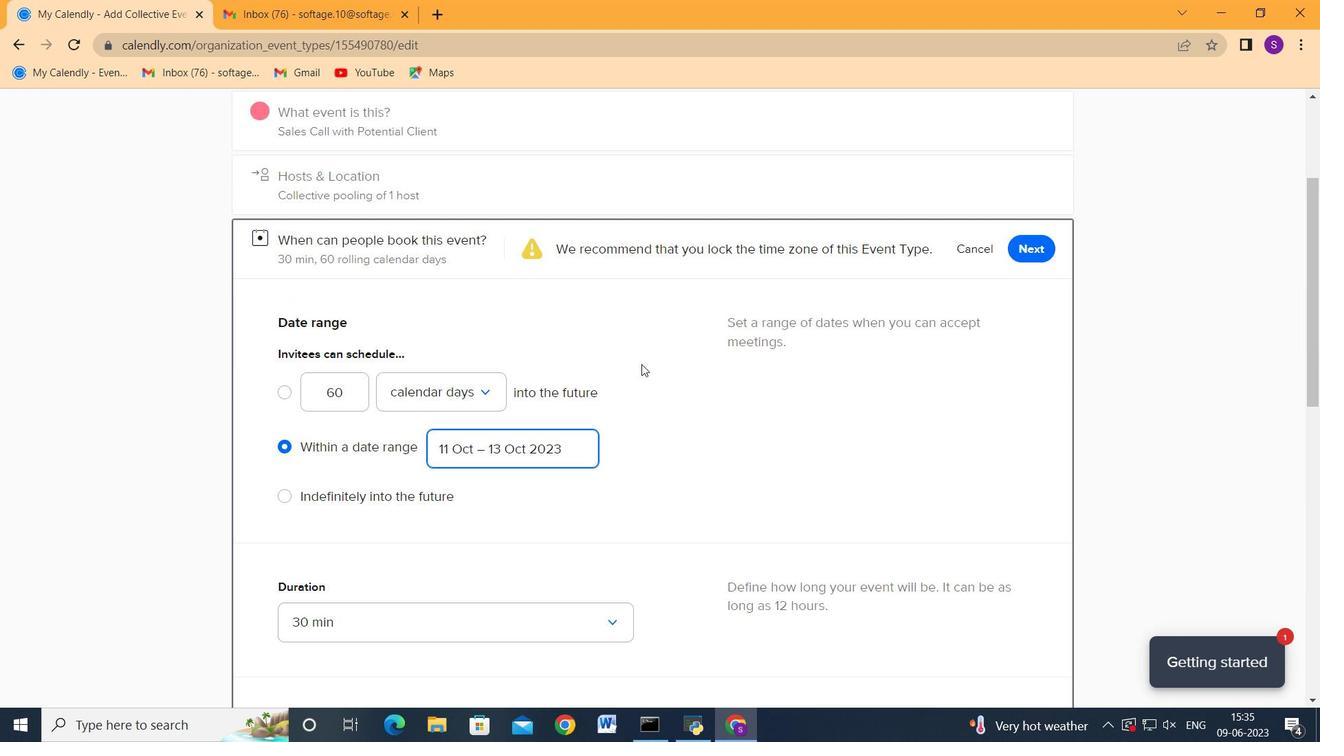 
Action: Mouse scrolled (703, 361) with delta (0, 0)
Screenshot: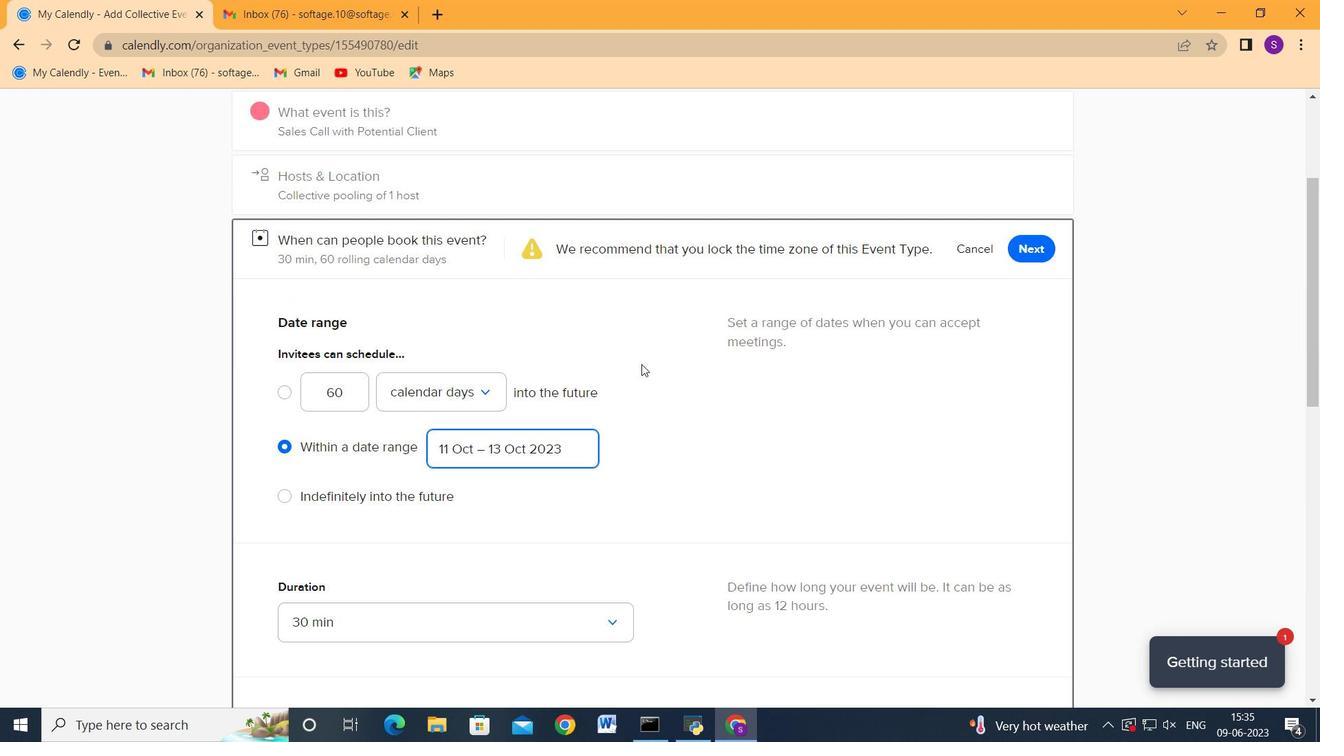 
Action: Mouse moved to (703, 361)
Screenshot: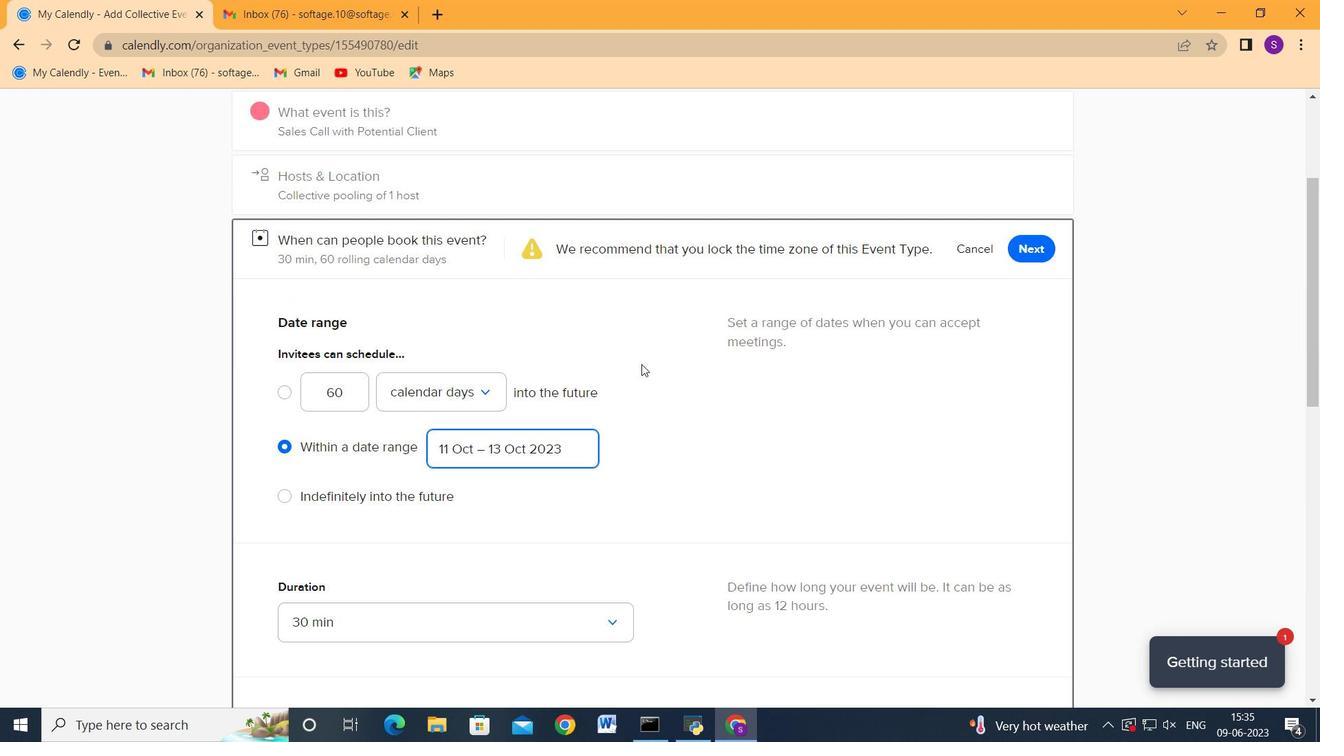 
Action: Mouse scrolled (703, 361) with delta (0, 0)
Screenshot: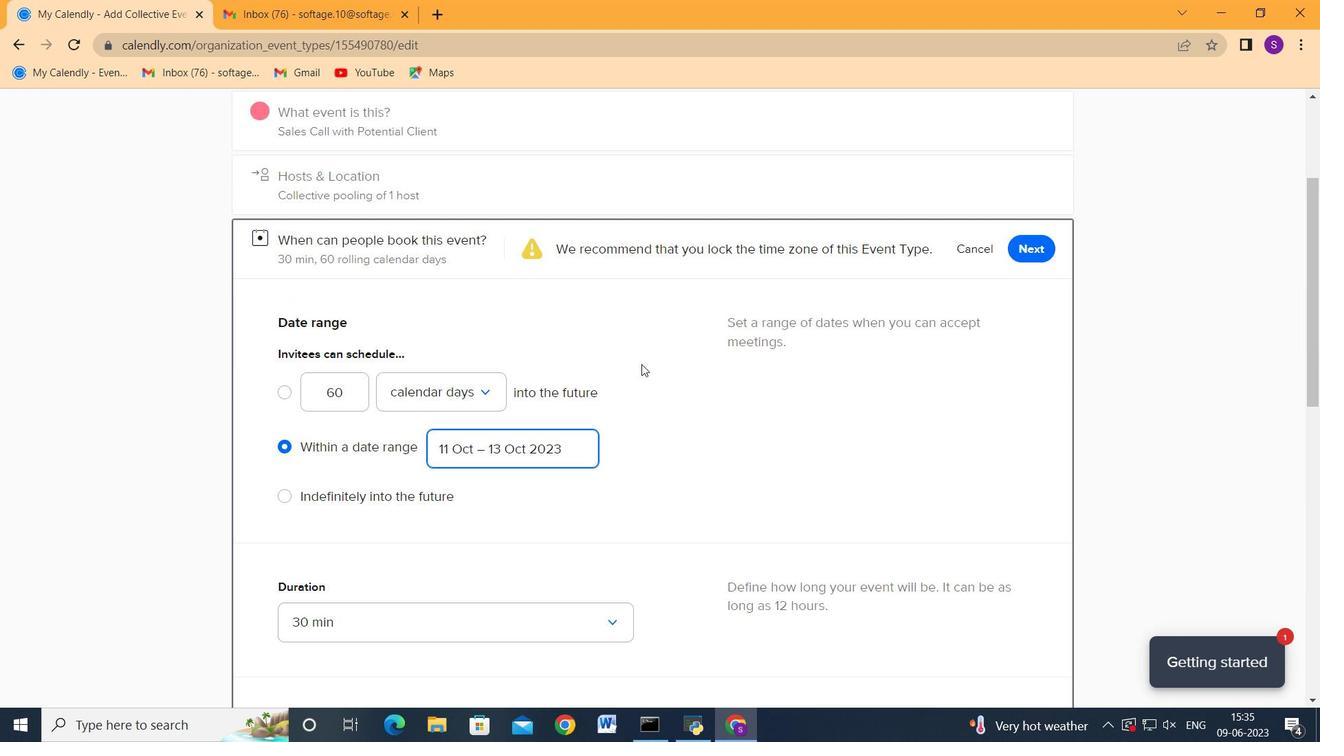 
Action: Mouse moved to (704, 361)
Screenshot: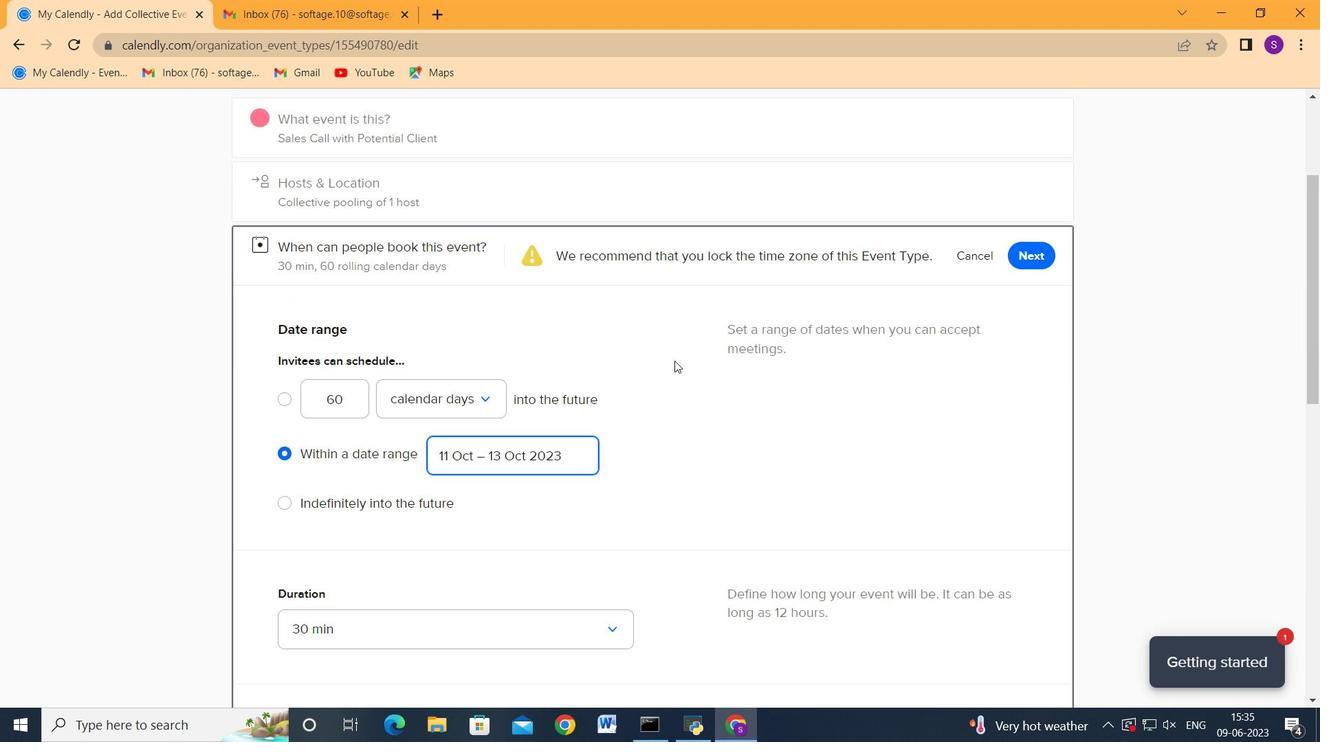 
Action: Mouse scrolled (704, 361) with delta (0, 0)
Screenshot: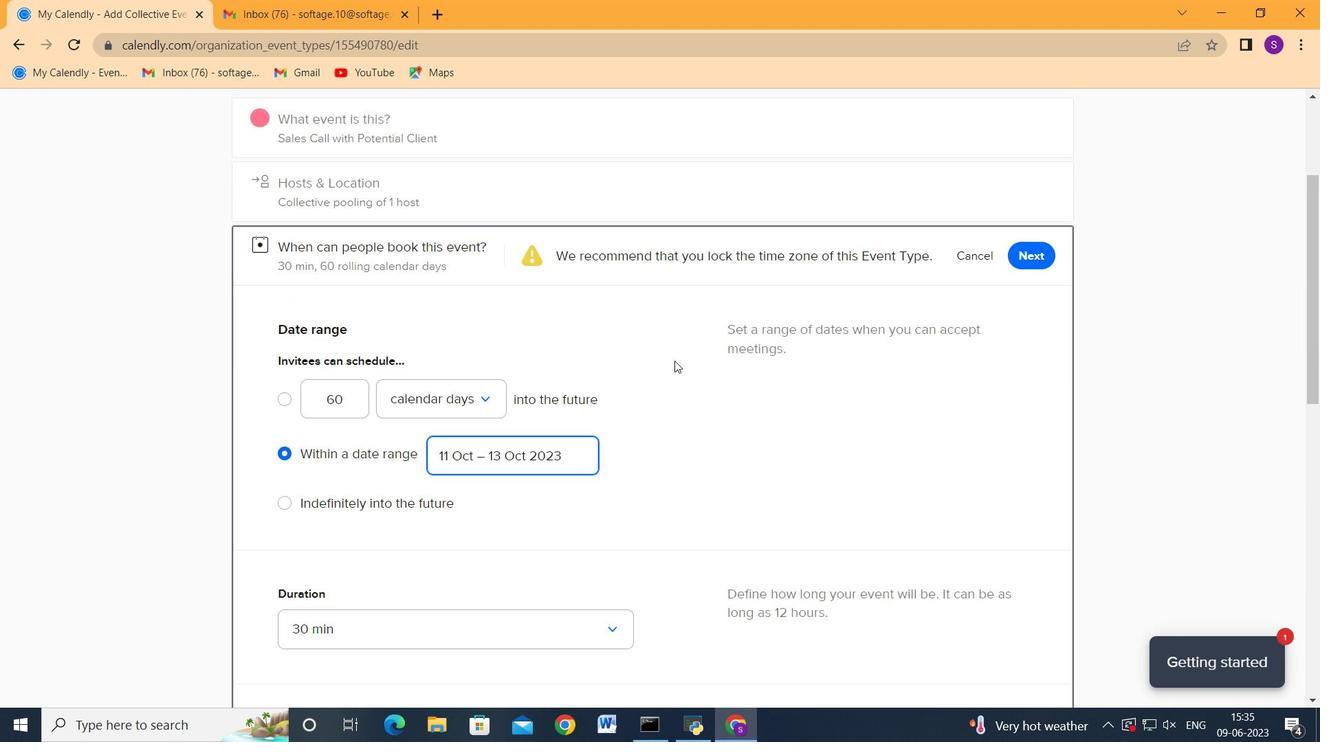 
Action: Mouse scrolled (704, 361) with delta (0, 0)
Screenshot: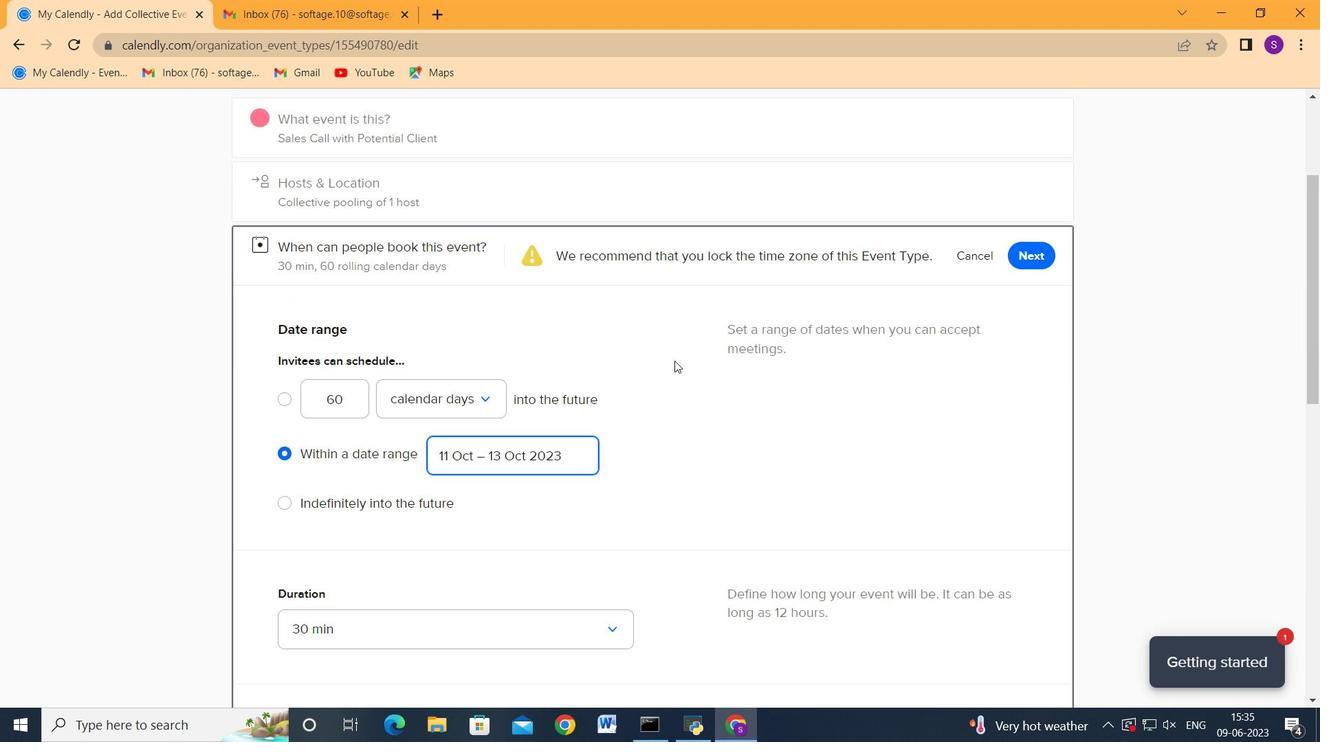 
Action: Mouse scrolled (704, 361) with delta (0, 0)
Screenshot: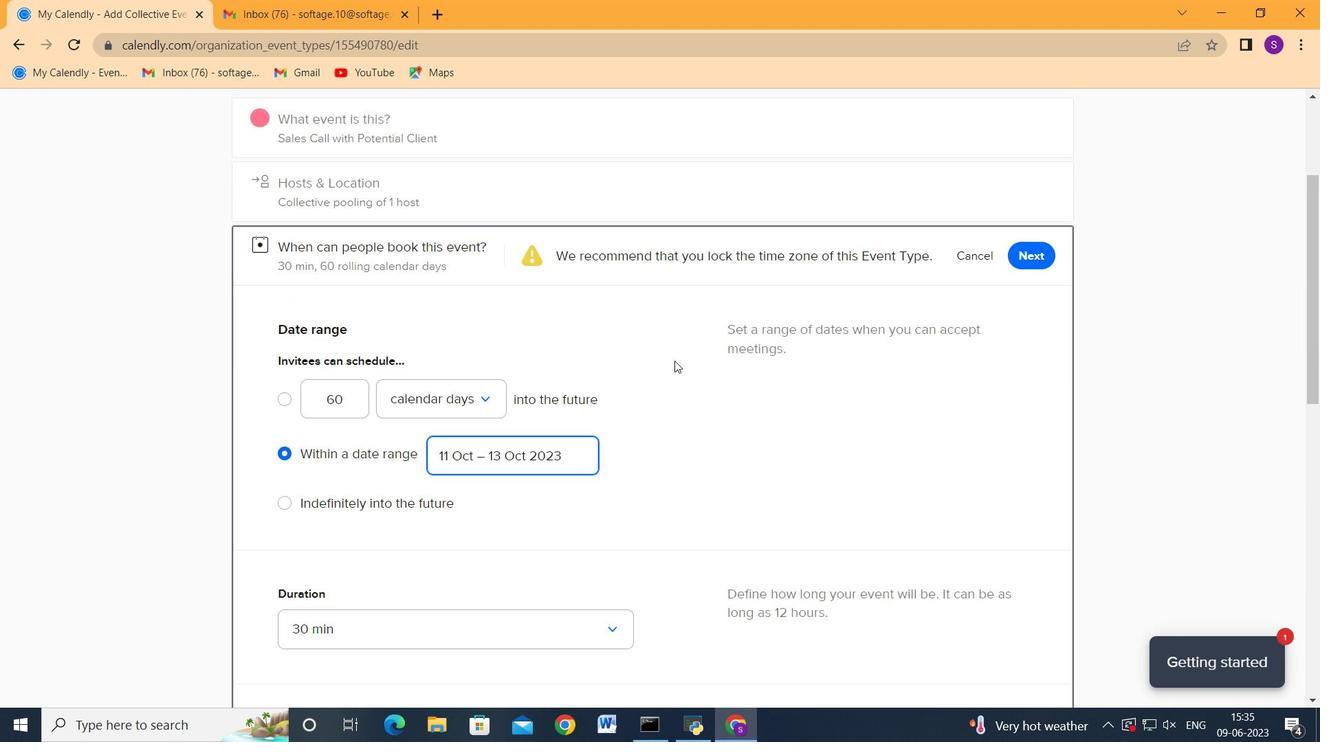 
Action: Mouse moved to (704, 362)
Screenshot: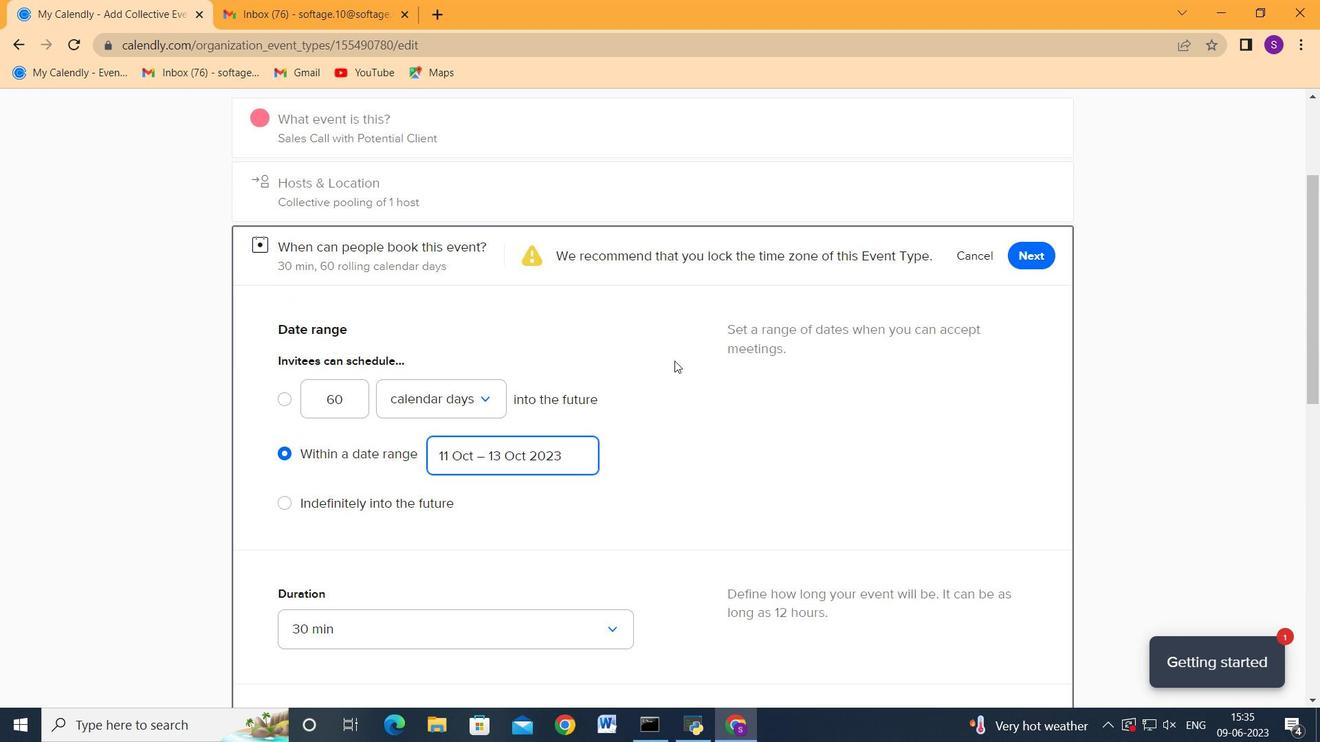 
Action: Mouse scrolled (704, 361) with delta (0, 0)
Screenshot: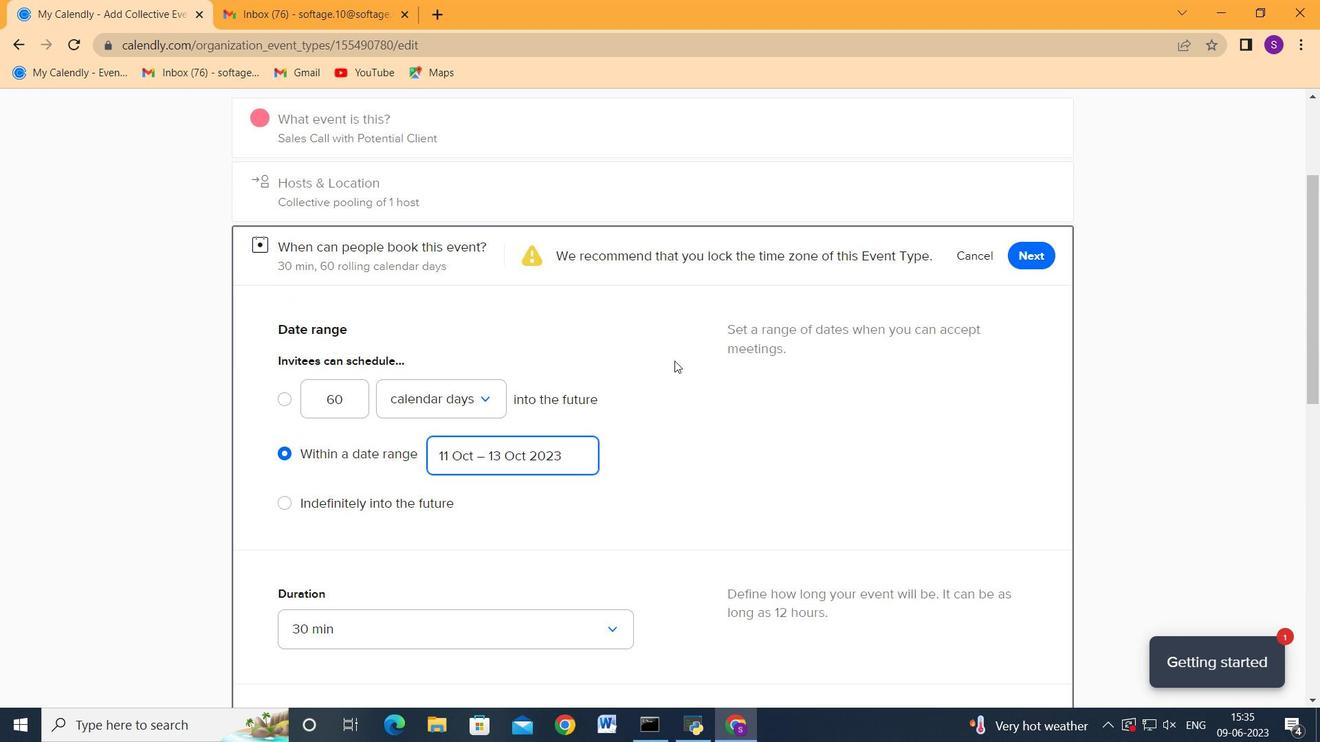 
Action: Mouse moved to (710, 359)
Screenshot: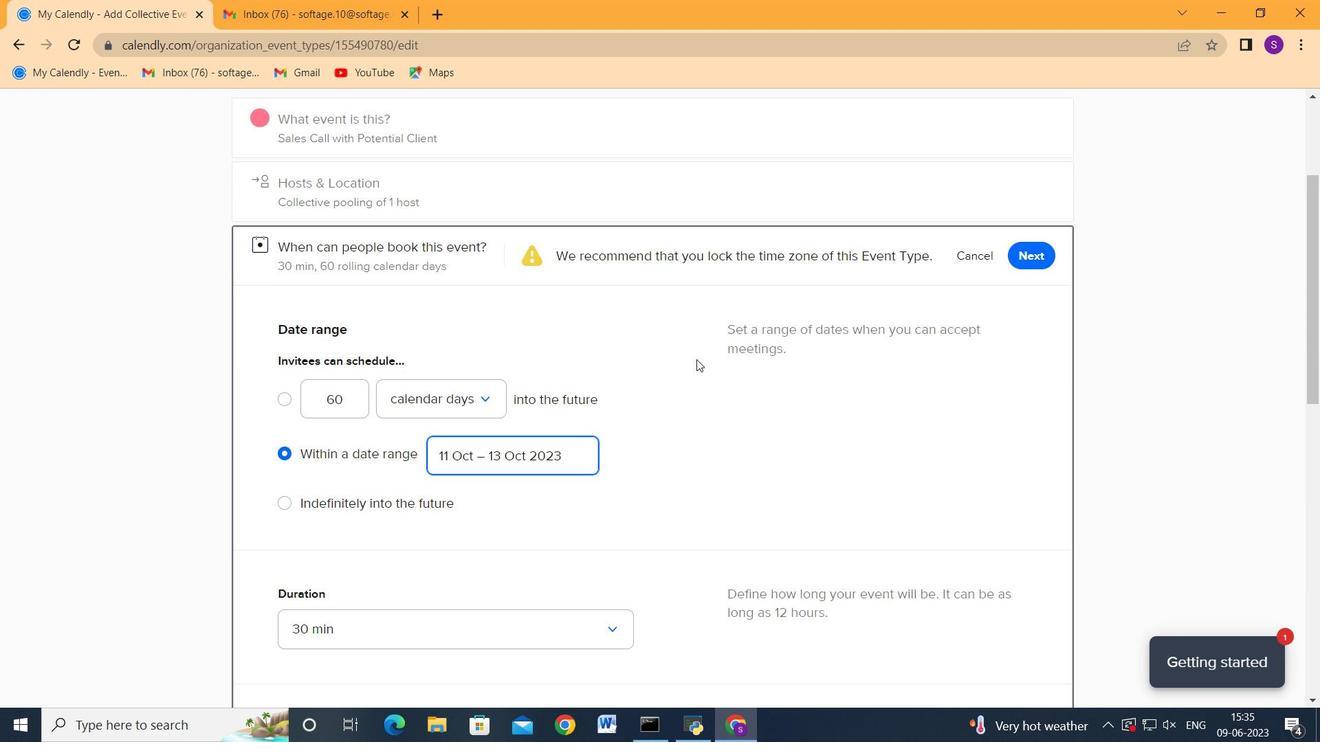 
Action: Mouse scrolled (710, 359) with delta (0, 0)
Screenshot: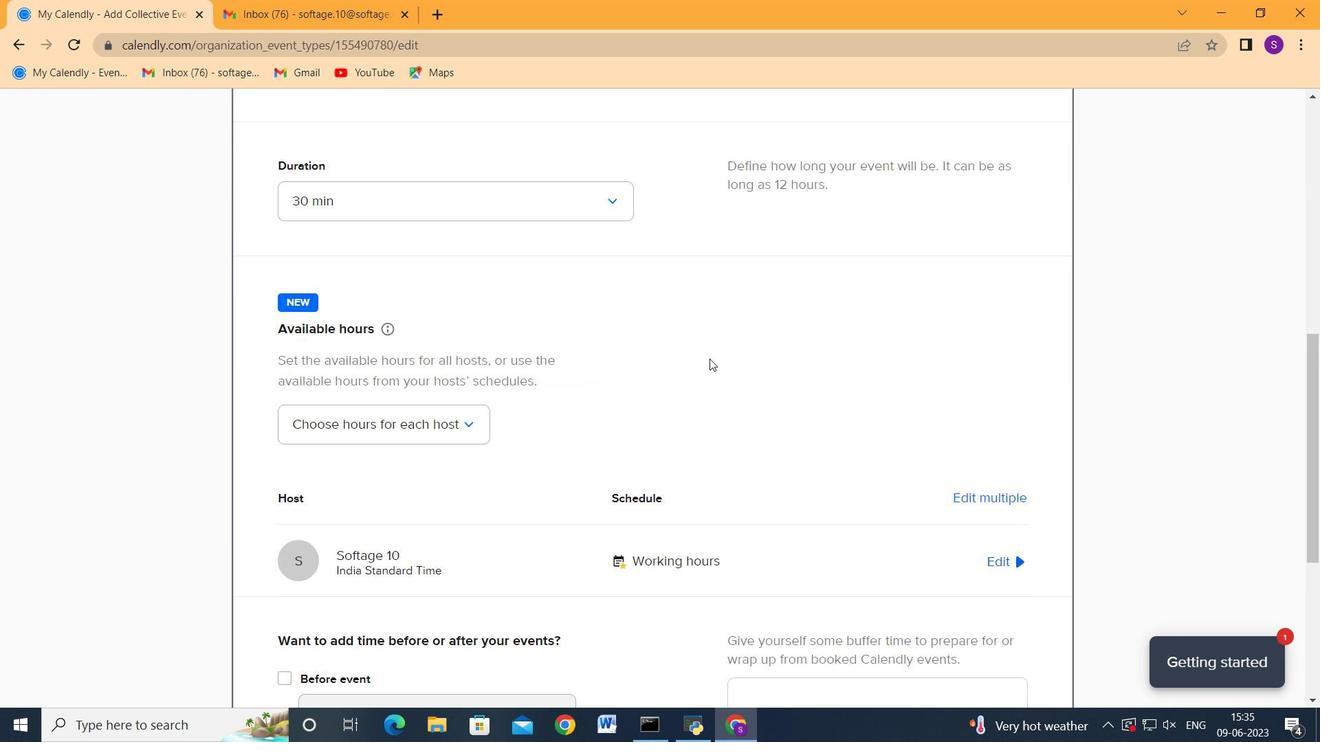 
Action: Mouse moved to (711, 359)
Screenshot: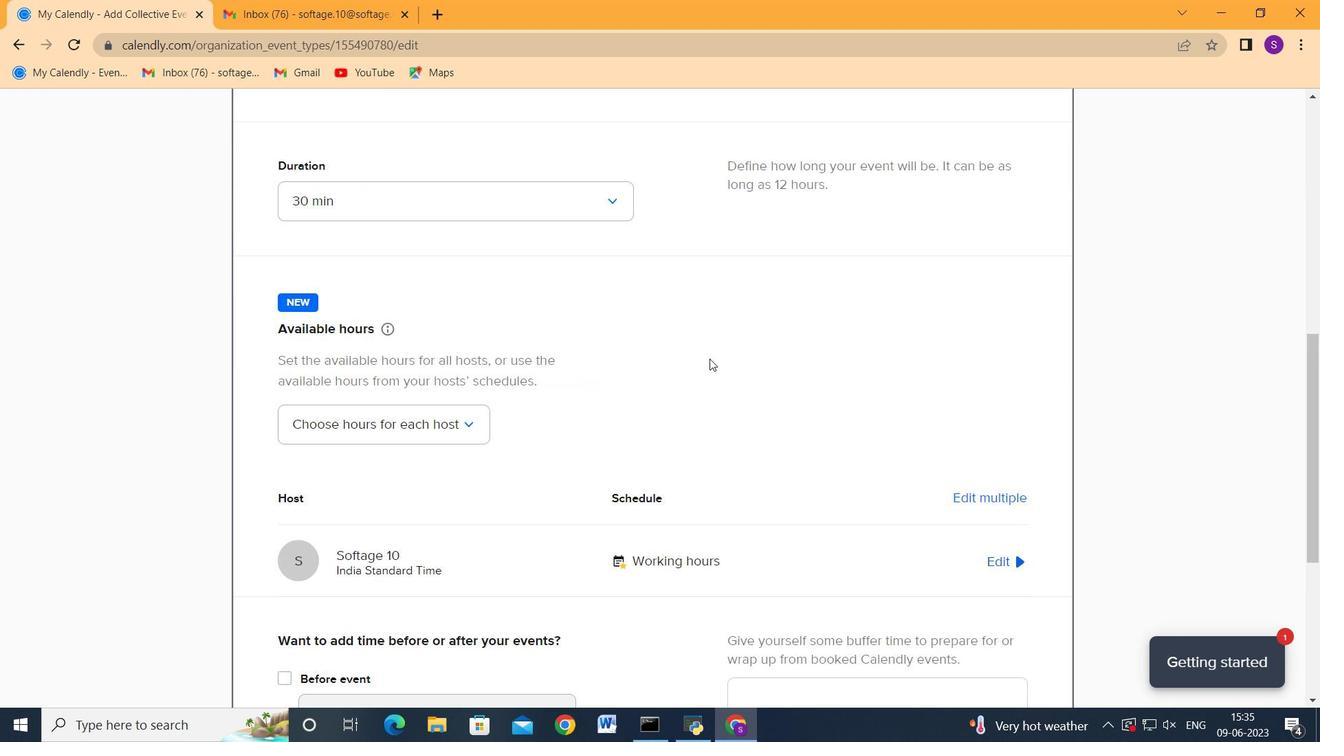
Action: Mouse scrolled (711, 359) with delta (0, 0)
Screenshot: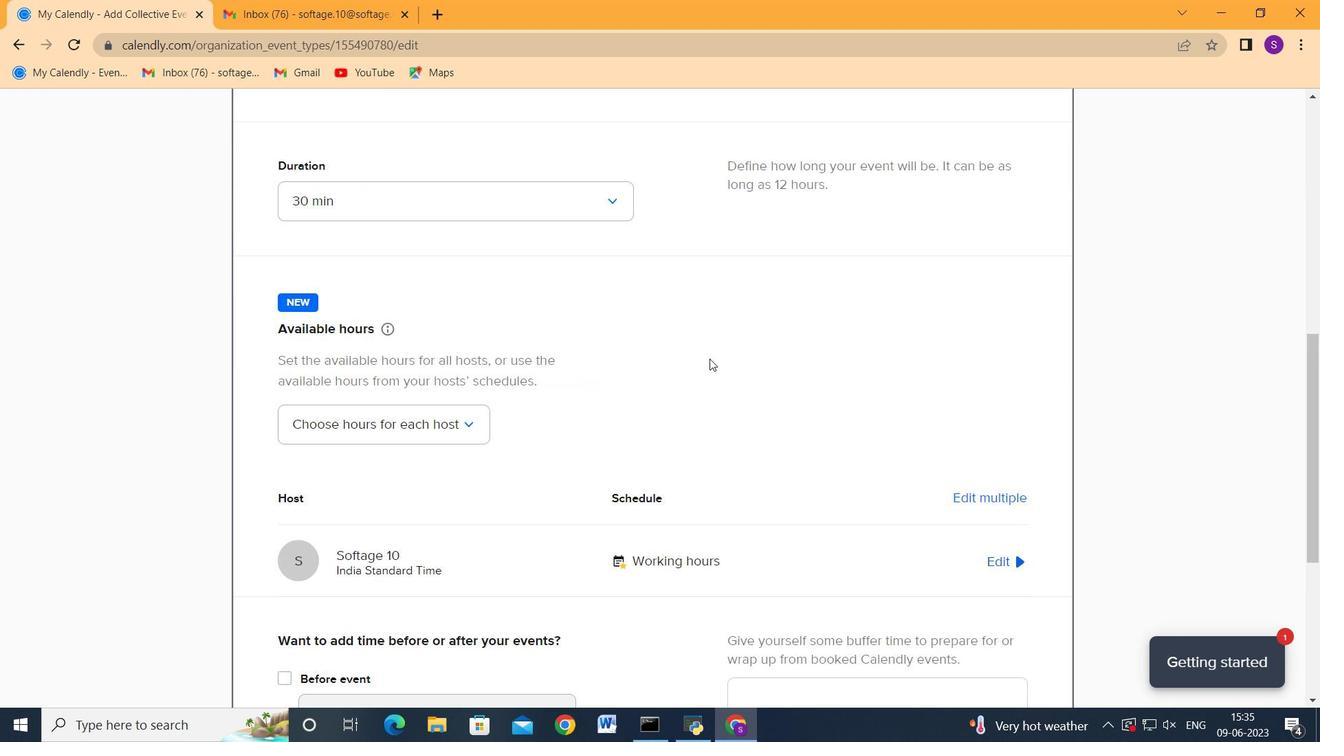 
Action: Mouse scrolled (711, 359) with delta (0, 0)
Screenshot: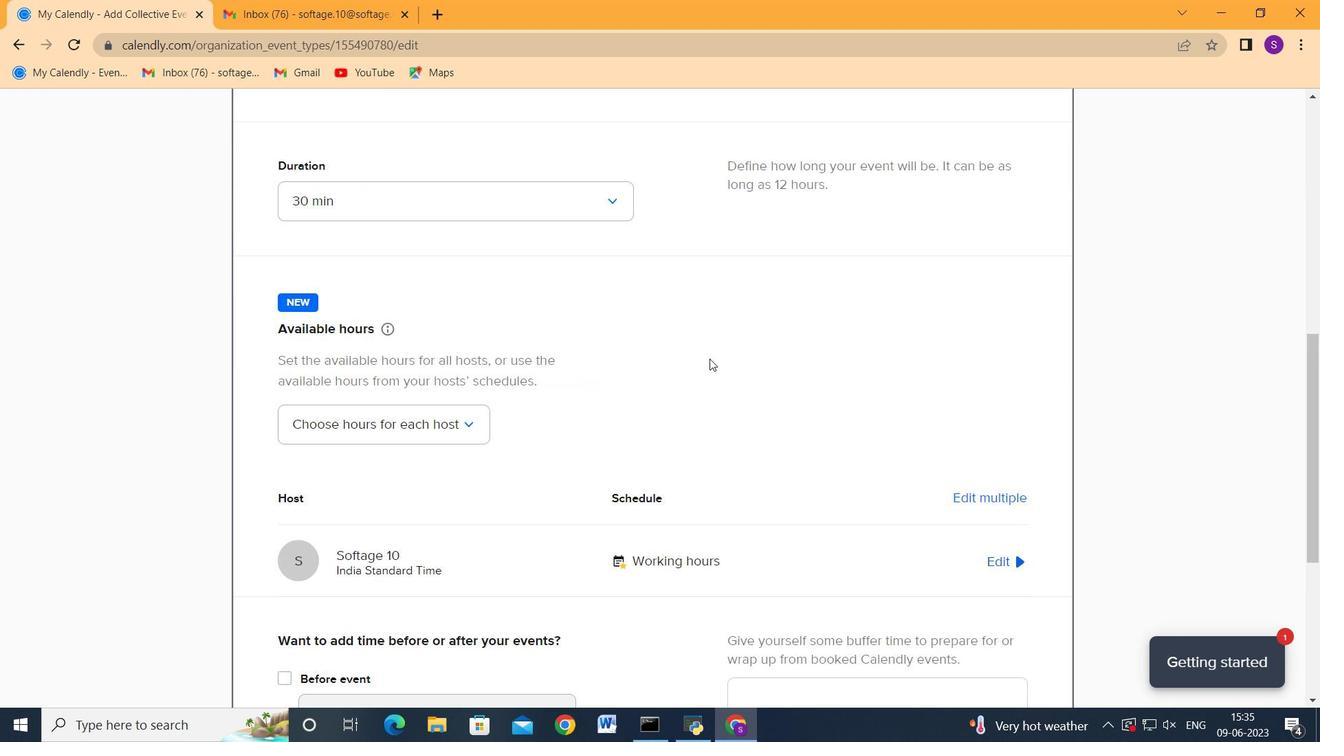 
Action: Mouse scrolled (711, 359) with delta (0, 0)
Screenshot: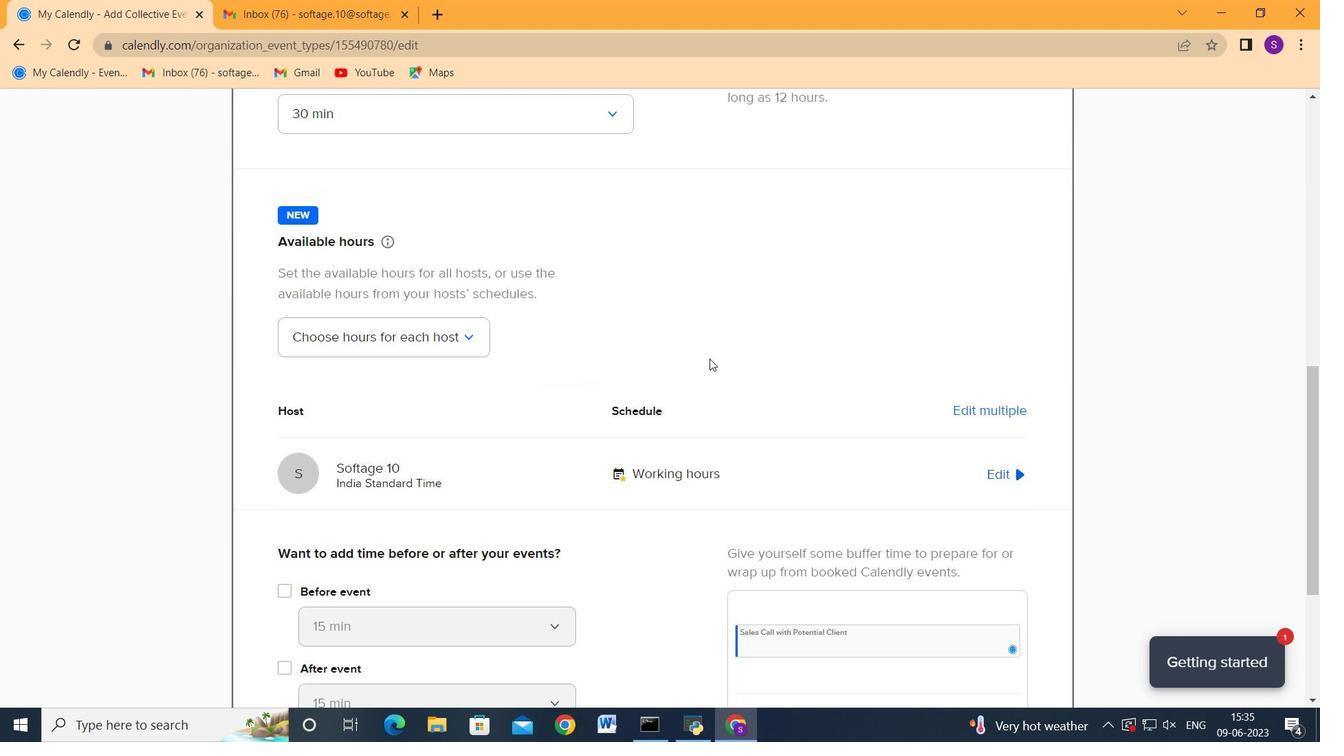 
Action: Mouse scrolled (711, 359) with delta (0, 0)
Screenshot: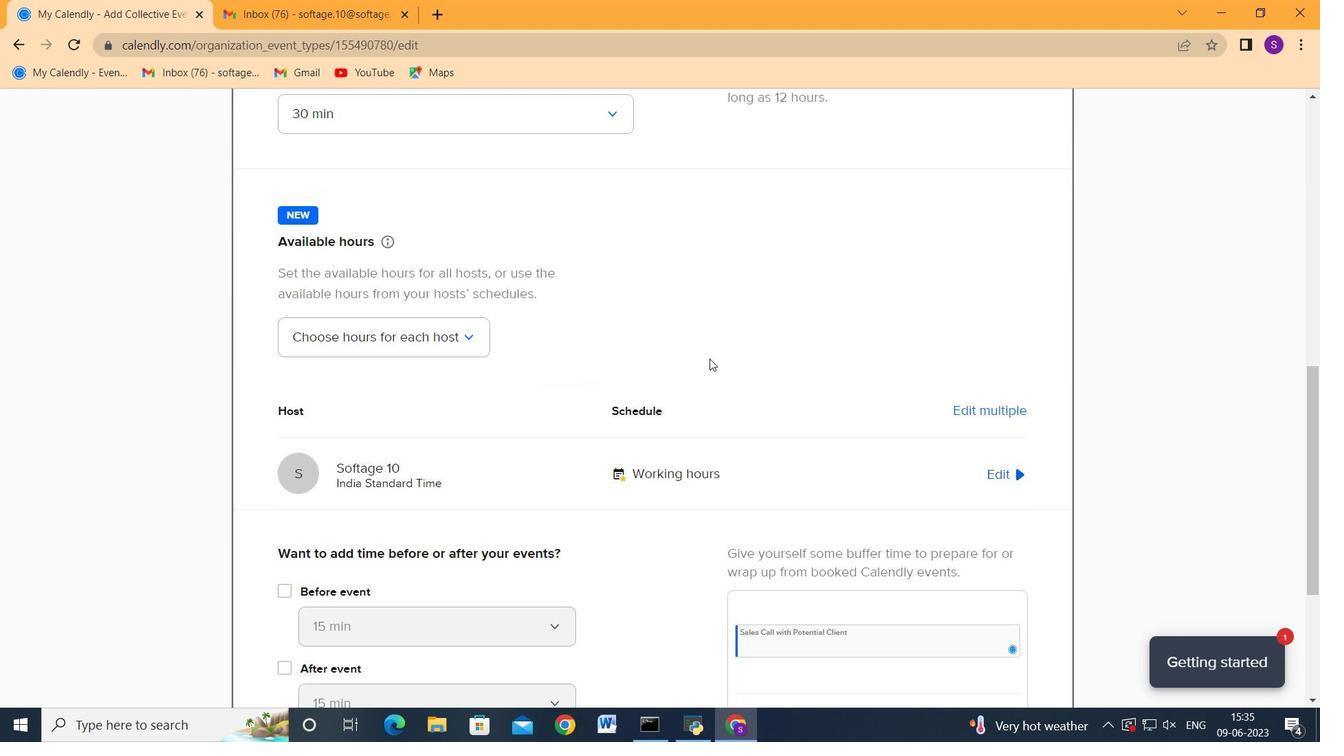 
Action: Mouse scrolled (711, 359) with delta (0, 0)
Screenshot: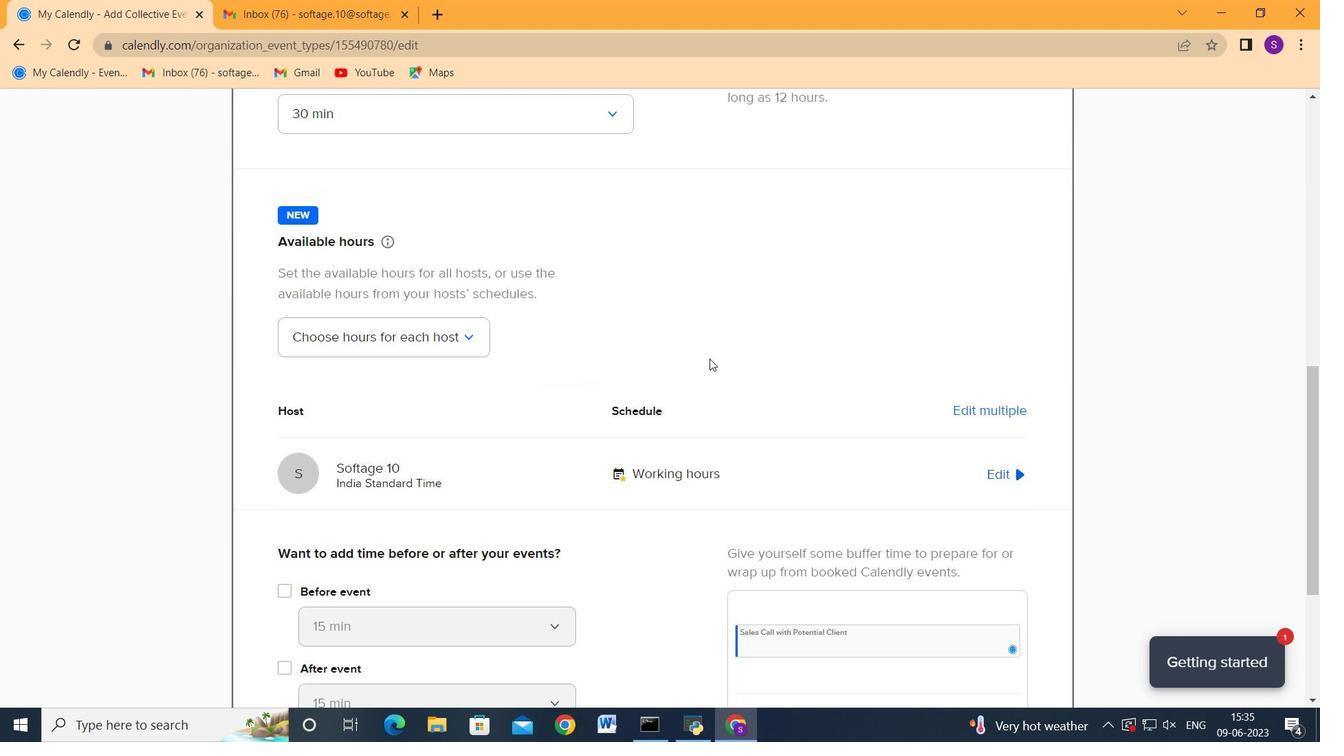 
Action: Mouse scrolled (711, 359) with delta (0, 0)
Screenshot: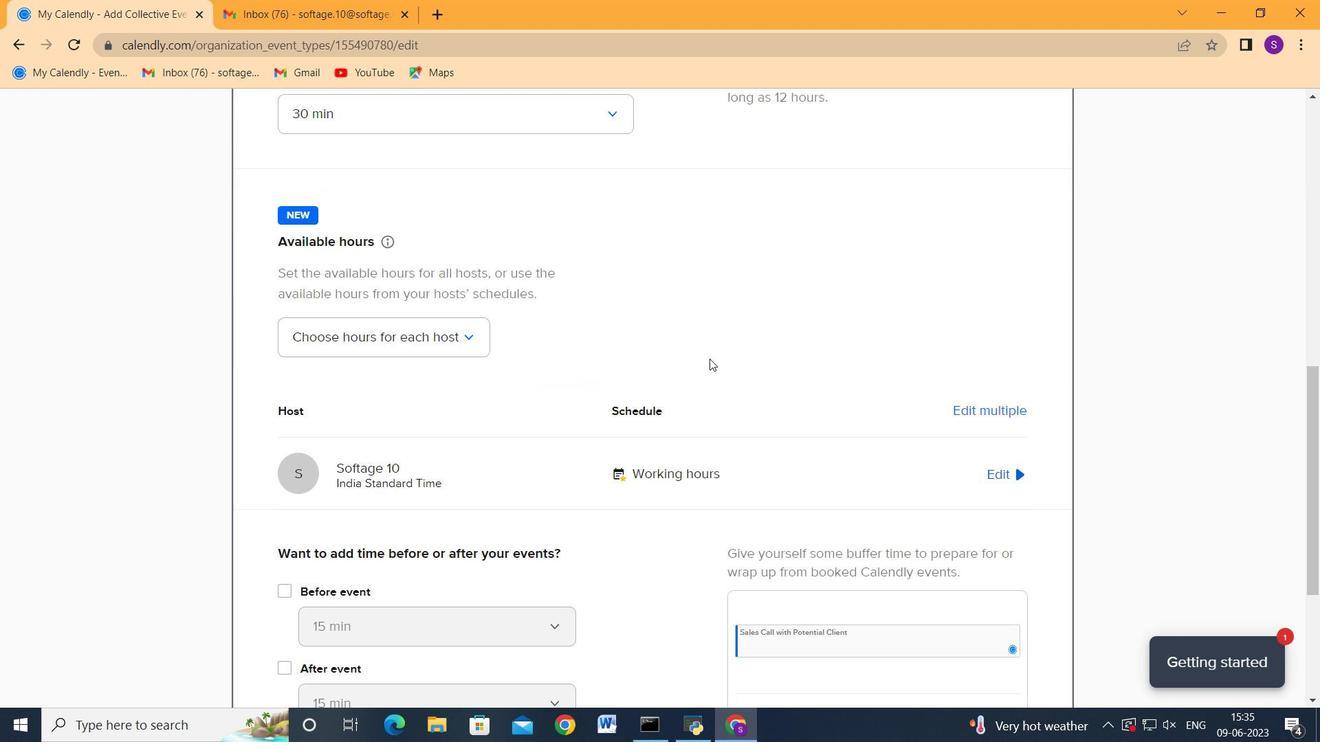 
Action: Mouse moved to (1026, 609)
Screenshot: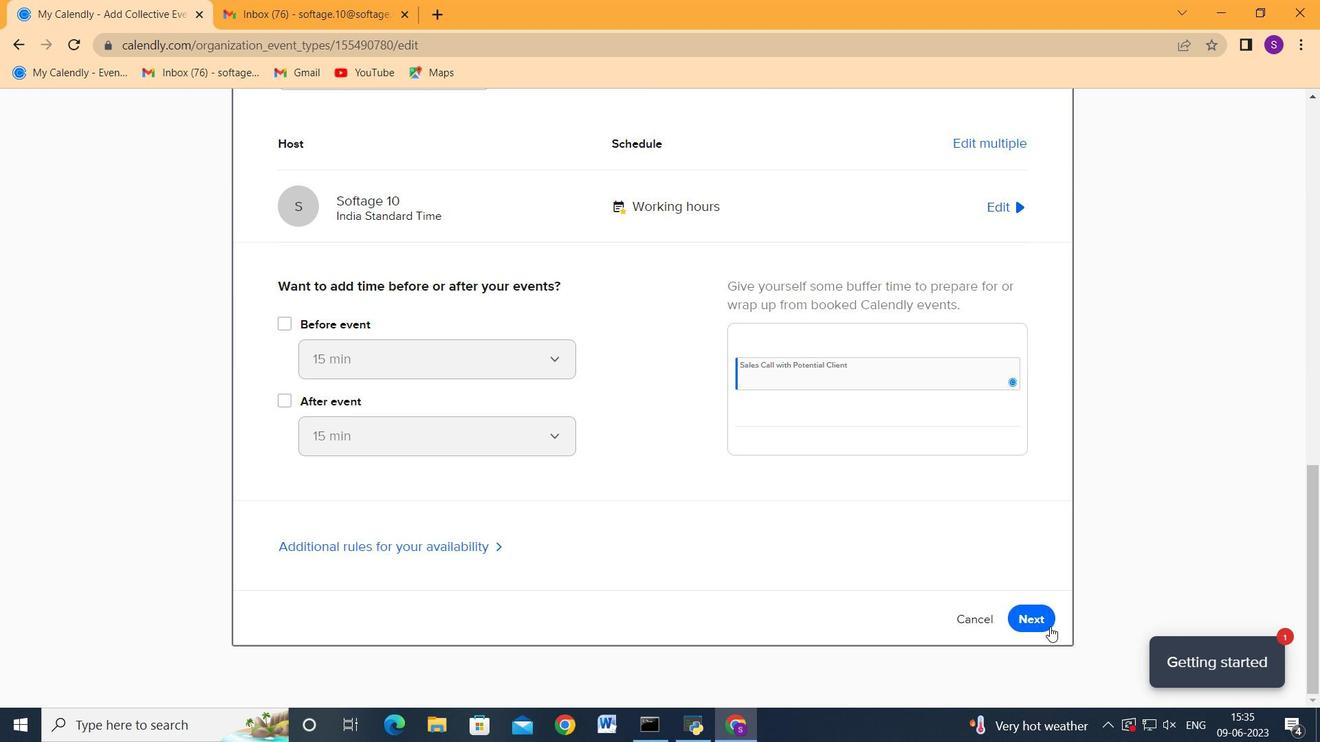
Action: Mouse pressed left at (1026, 609)
Screenshot: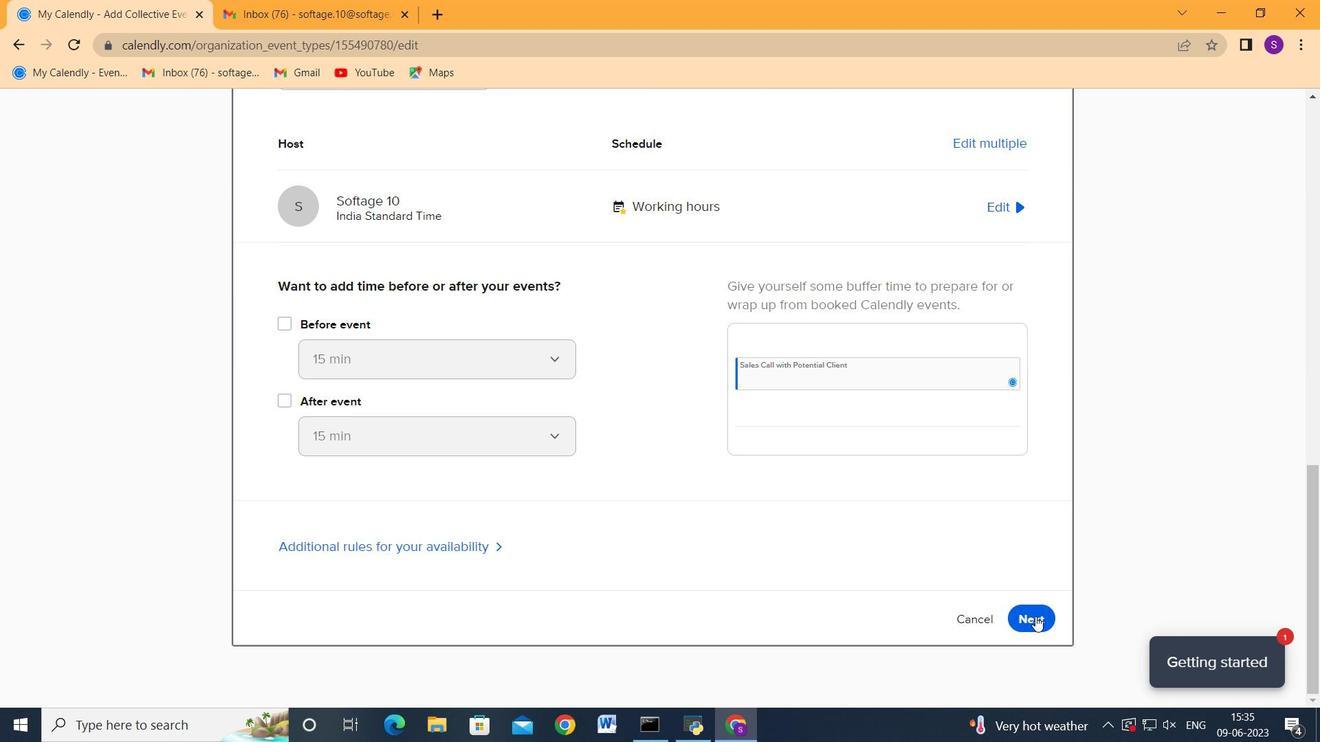 
Action: Mouse moved to (447, 339)
Screenshot: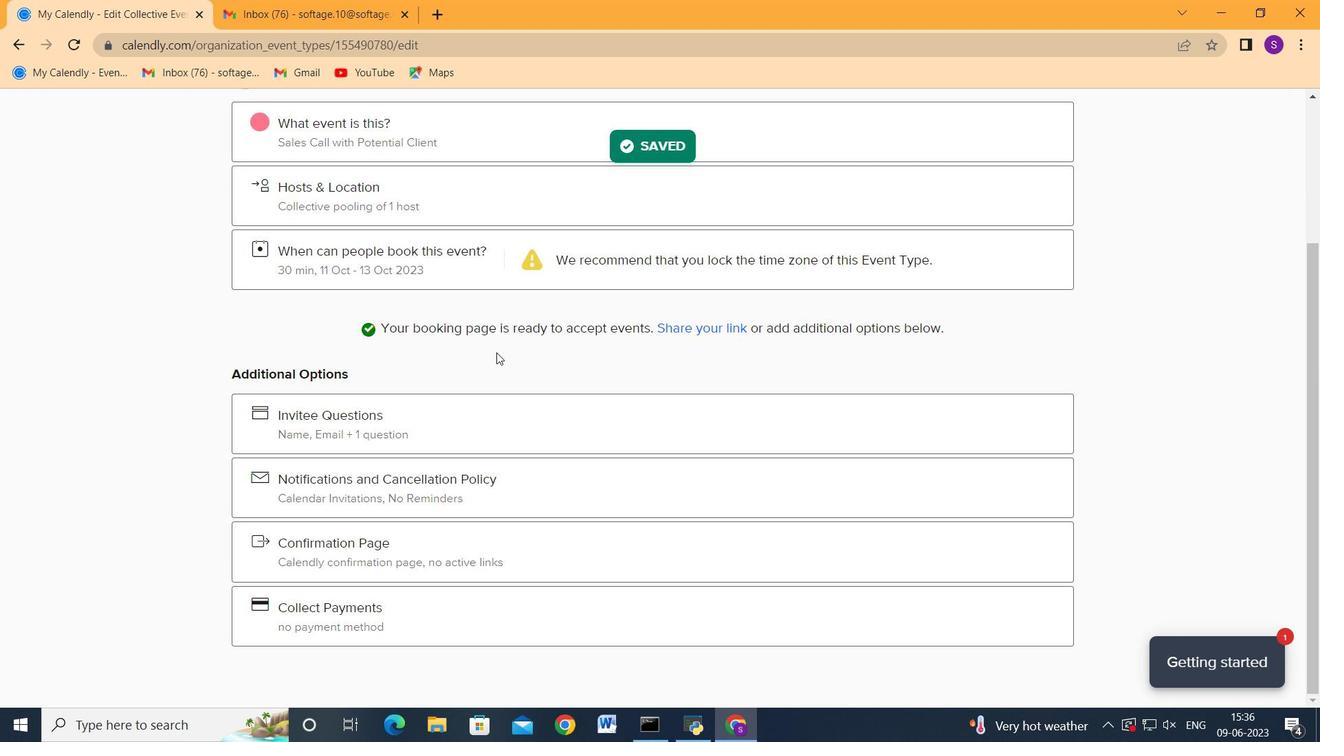 
Action: Mouse scrolled (448, 339) with delta (0, 0)
Screenshot: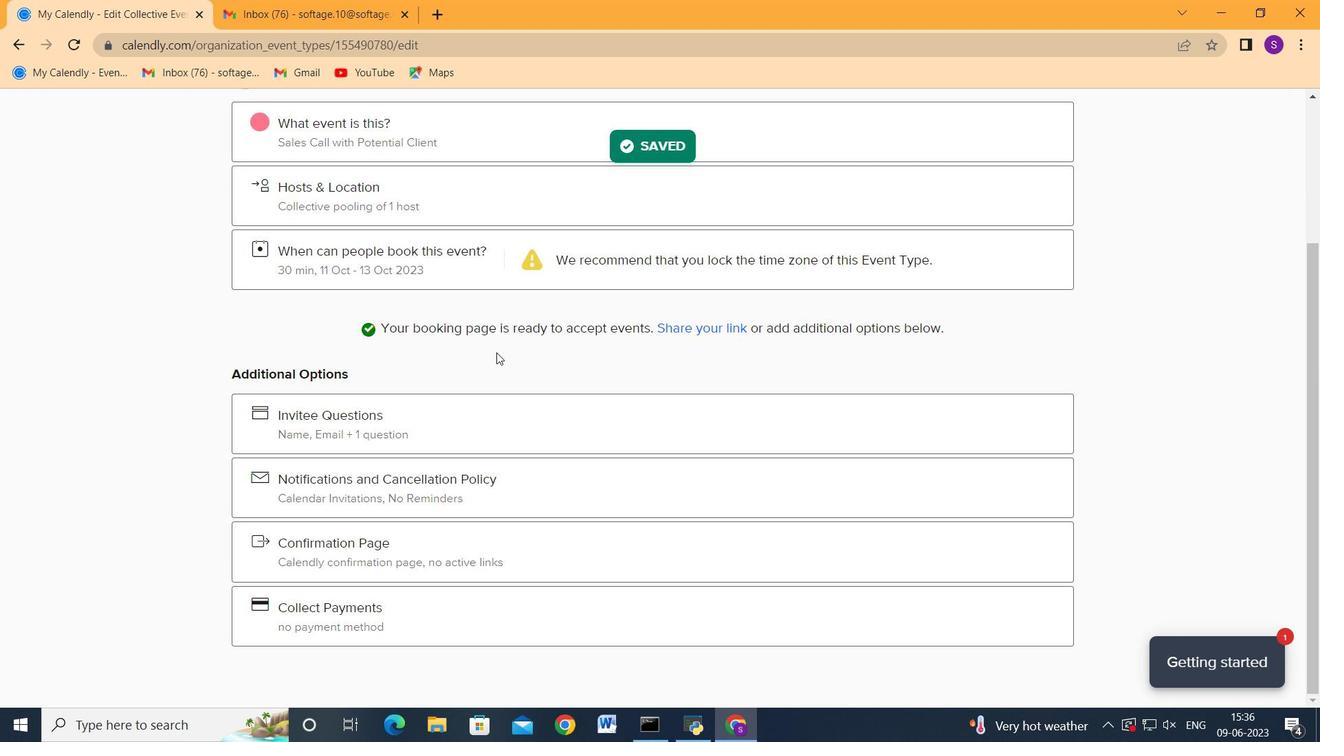 
Action: Mouse scrolled (447, 339) with delta (0, 0)
Screenshot: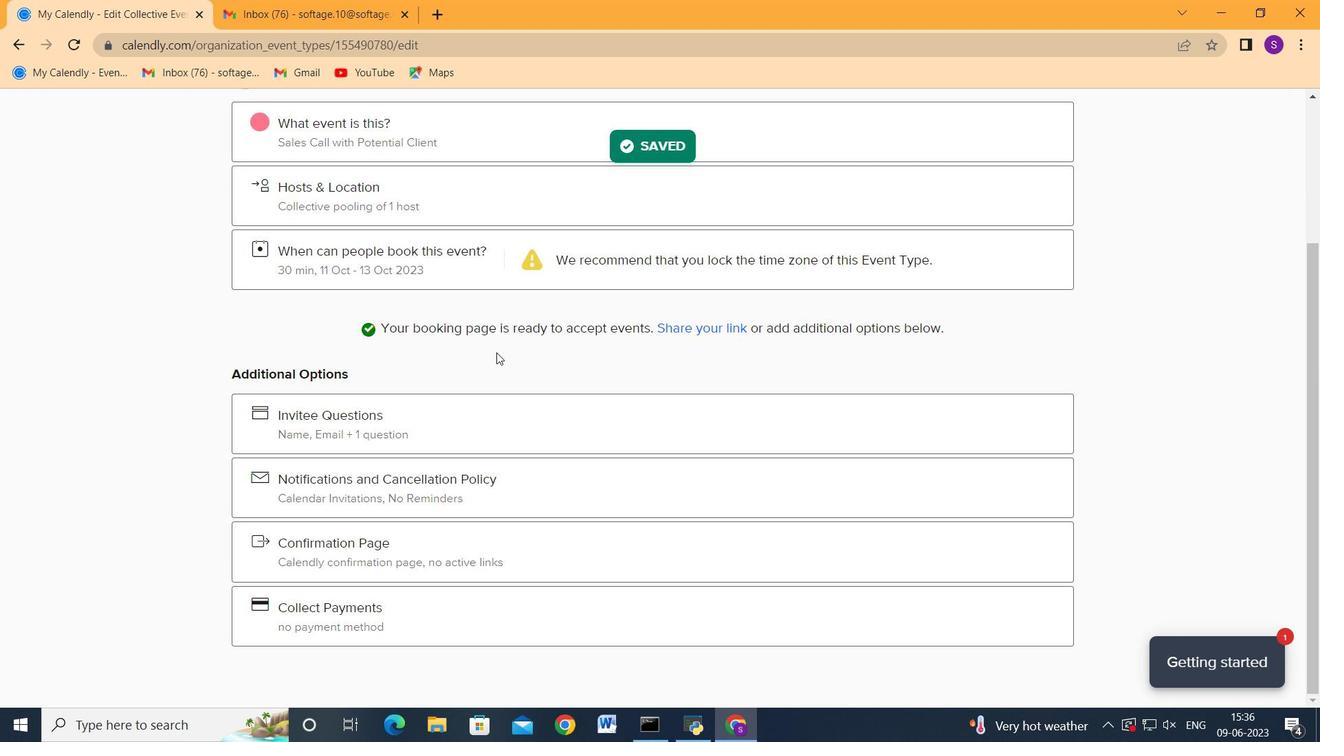 
Action: Mouse scrolled (447, 339) with delta (0, 0)
Screenshot: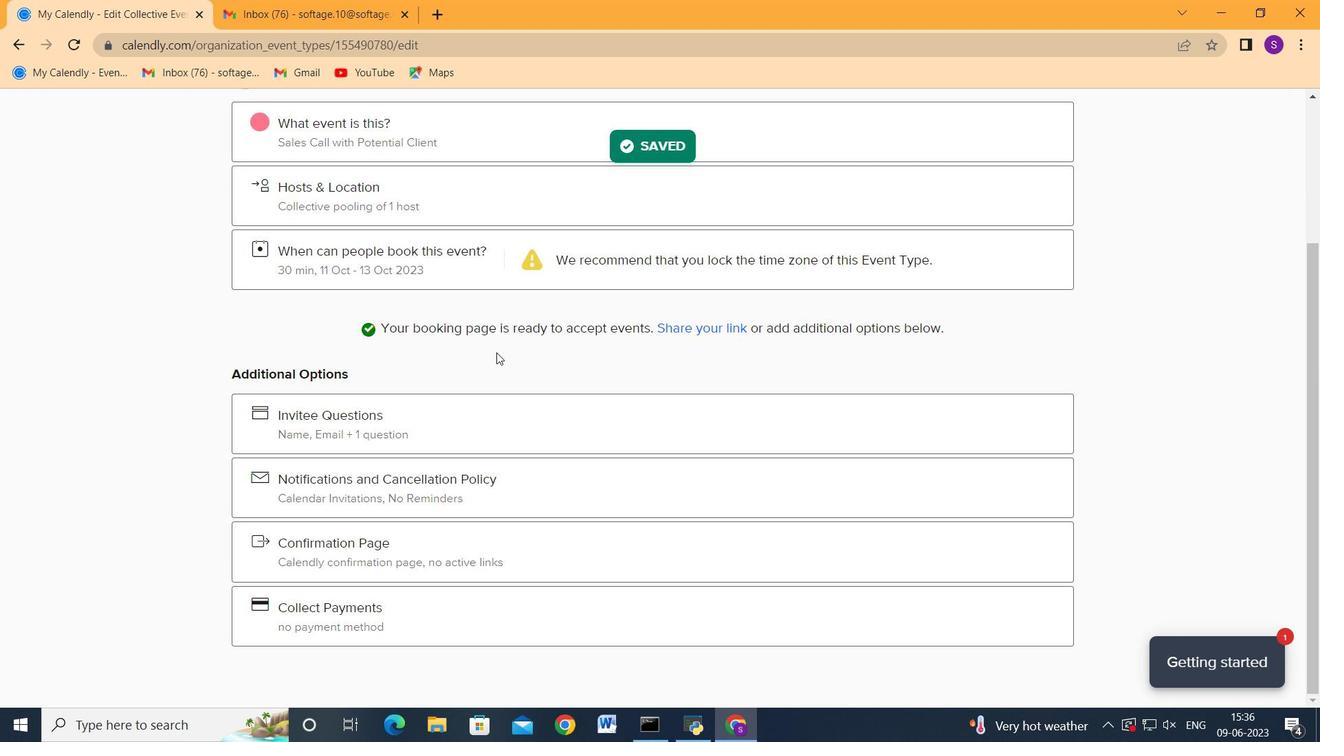 
Action: Mouse moved to (447, 337)
Screenshot: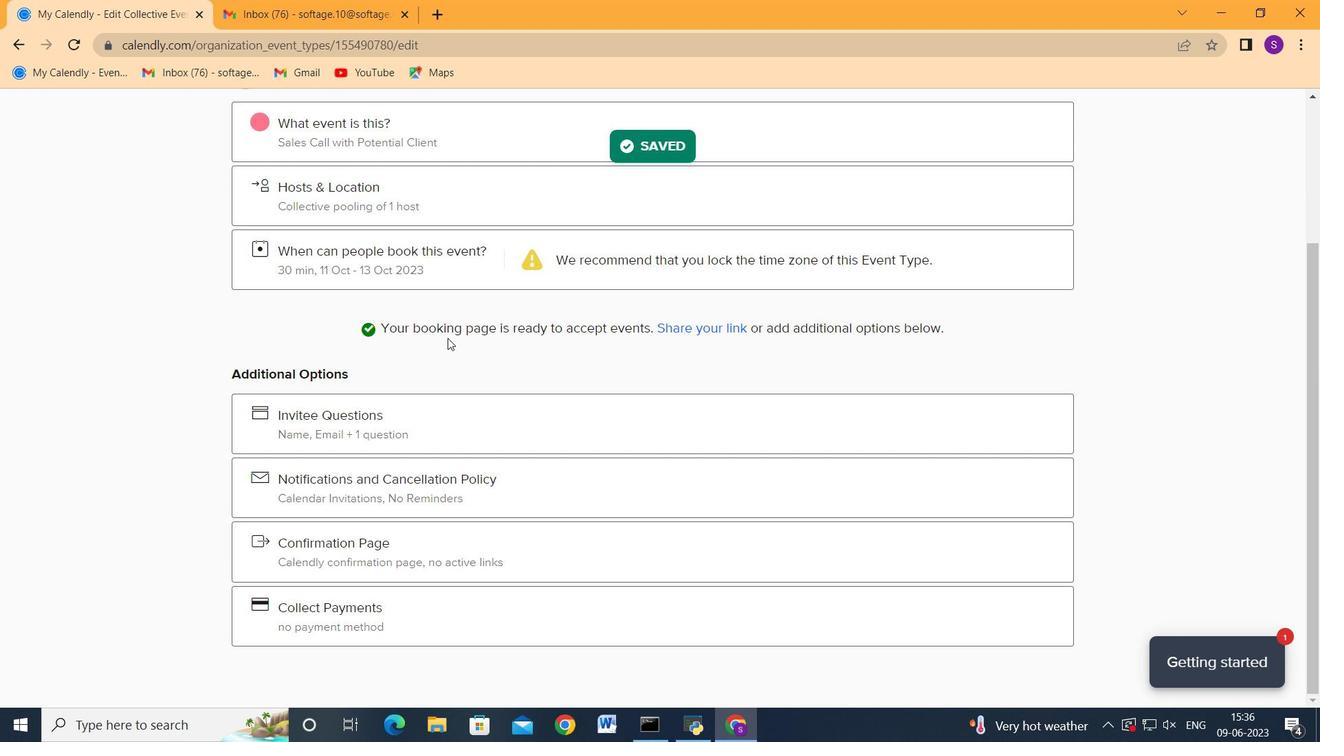 
Action: Mouse scrolled (447, 337) with delta (0, 0)
Screenshot: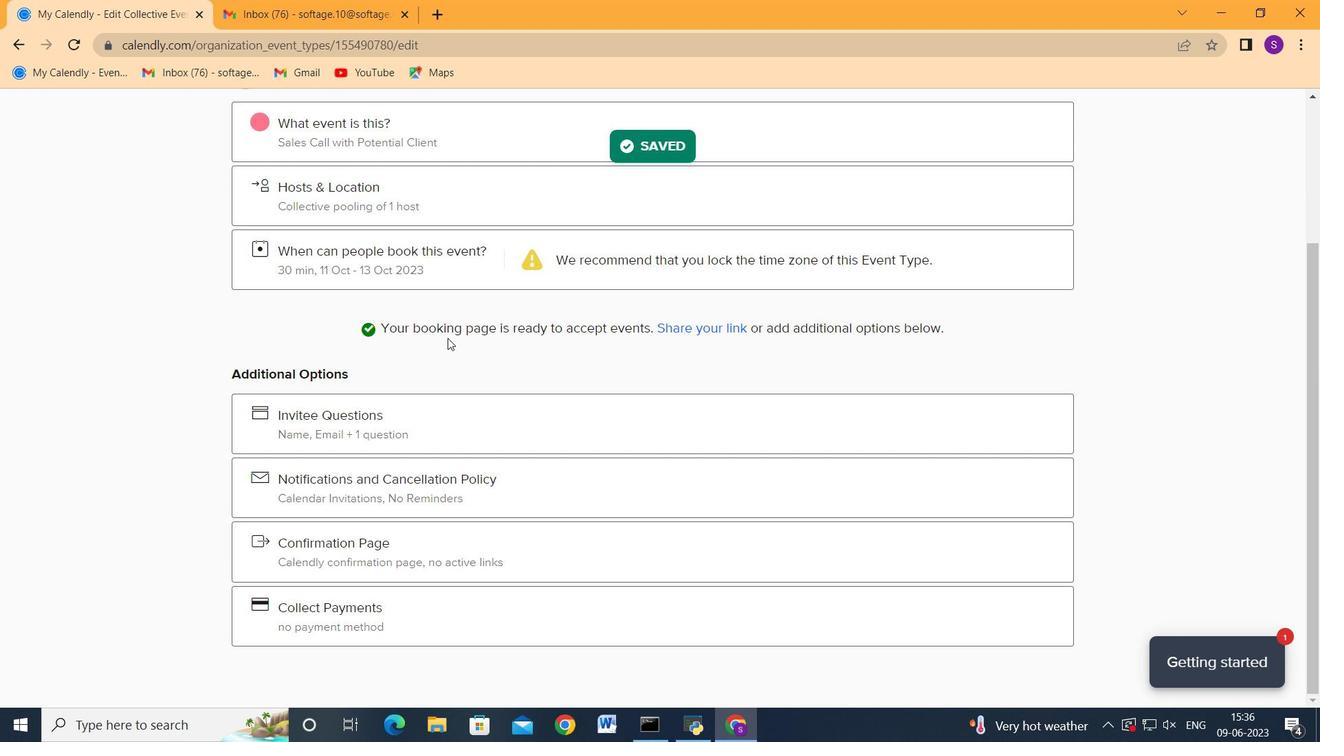 
Action: Mouse scrolled (447, 337) with delta (0, 0)
Screenshot: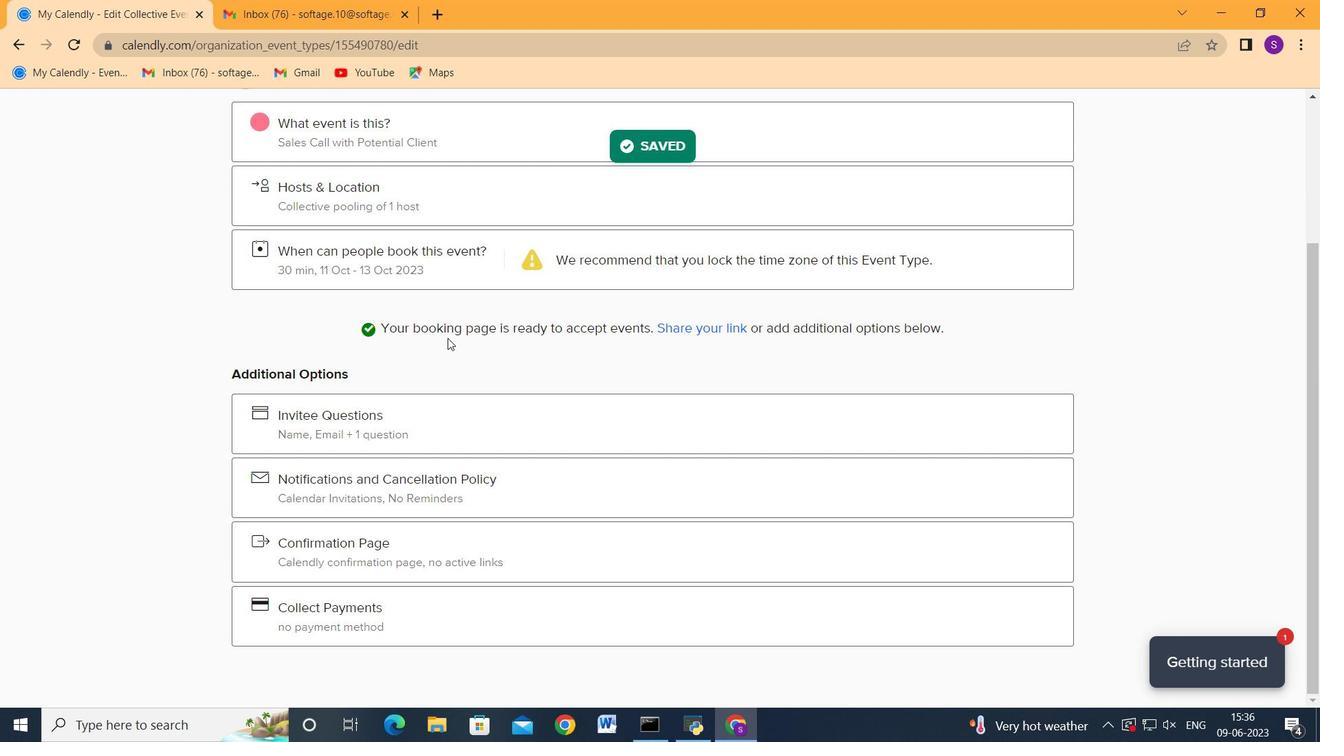 
Action: Mouse scrolled (447, 337) with delta (0, 0)
Screenshot: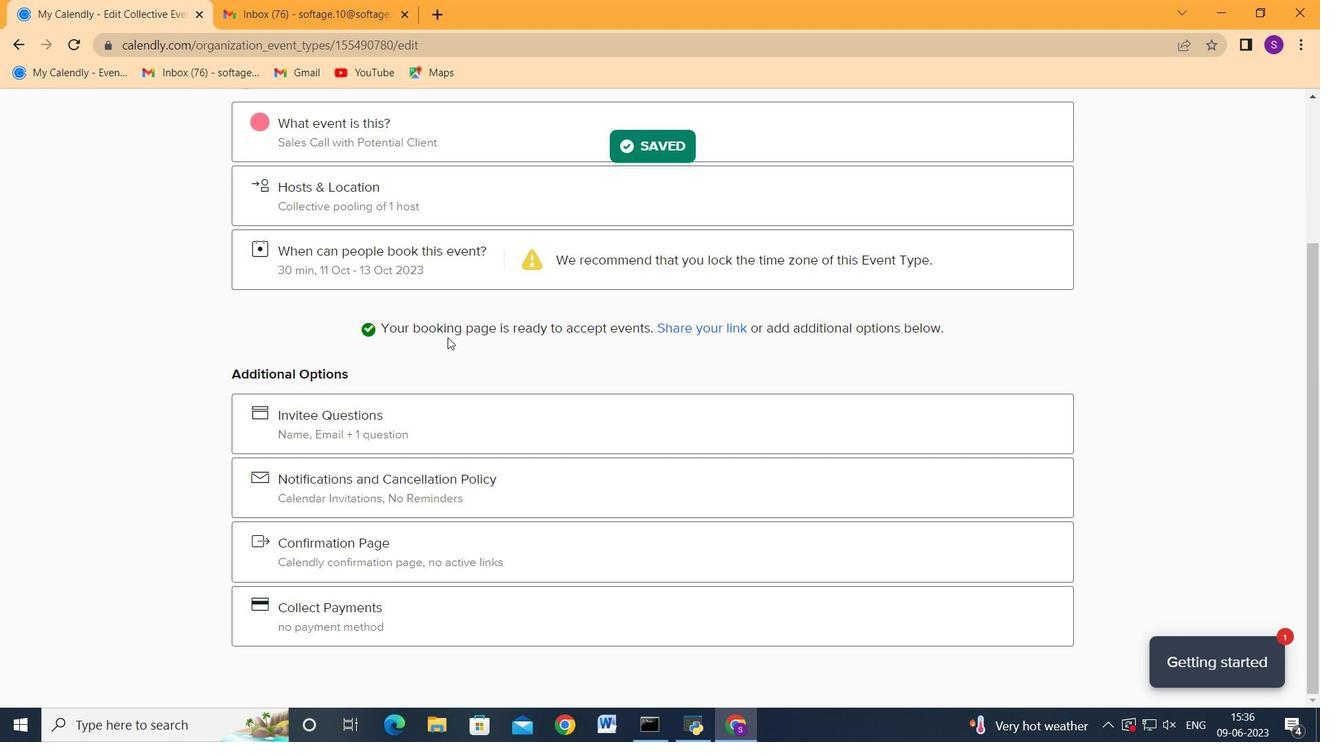 
Action: Mouse moved to (448, 335)
Screenshot: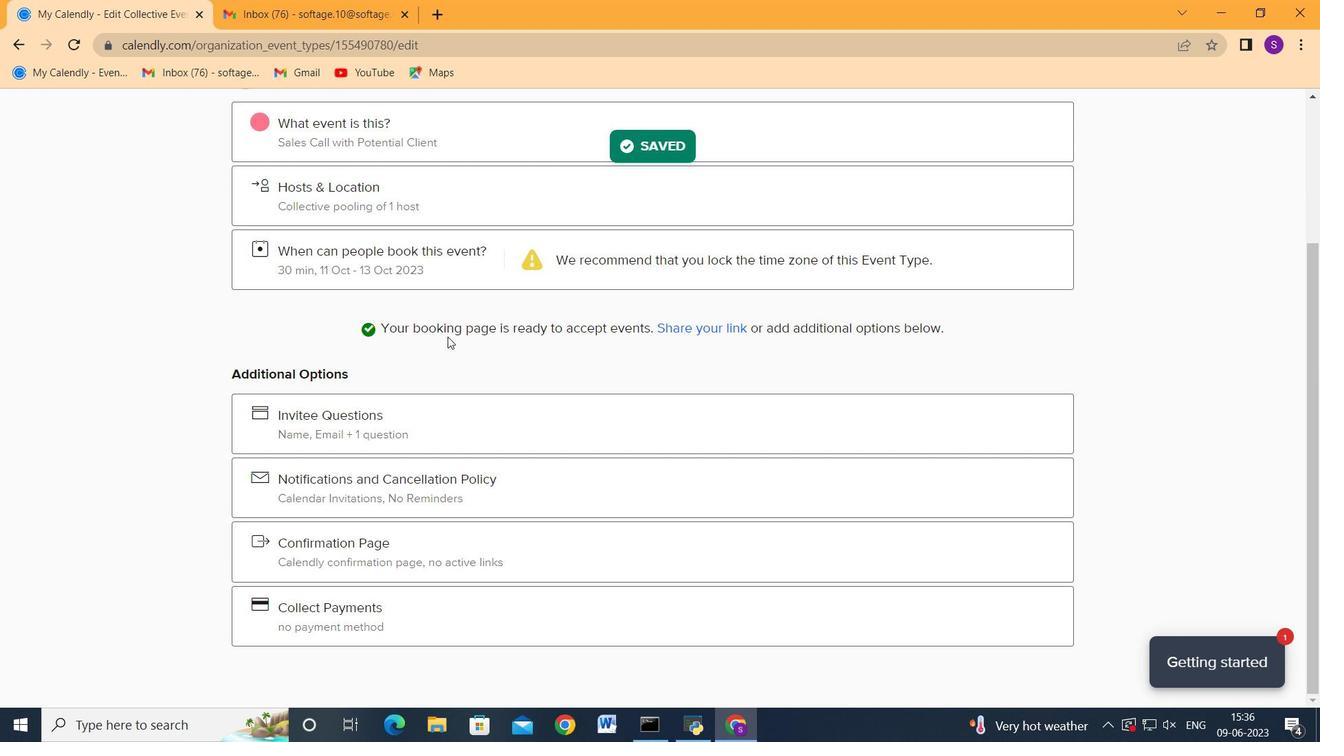 
Action: Mouse scrolled (448, 336) with delta (0, 0)
Screenshot: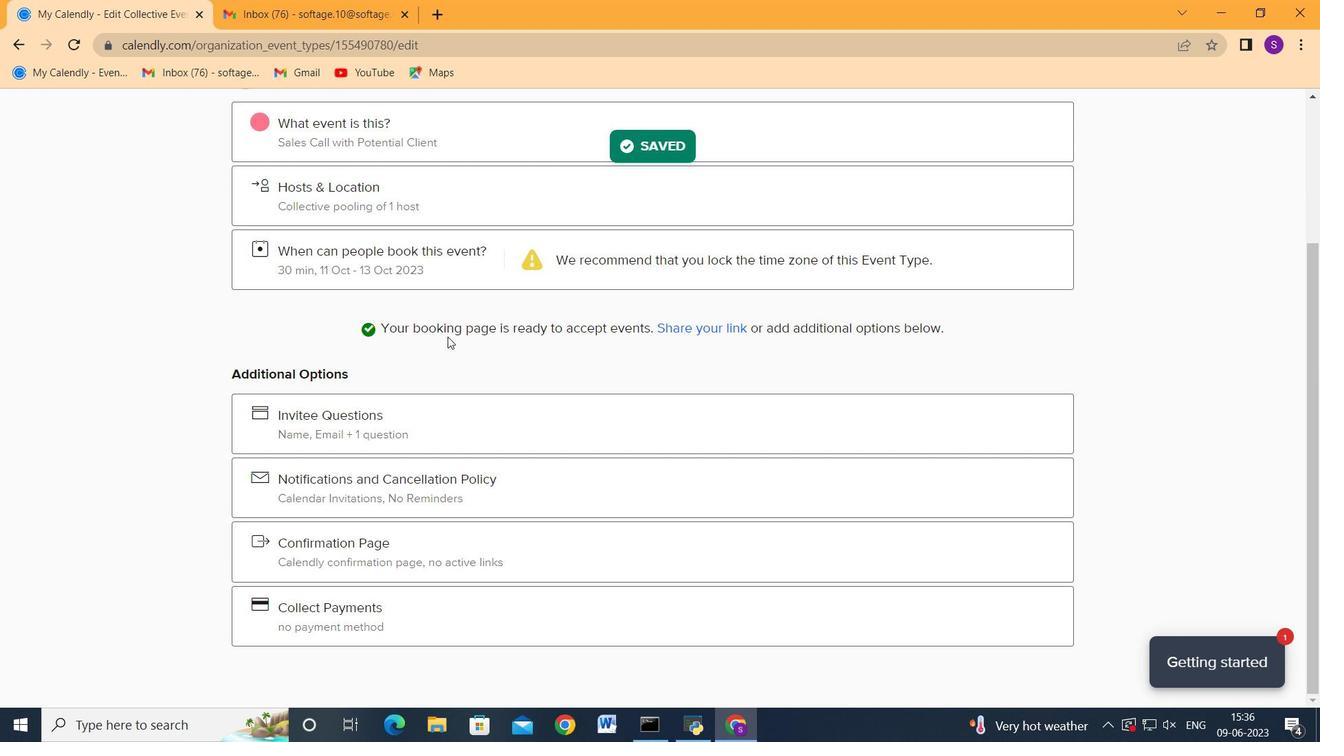 
Action: Mouse moved to (1014, 188)
Screenshot: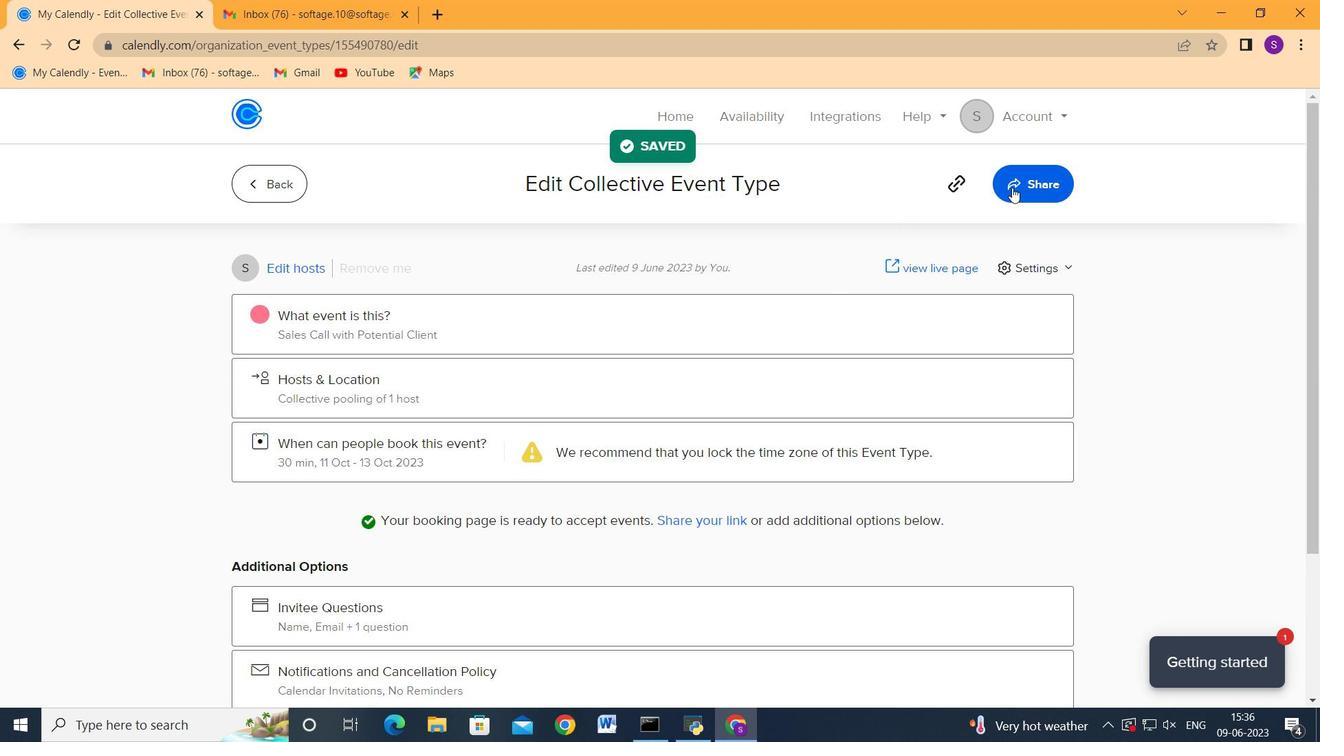 
Action: Mouse pressed left at (1014, 188)
Screenshot: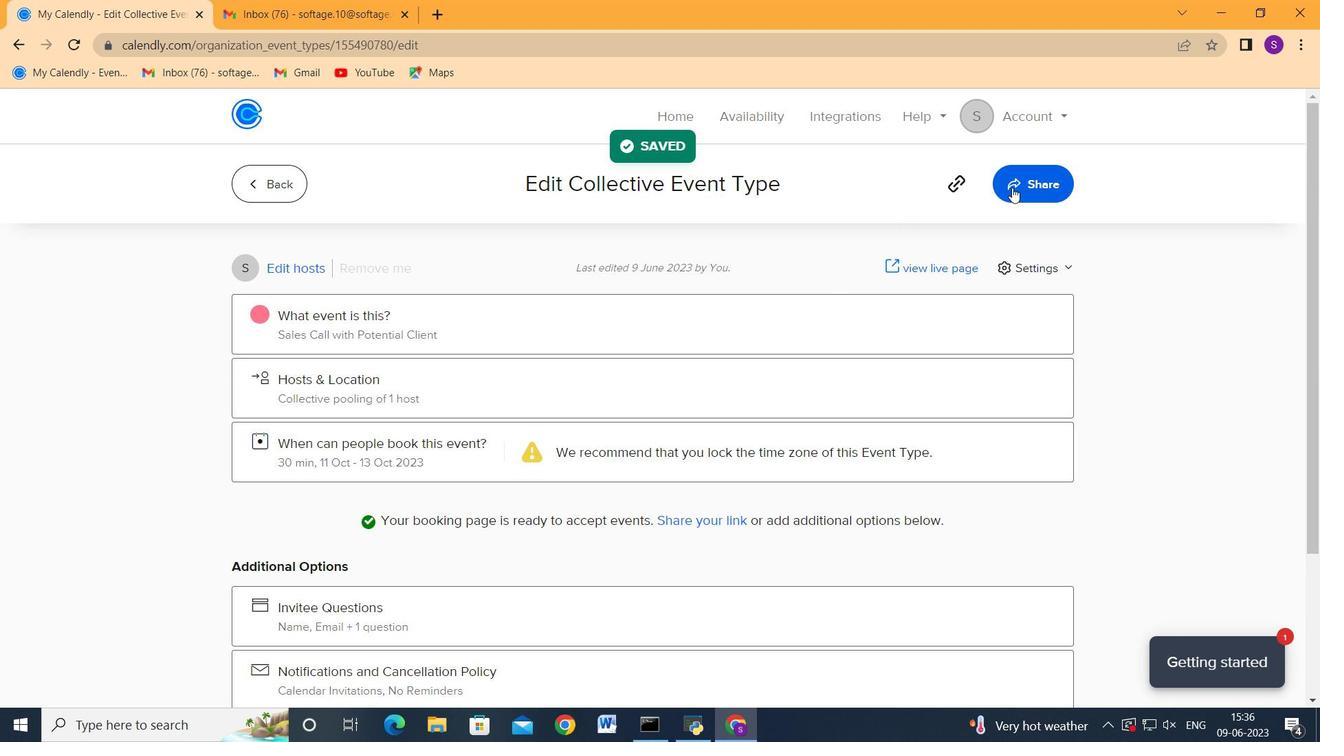 
Action: Mouse moved to (835, 346)
Screenshot: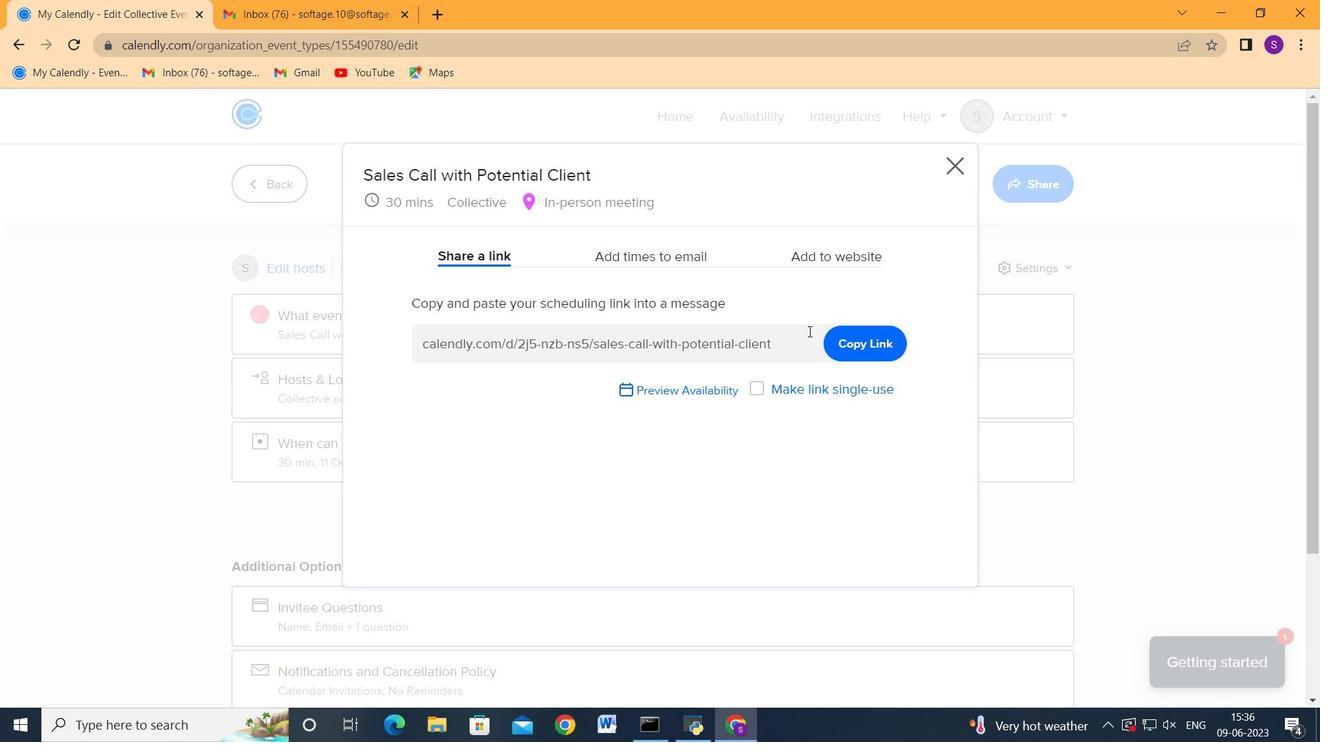 
Action: Mouse pressed left at (835, 346)
Screenshot: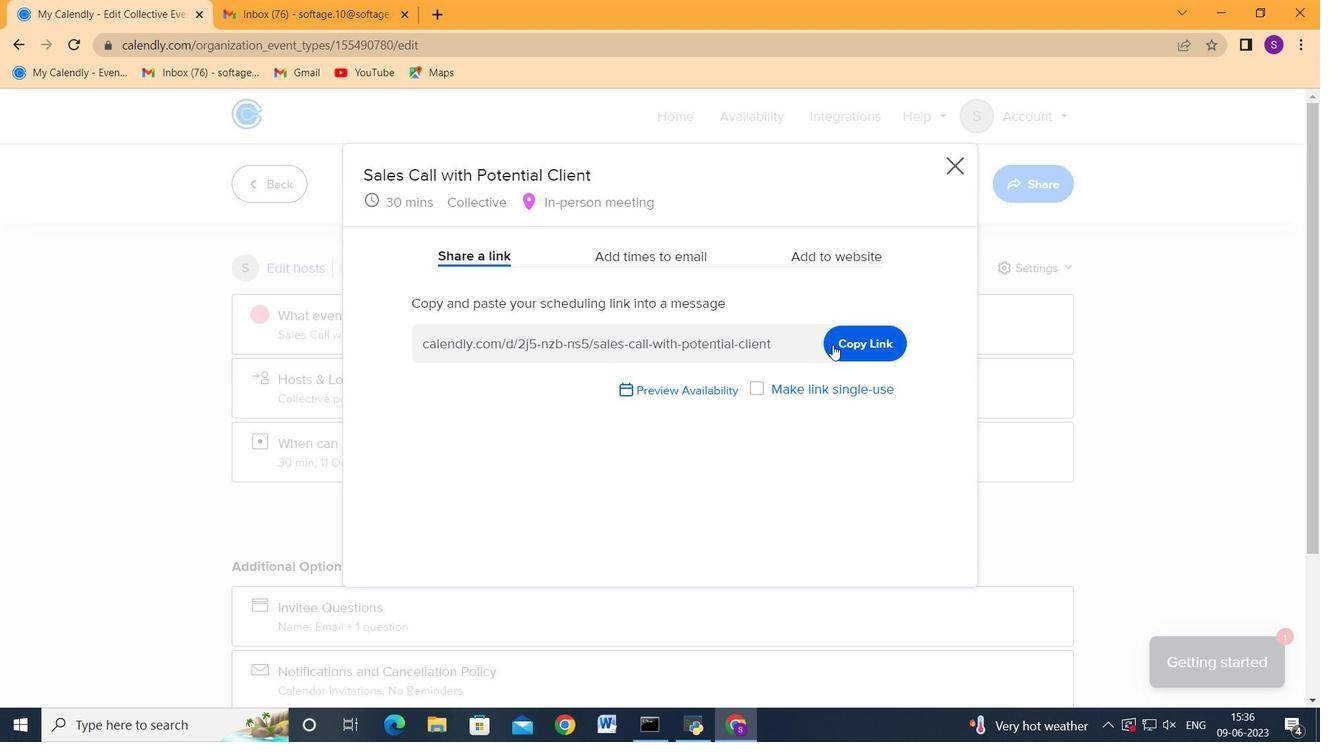 
Action: Mouse moved to (248, 0)
Screenshot: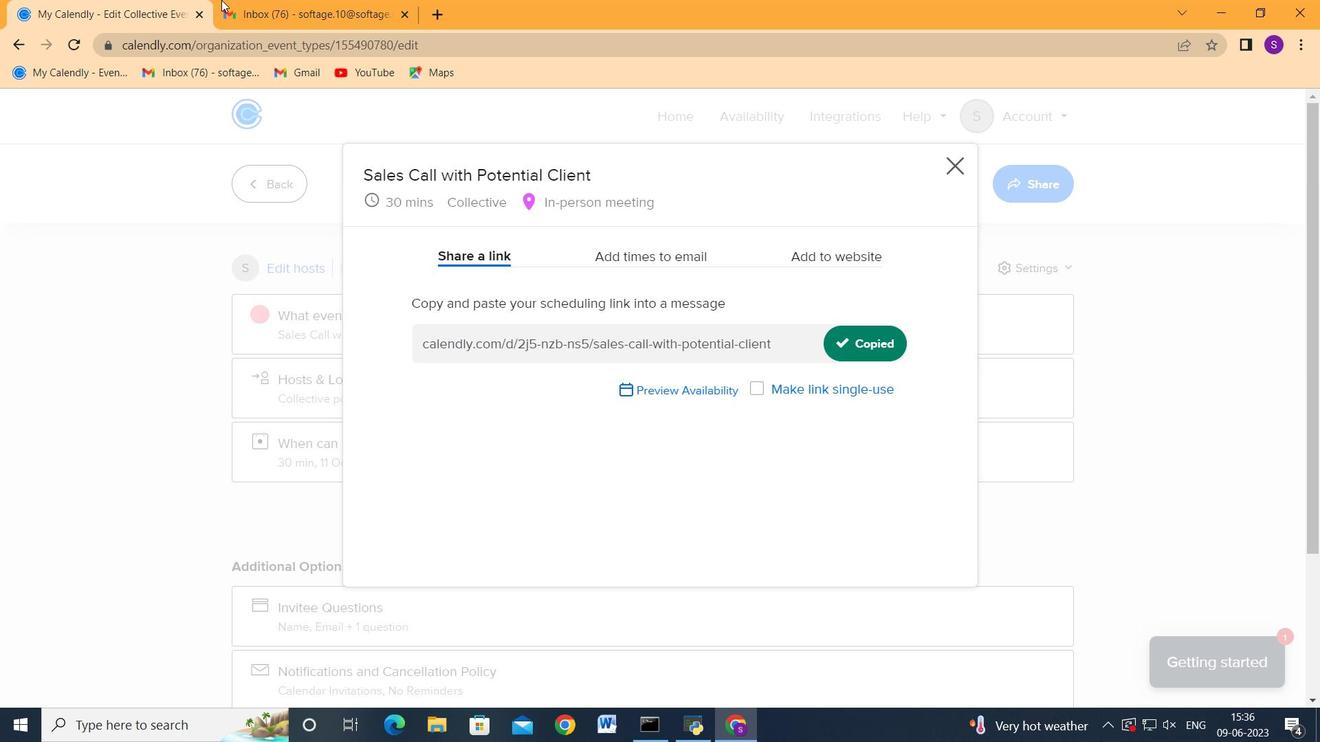 
Action: Mouse pressed left at (248, 0)
Screenshot: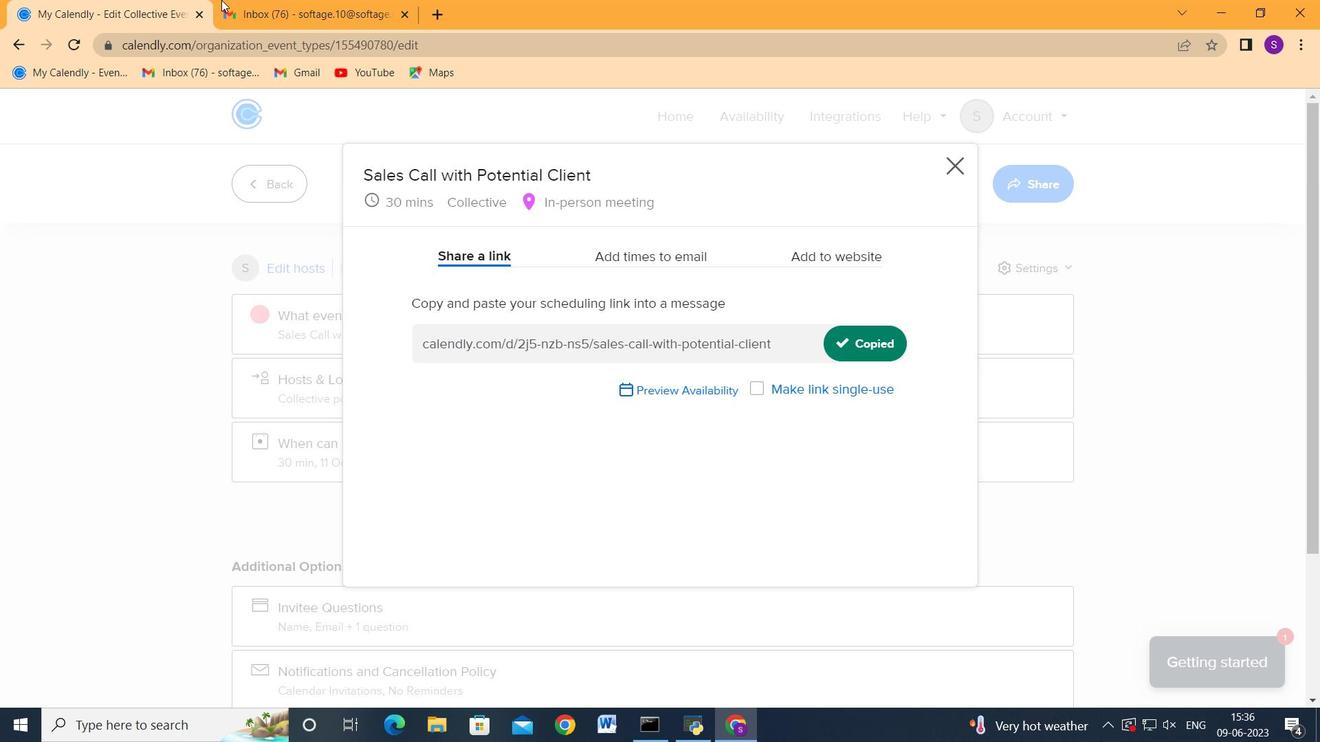 
Action: Mouse moved to (131, 193)
Screenshot: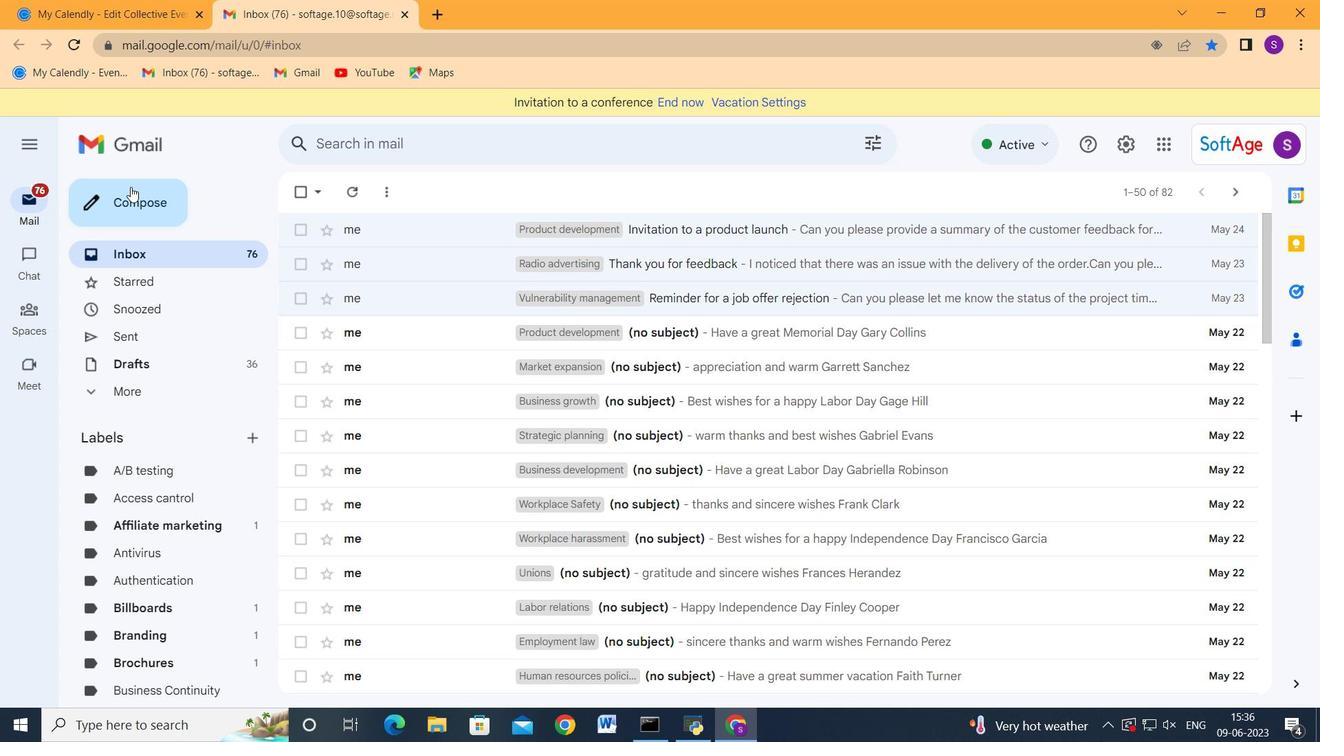 
Action: Mouse pressed left at (131, 193)
Screenshot: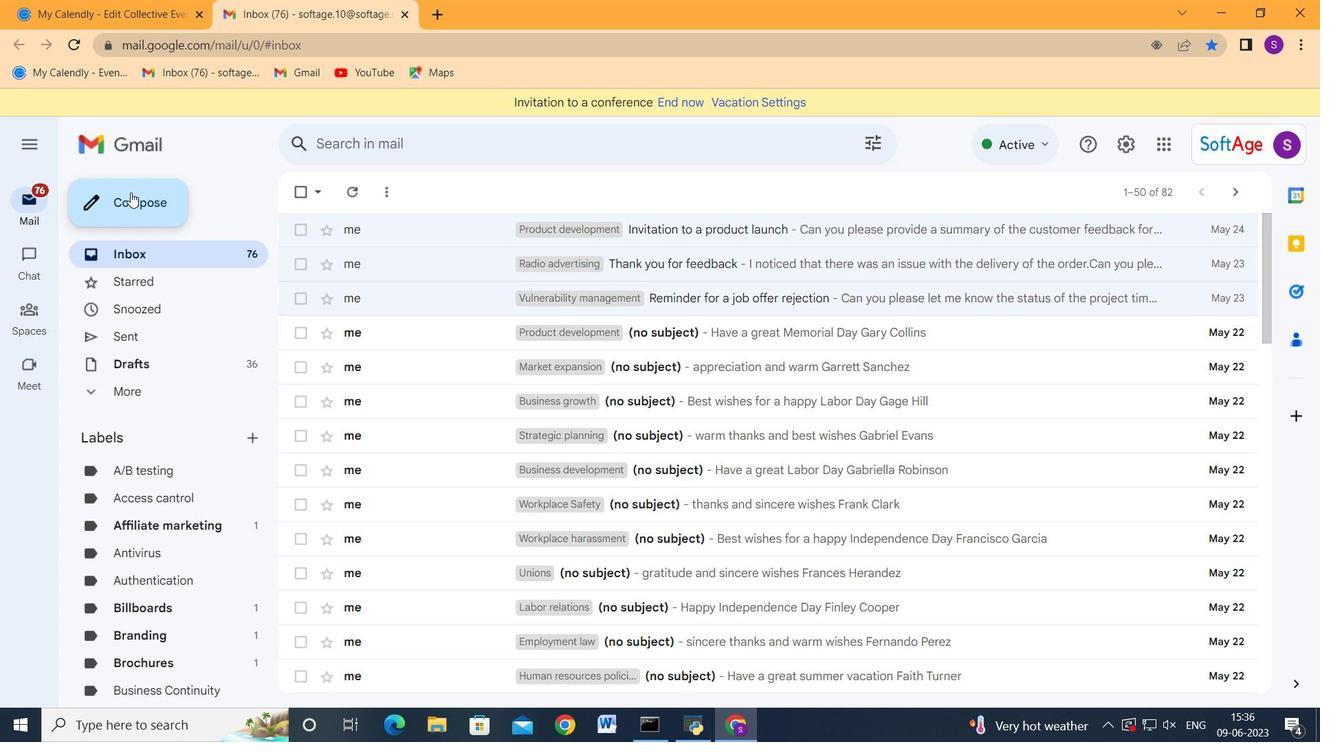 
Action: Mouse moved to (789, 308)
Screenshot: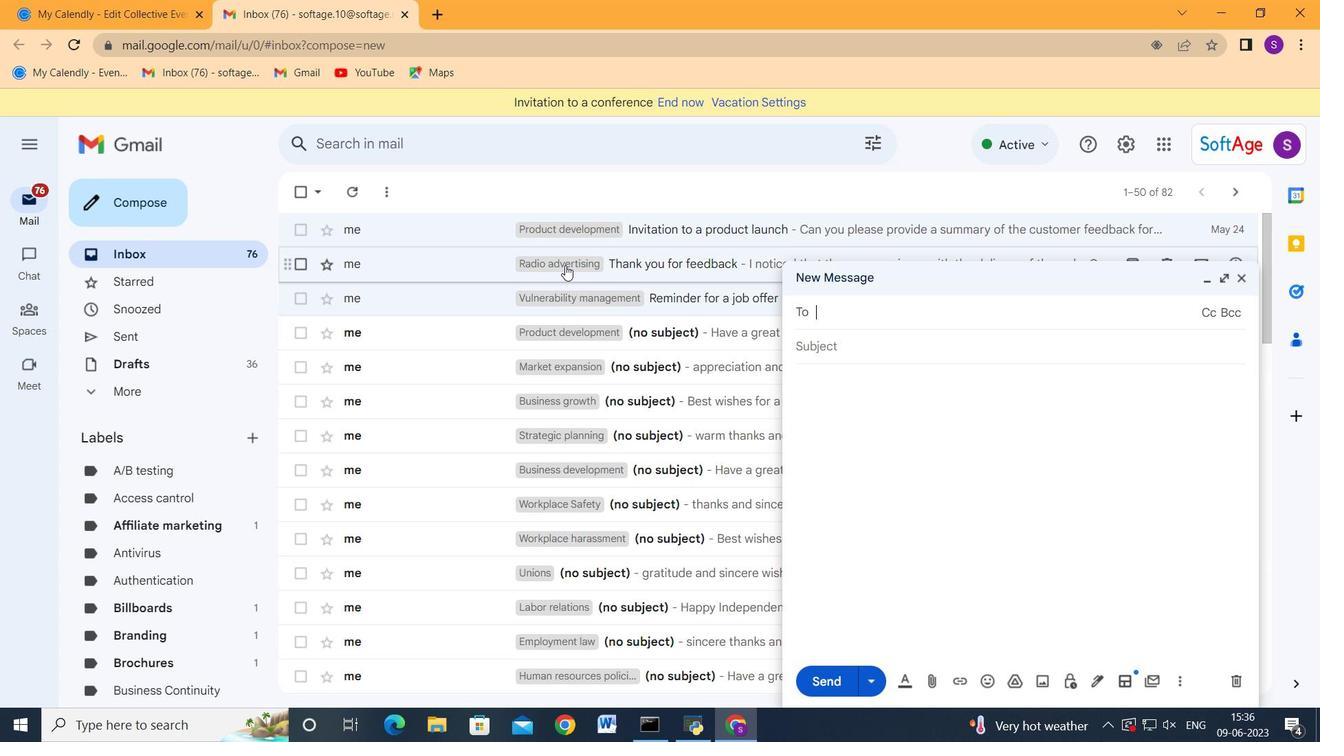 
Action: Key pressed softage.3<Key.shift_r>@spf<Key.backspace><Key.backspace>oftage.net<Key.enter>softage.4<Key.shift_r>@softage.net<Key.enter><Key.tab><Key.tab>ctrl+V
Screenshot: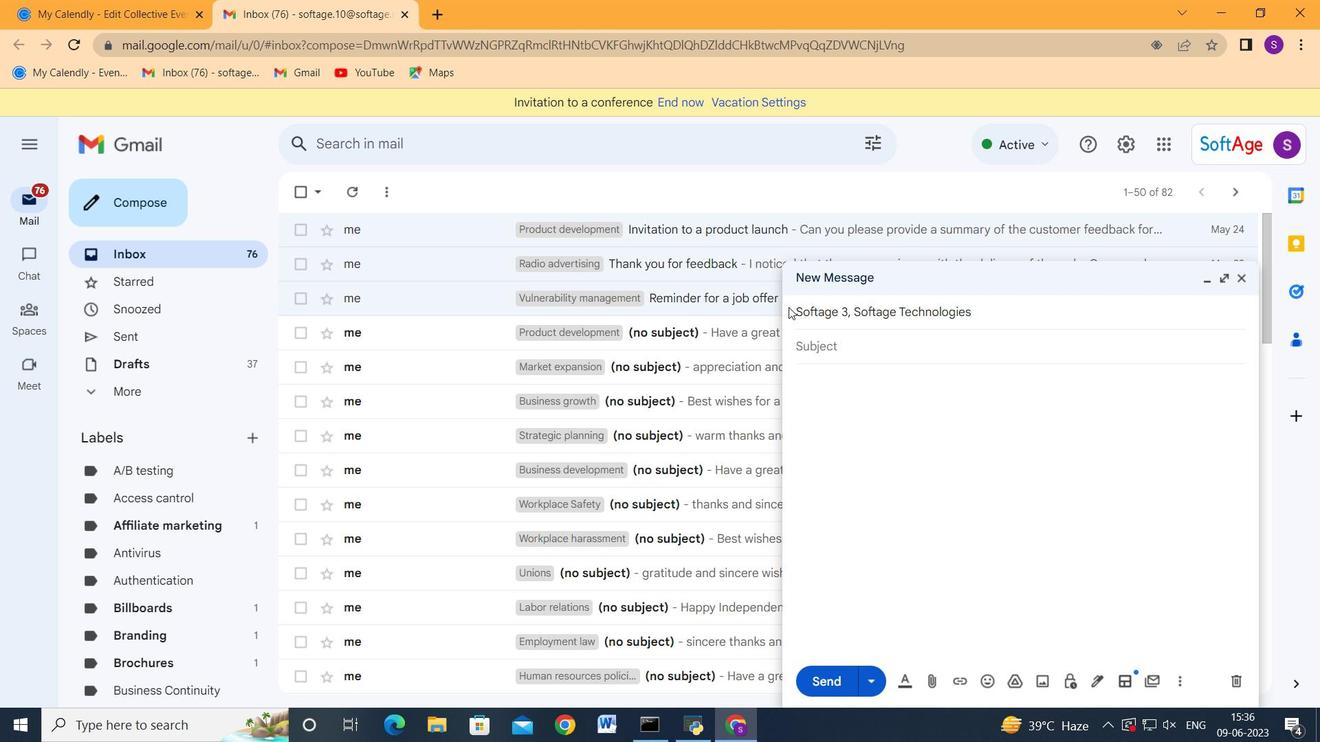 
Action: Mouse moved to (845, 677)
Screenshot: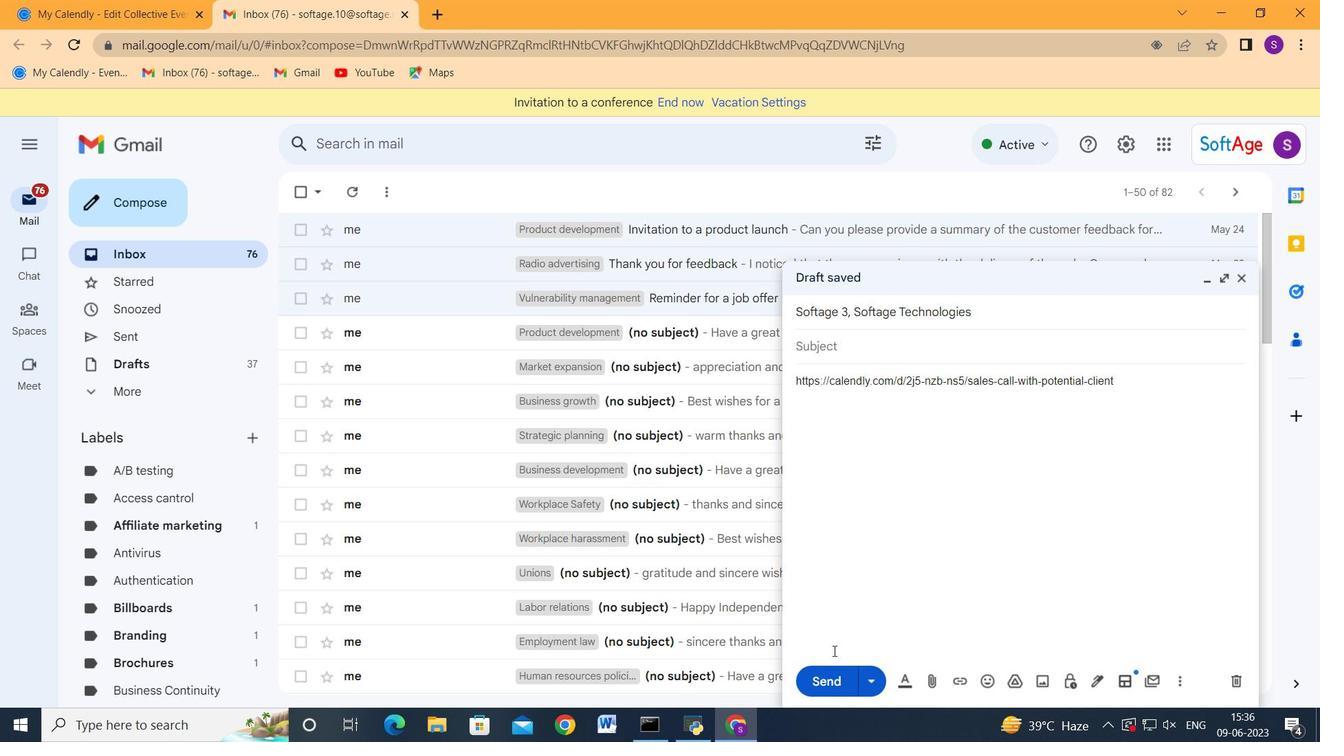 
Action: Mouse pressed left at (845, 677)
Screenshot: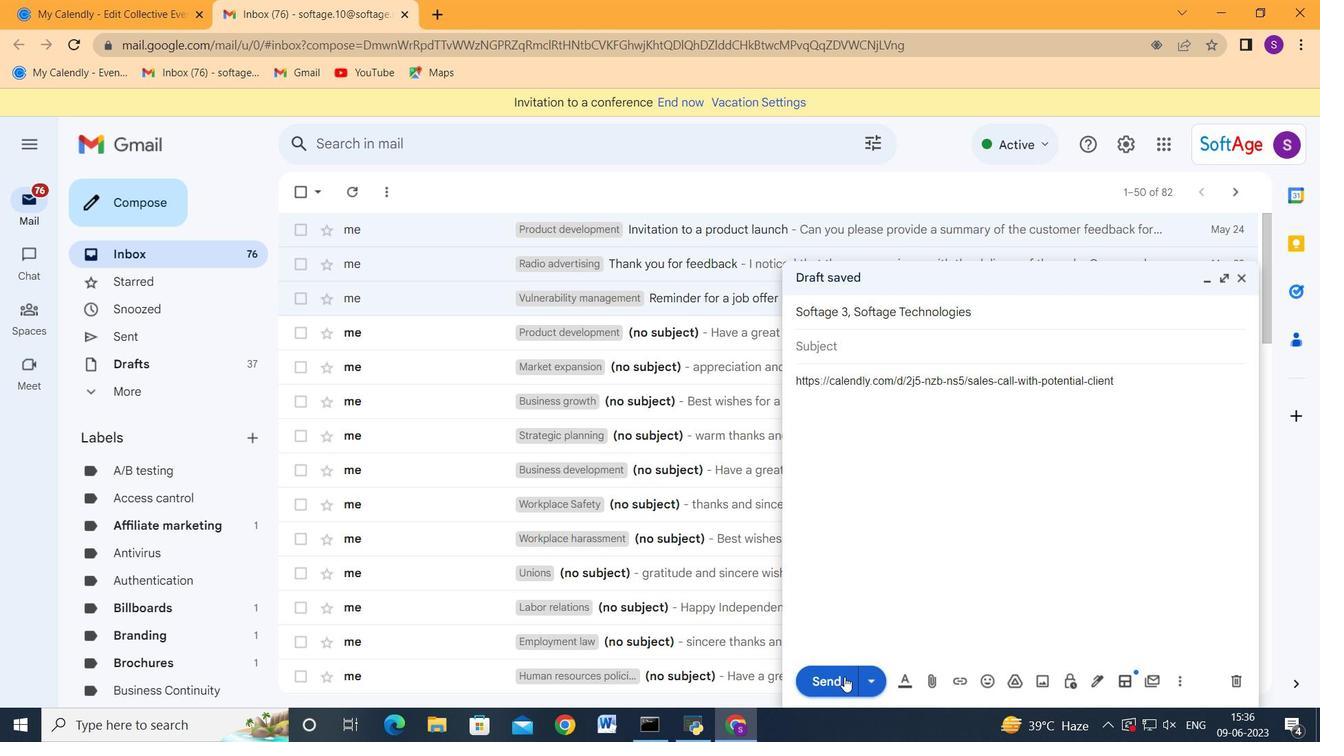 
Action: Mouse moved to (807, 520)
Screenshot: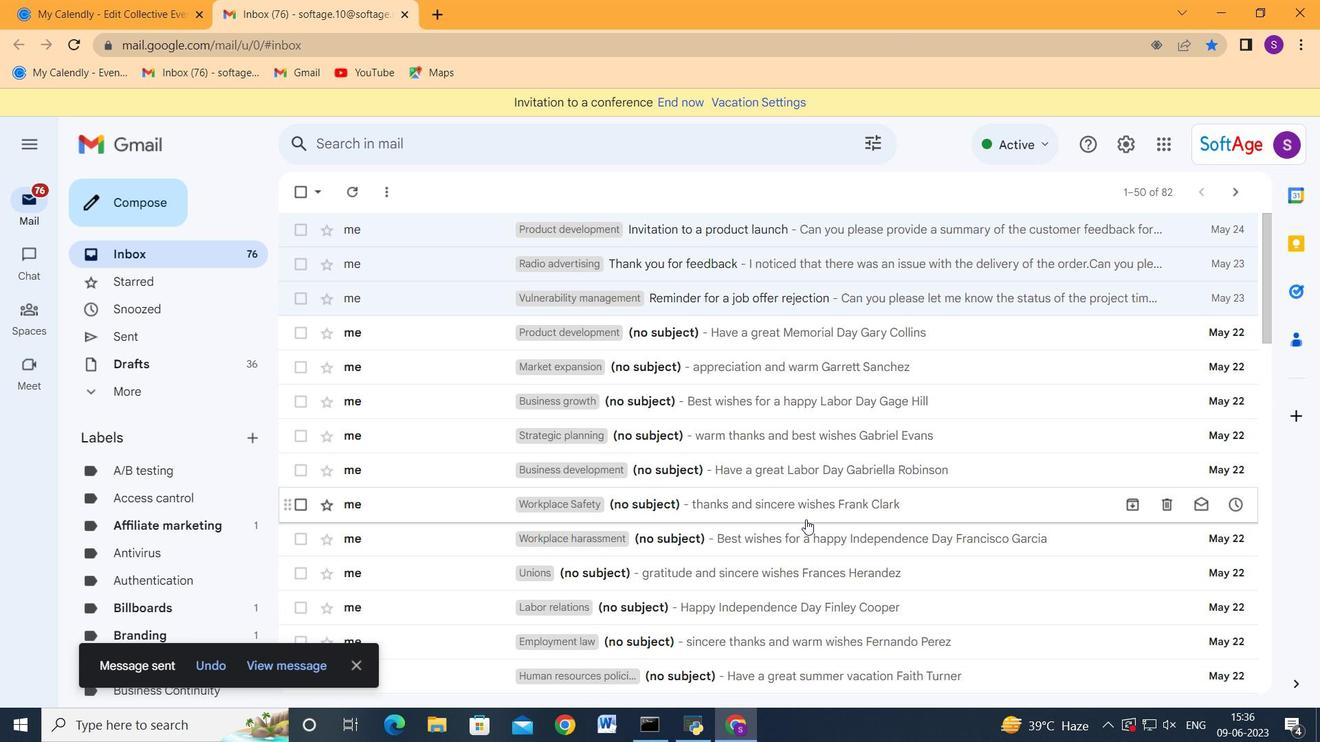 
